 Task: Search one way flight ticket for 1 adult, 6 children, 1 infant in seat and 1 infant on lap in business from Brownsville: Brownsville/south Padre Island International Airport to Jacksonville: Albert J. Ellis Airport on 8-3-2023. Choice of flights is JetBlue. Number of bags: 1 carry on bag. Price is upto 100000. Outbound departure time preference is 18:30.
Action: Mouse moved to (384, 155)
Screenshot: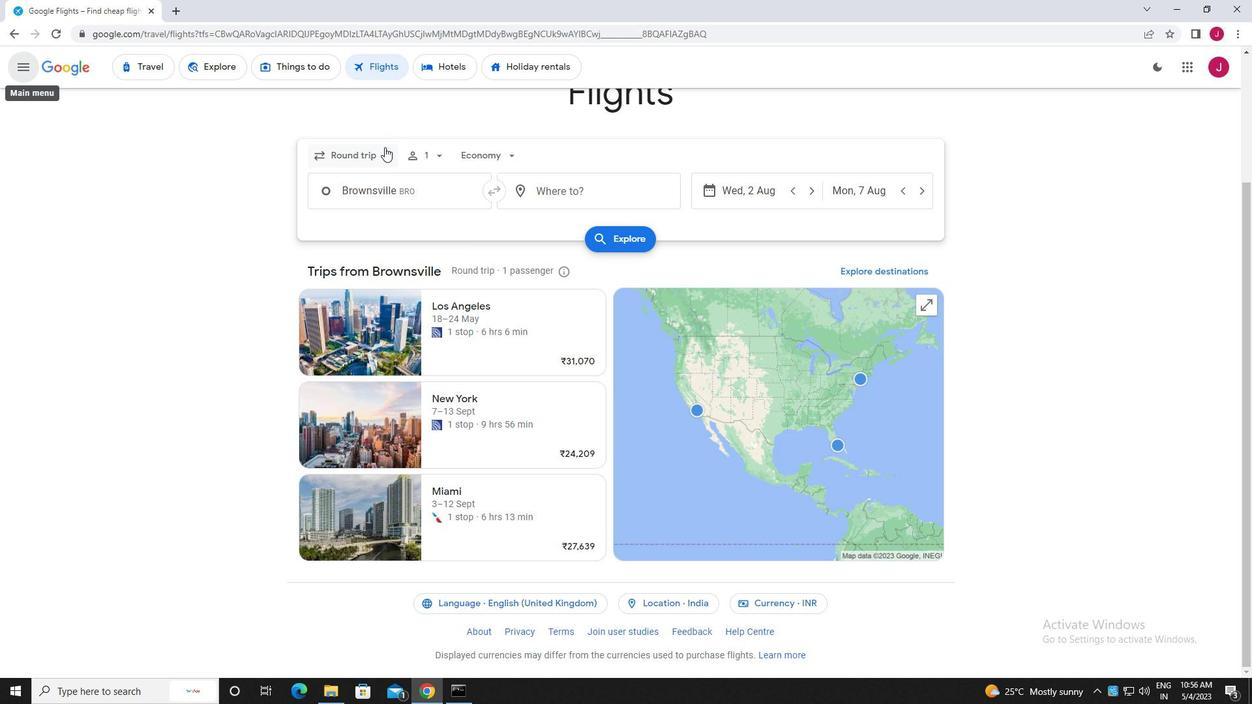 
Action: Mouse pressed left at (384, 155)
Screenshot: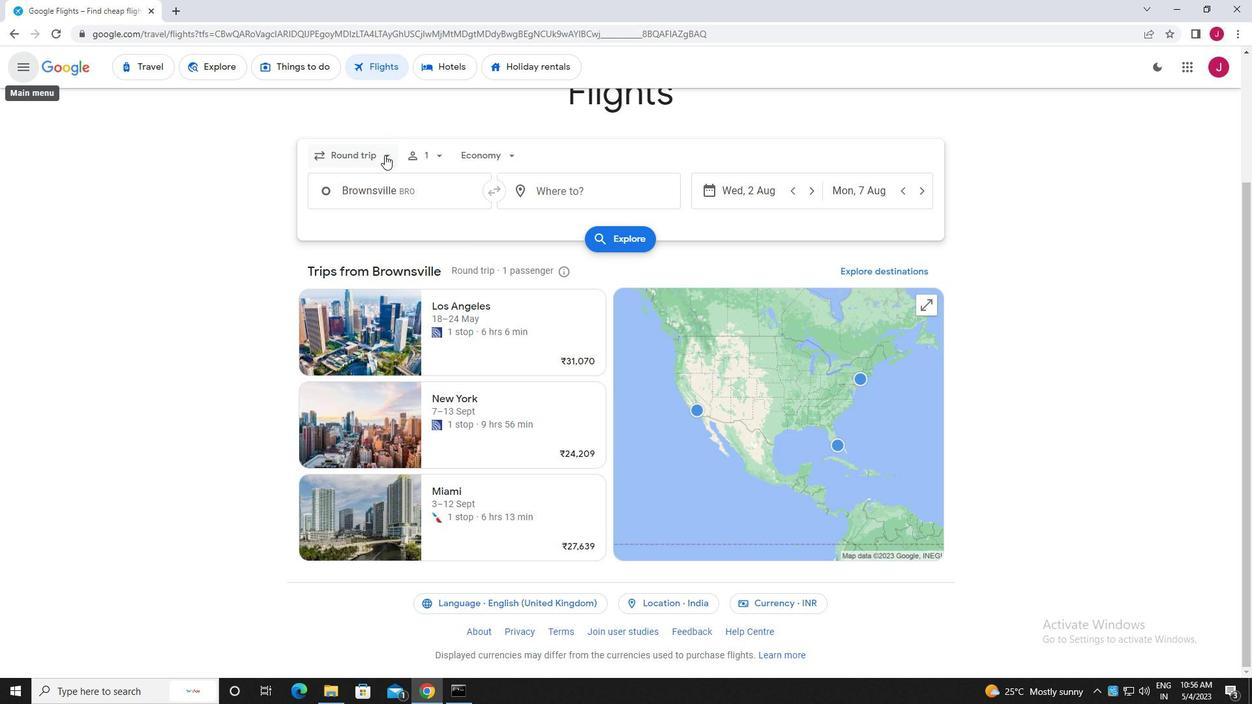 
Action: Mouse moved to (375, 214)
Screenshot: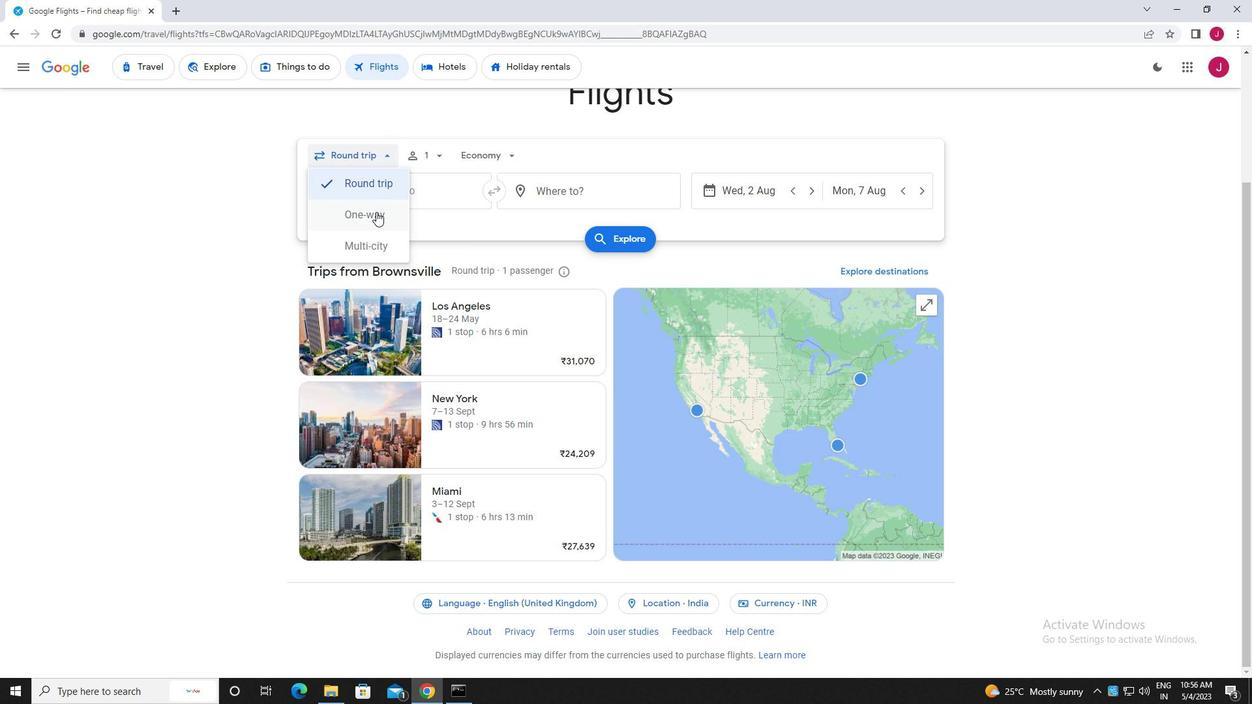 
Action: Mouse pressed left at (375, 214)
Screenshot: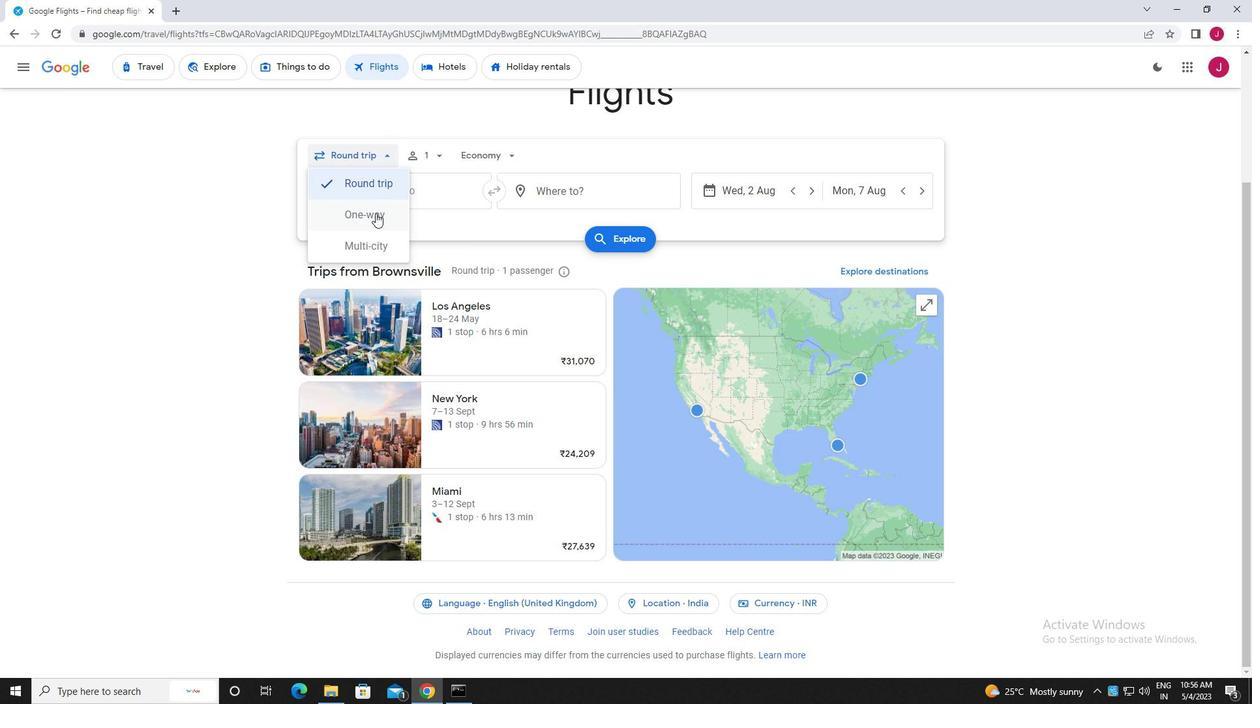 
Action: Mouse moved to (433, 155)
Screenshot: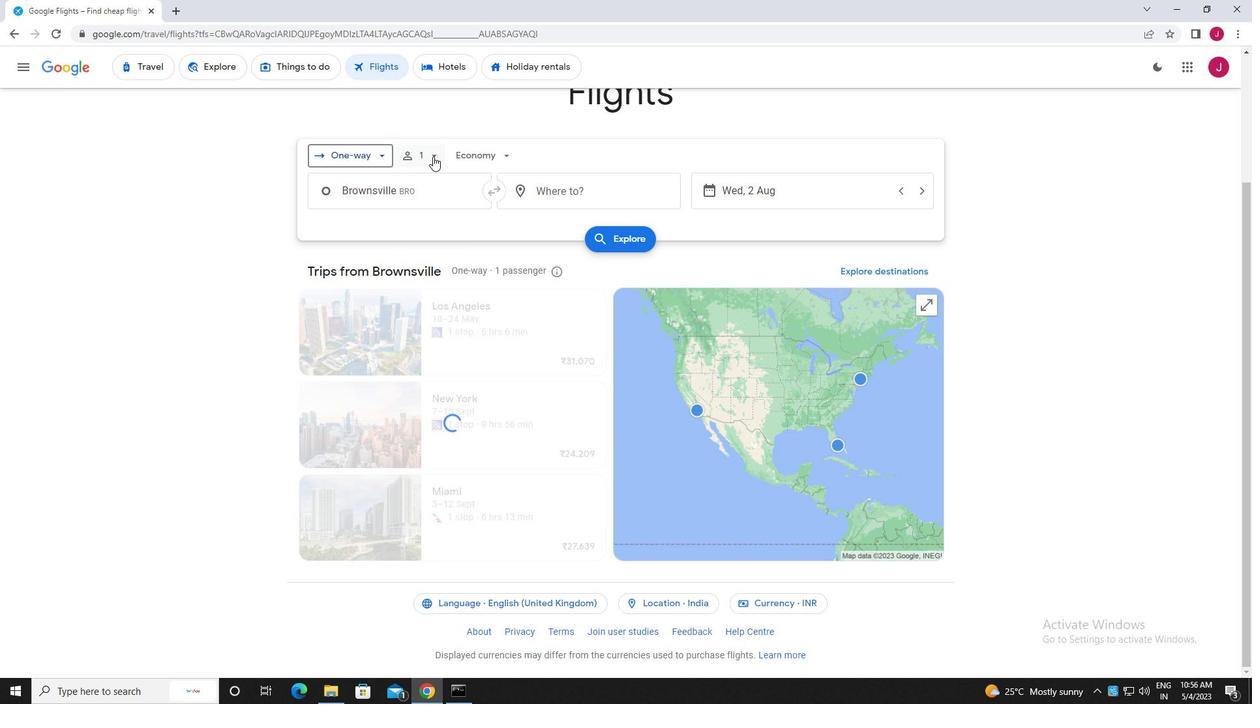 
Action: Mouse pressed left at (433, 155)
Screenshot: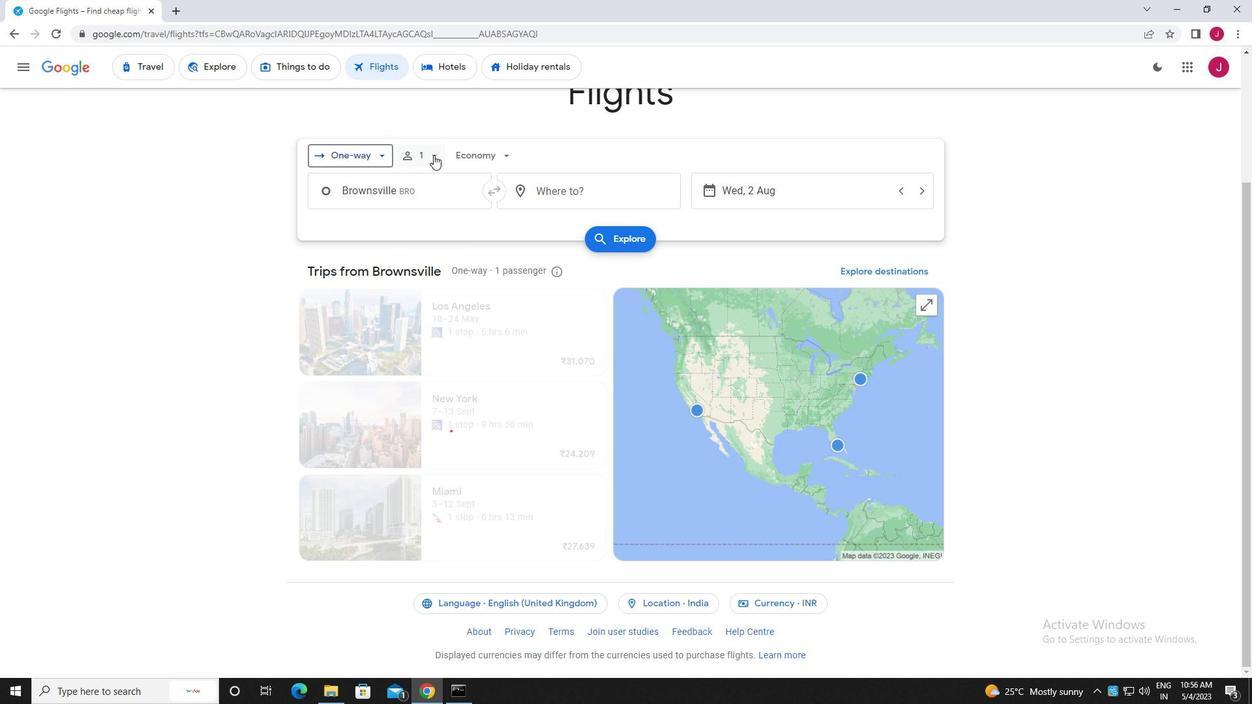 
Action: Mouse moved to (537, 224)
Screenshot: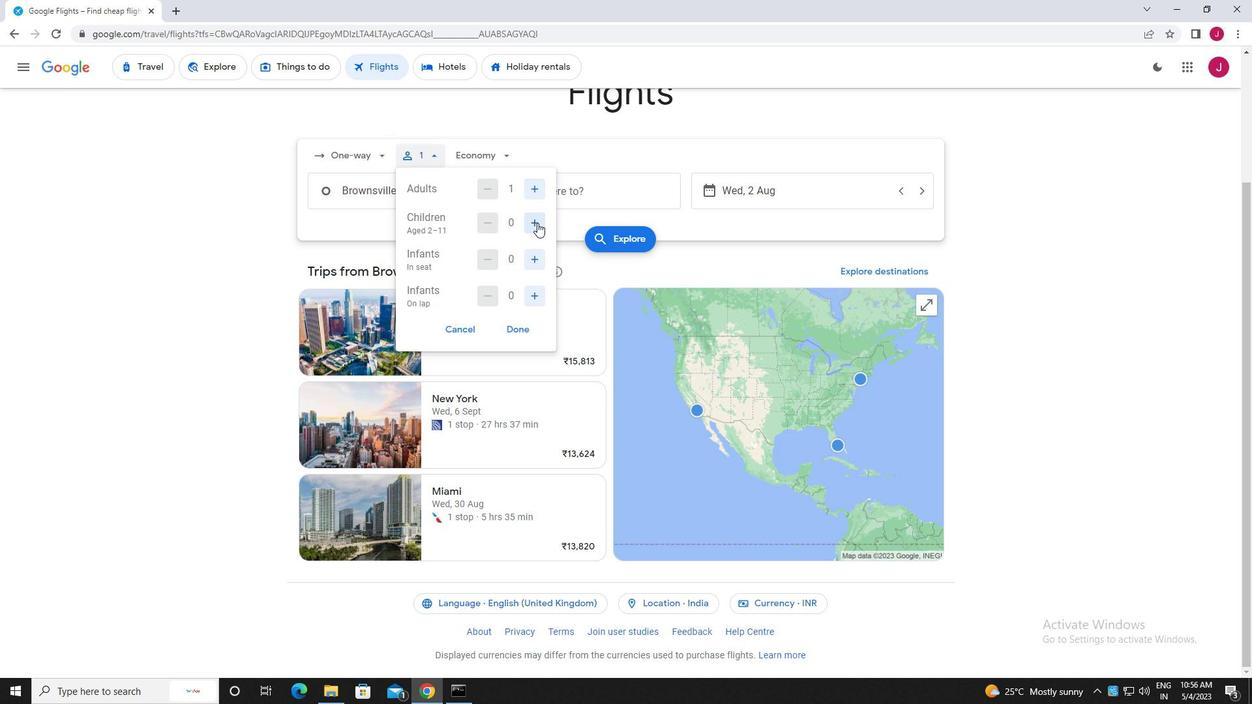 
Action: Mouse pressed left at (537, 224)
Screenshot: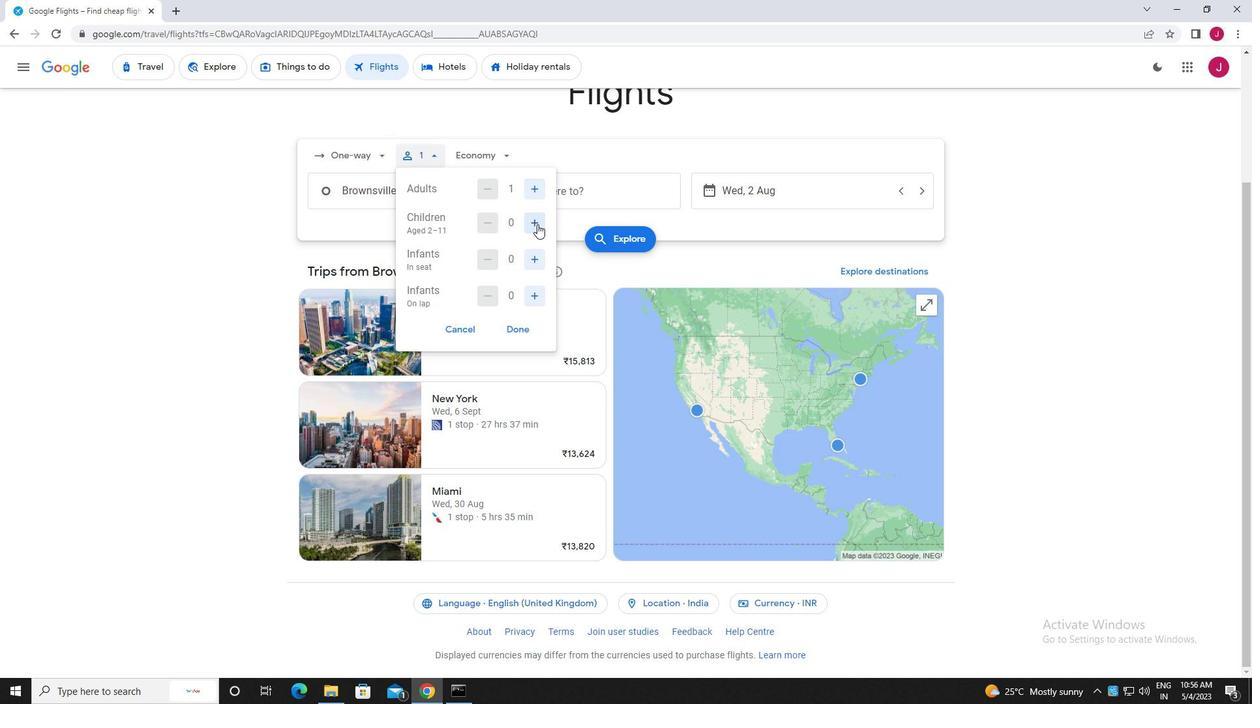 
Action: Mouse pressed left at (537, 224)
Screenshot: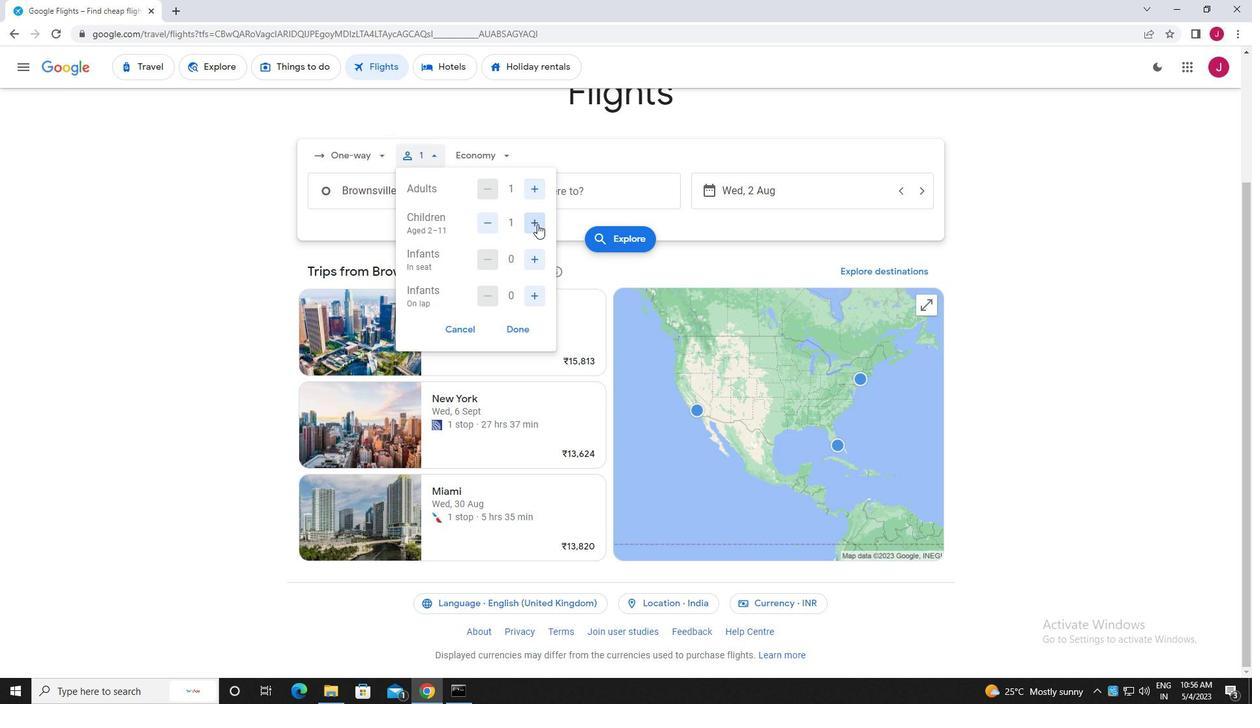 
Action: Mouse pressed left at (537, 224)
Screenshot: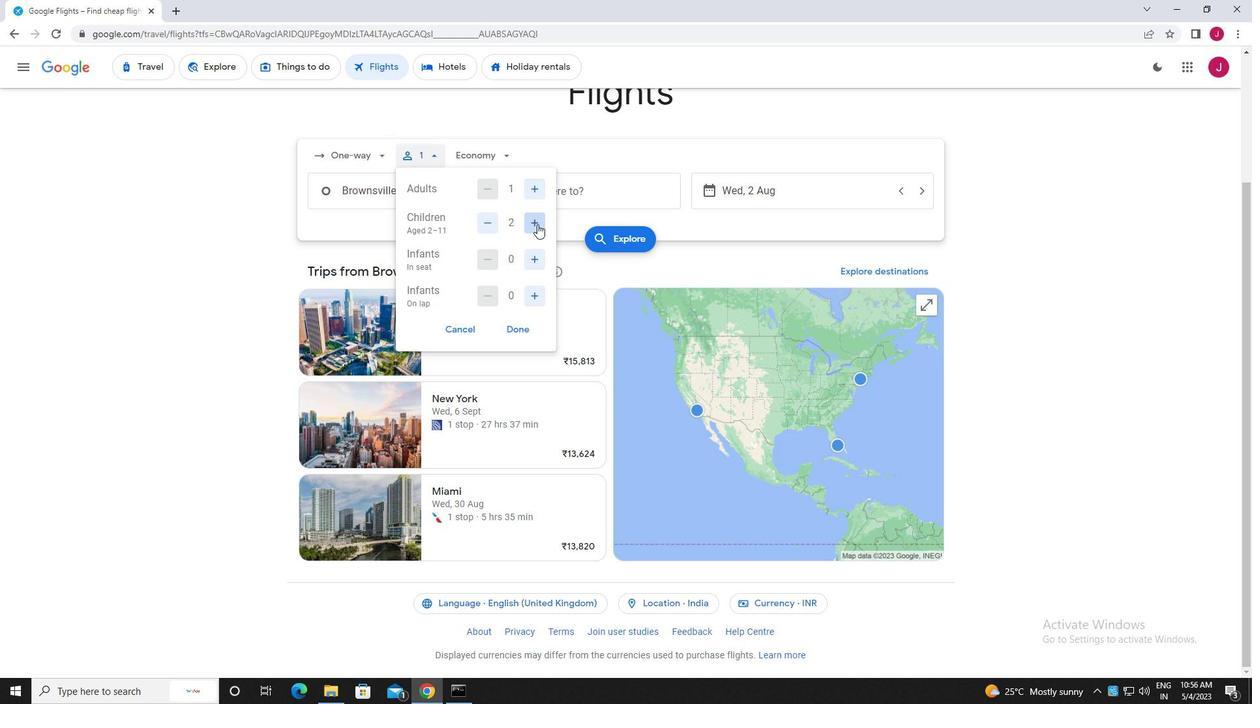 
Action: Mouse pressed left at (537, 224)
Screenshot: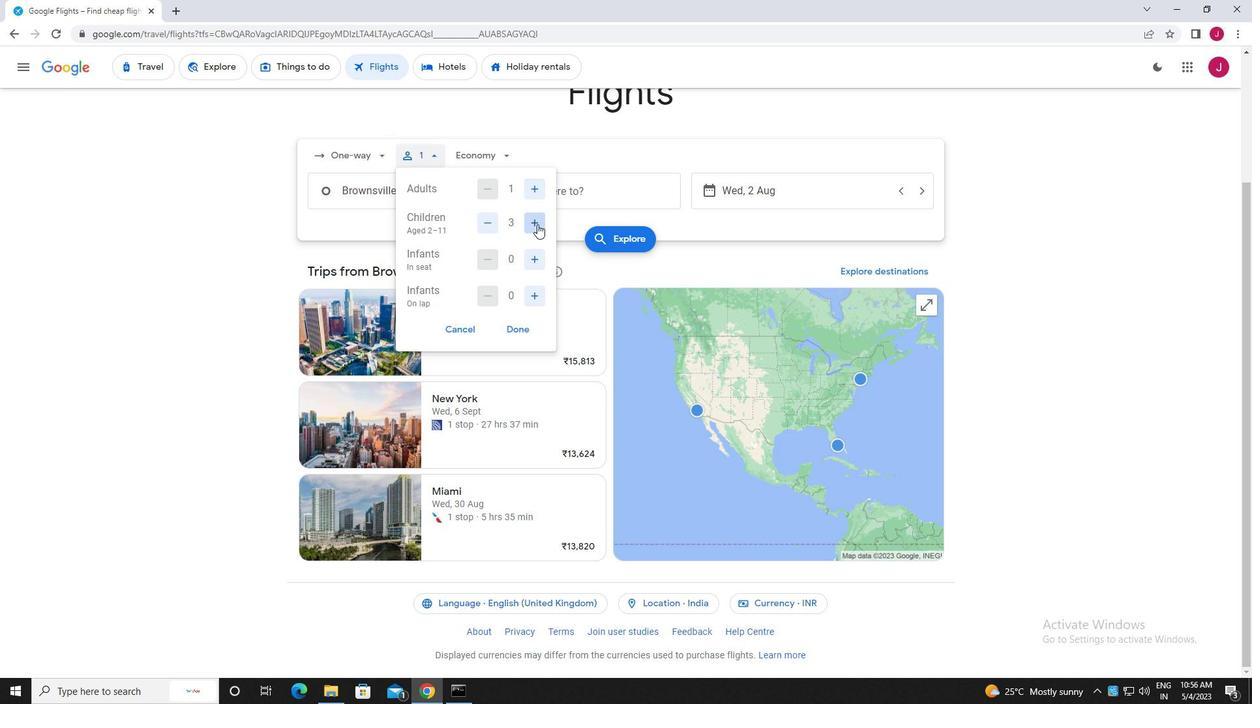 
Action: Mouse moved to (536, 224)
Screenshot: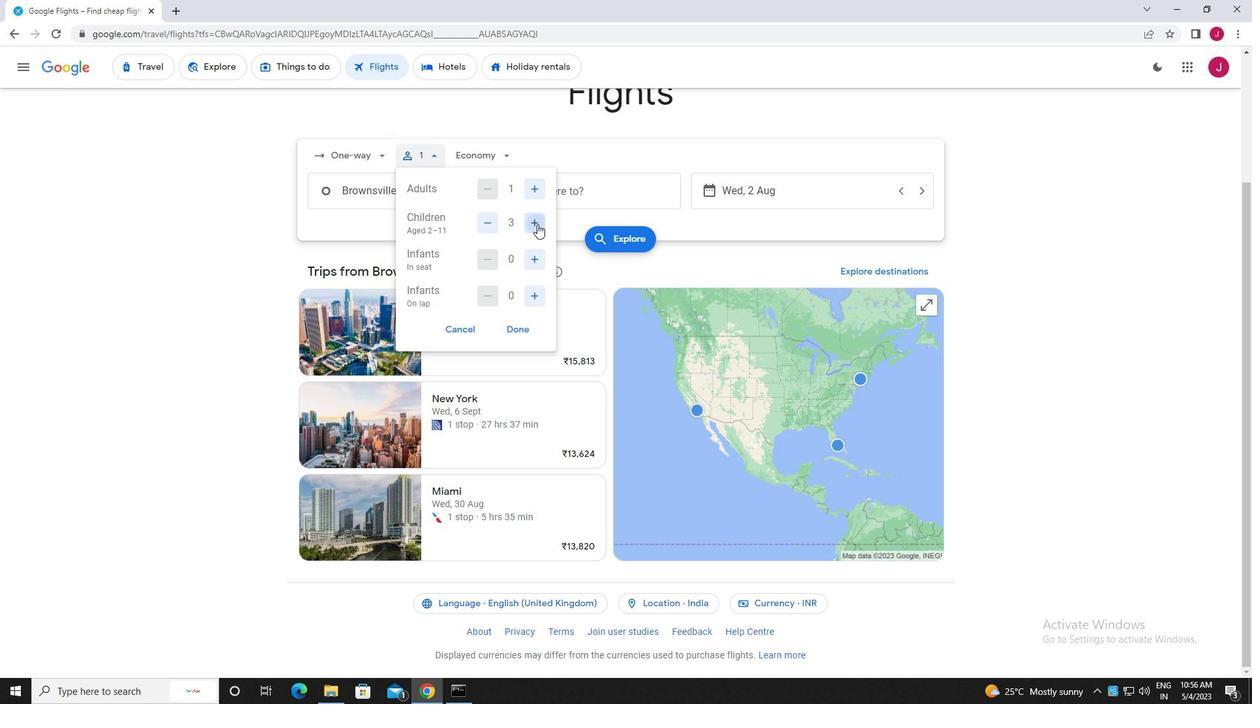 
Action: Mouse pressed left at (536, 224)
Screenshot: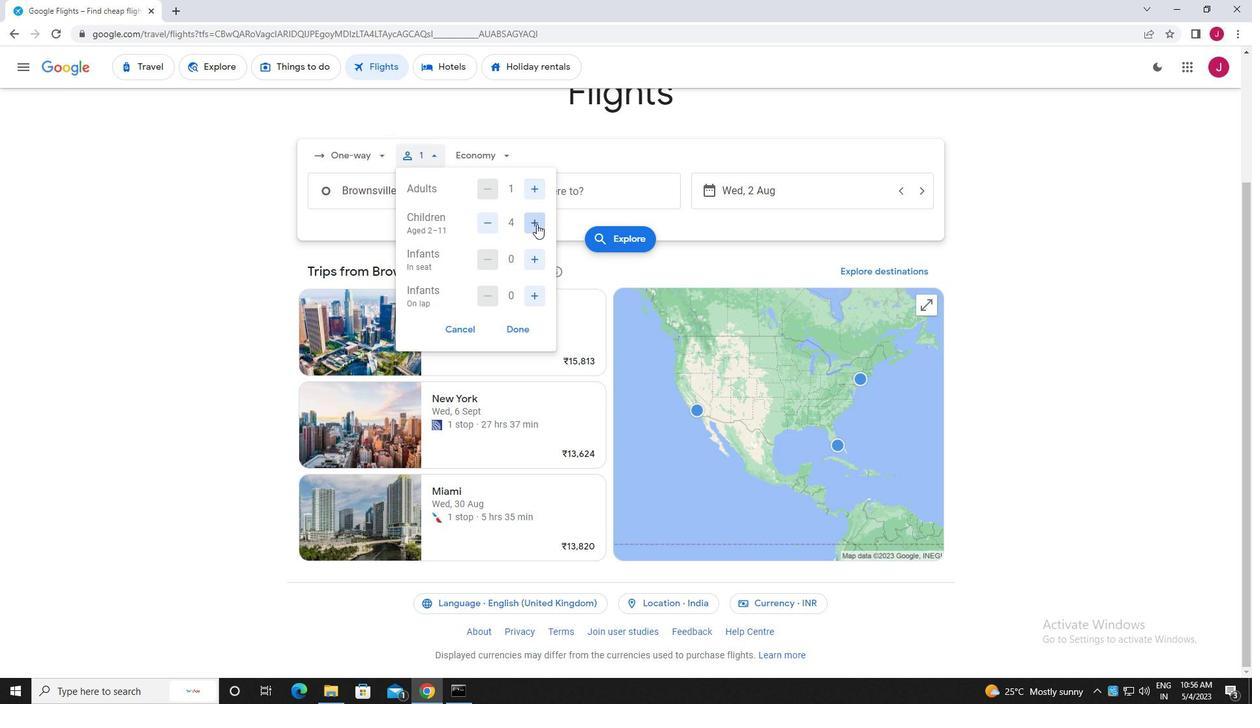 
Action: Mouse pressed left at (536, 224)
Screenshot: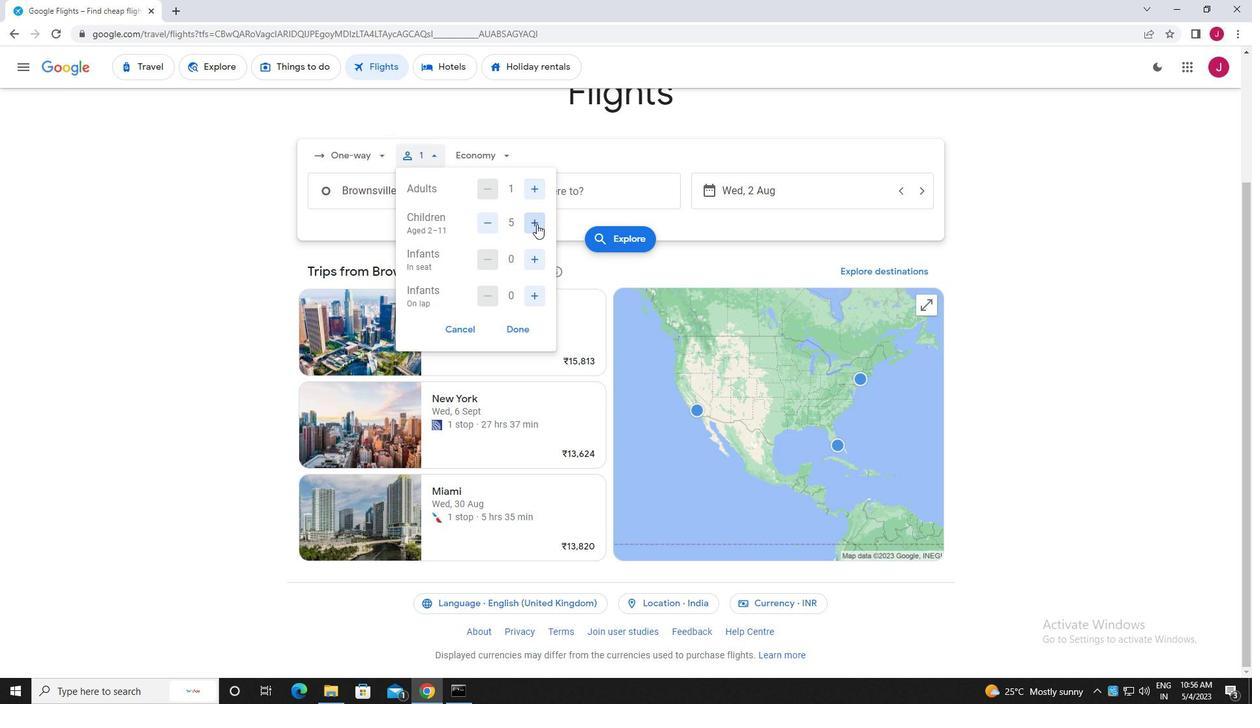 
Action: Mouse moved to (534, 257)
Screenshot: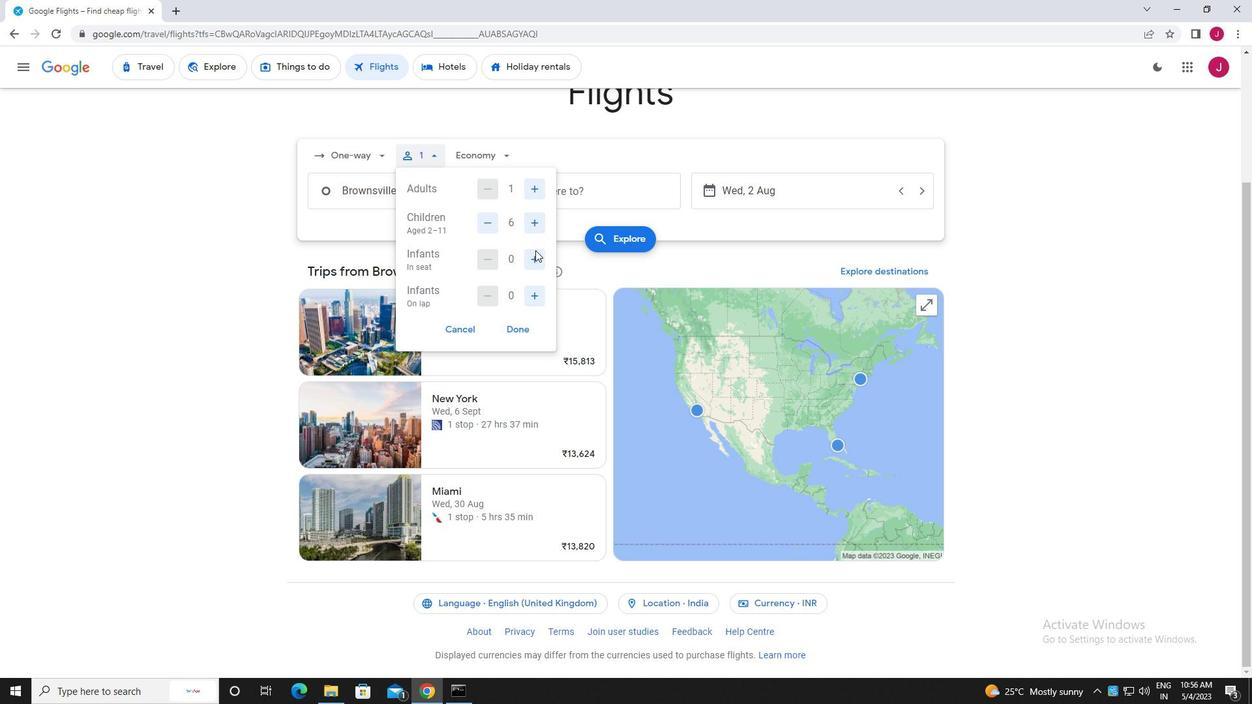 
Action: Mouse pressed left at (534, 257)
Screenshot: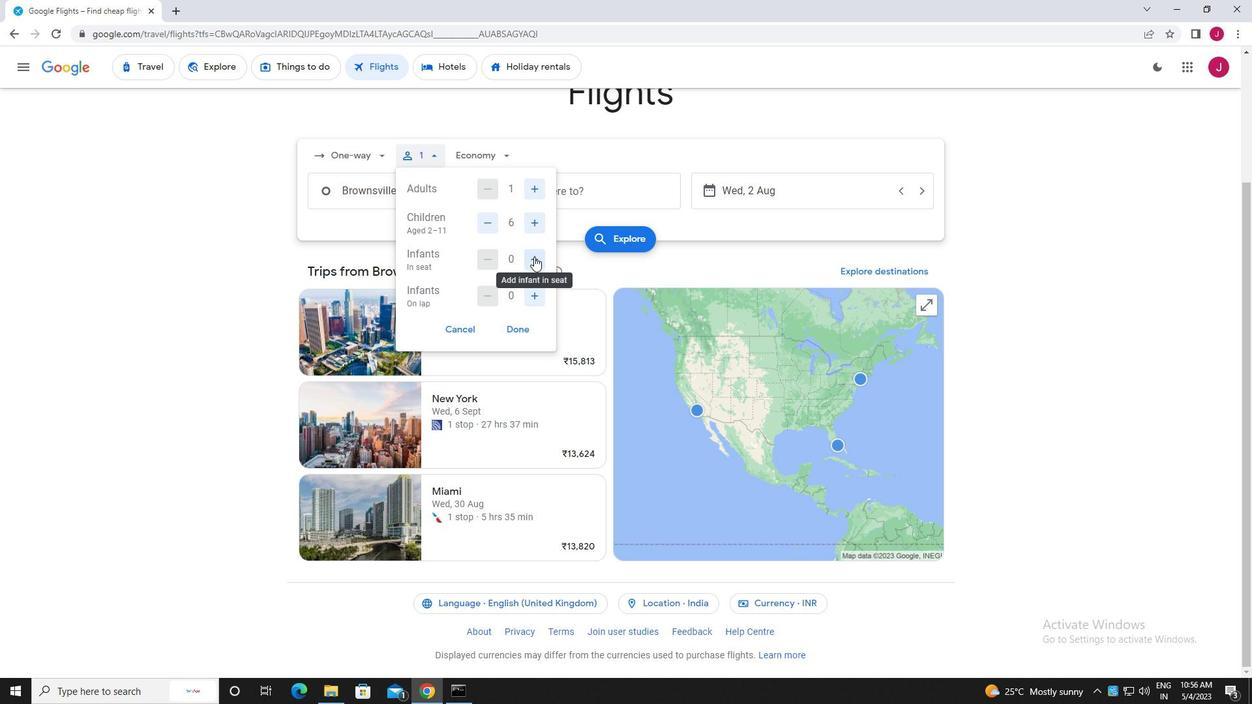 
Action: Mouse moved to (534, 296)
Screenshot: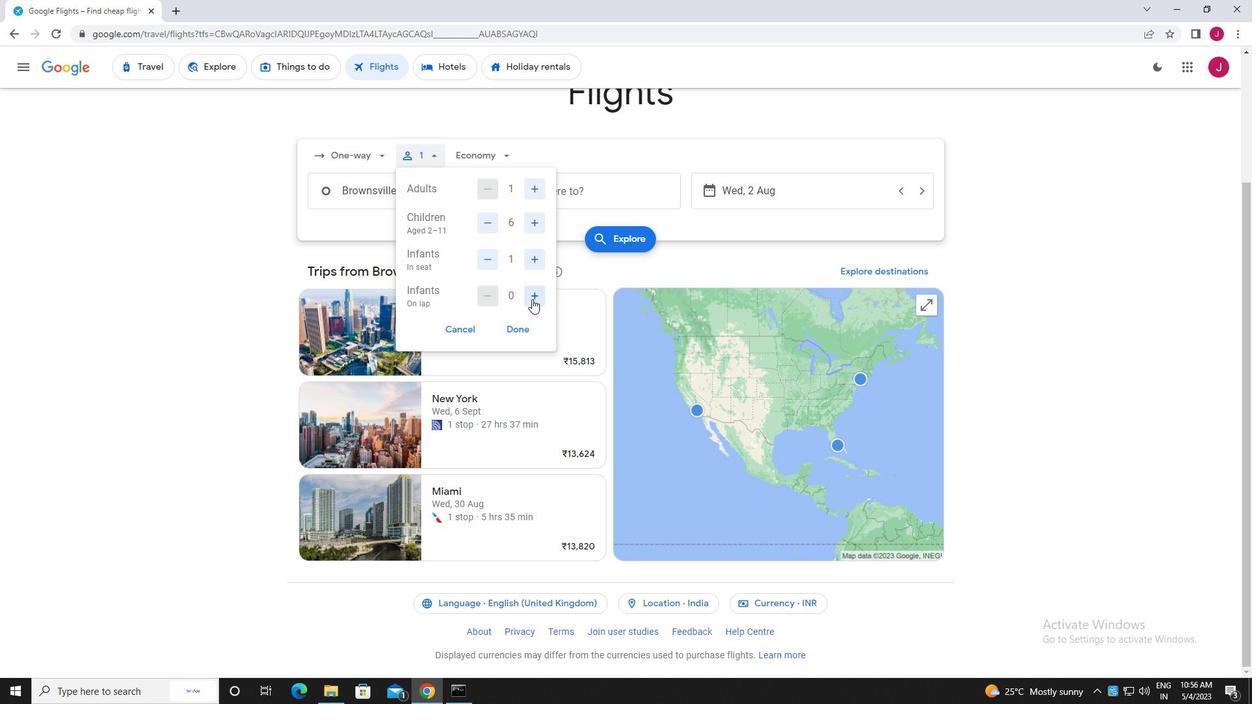 
Action: Mouse pressed left at (534, 296)
Screenshot: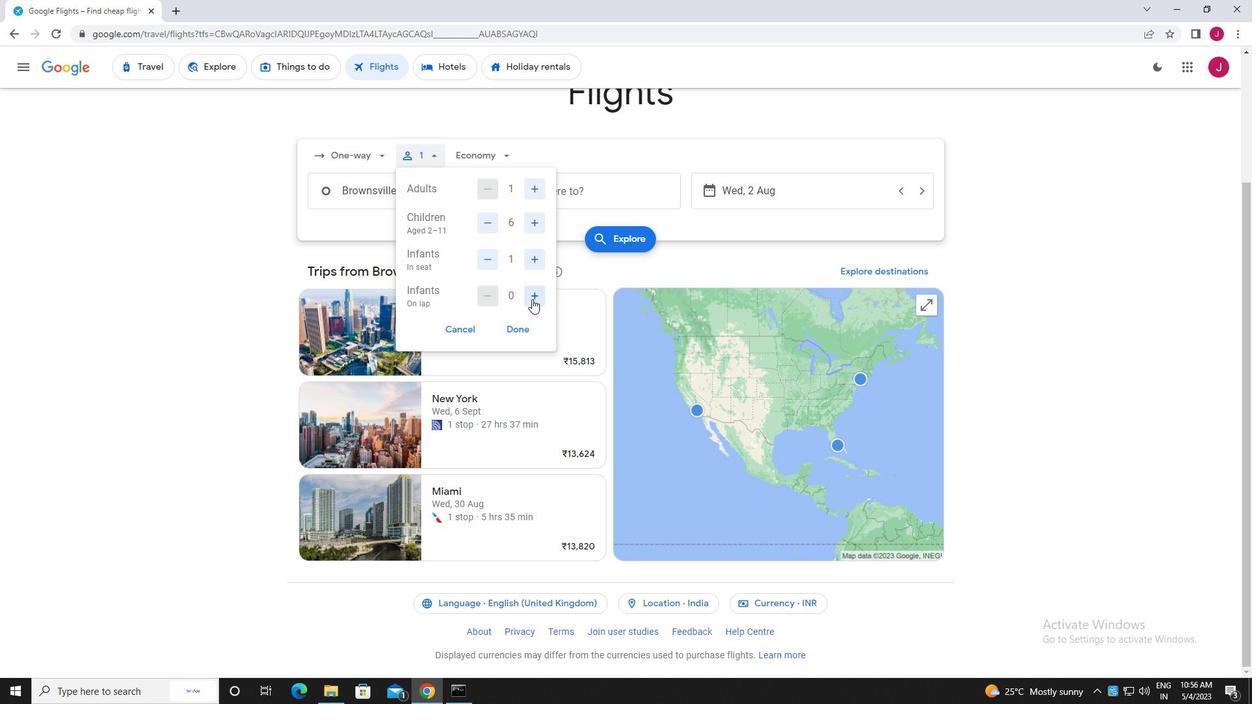 
Action: Mouse moved to (520, 330)
Screenshot: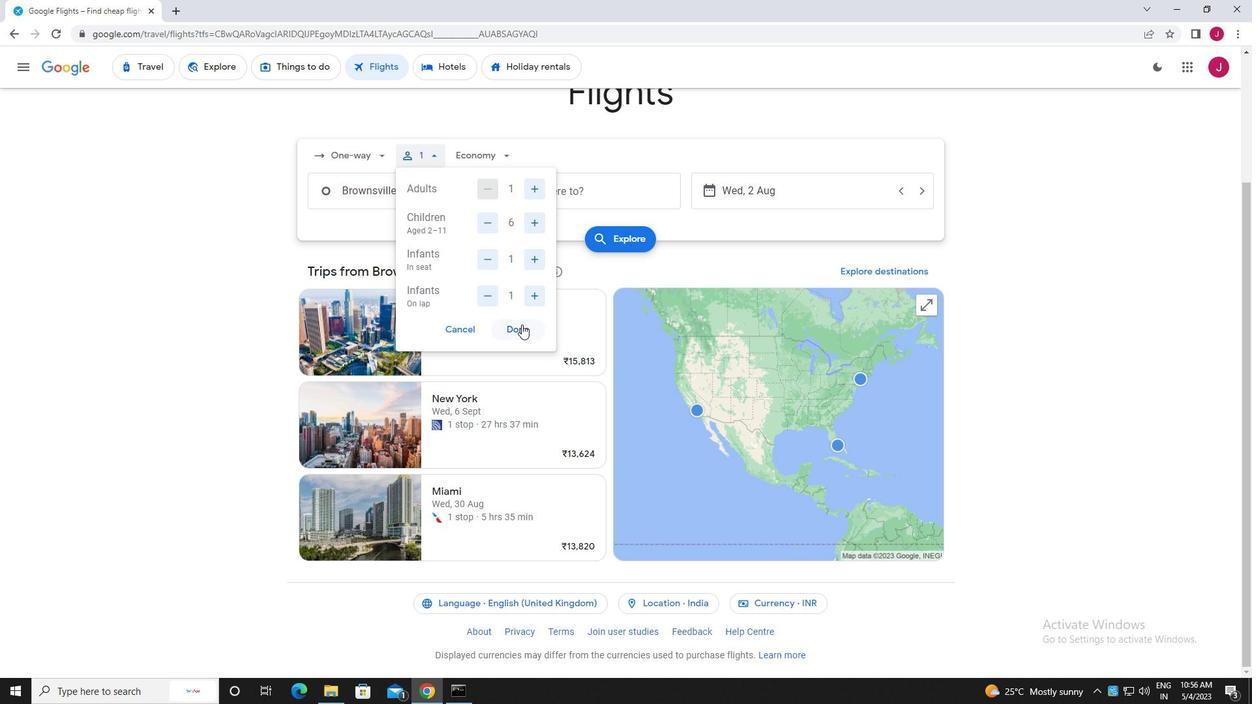 
Action: Mouse pressed left at (520, 330)
Screenshot: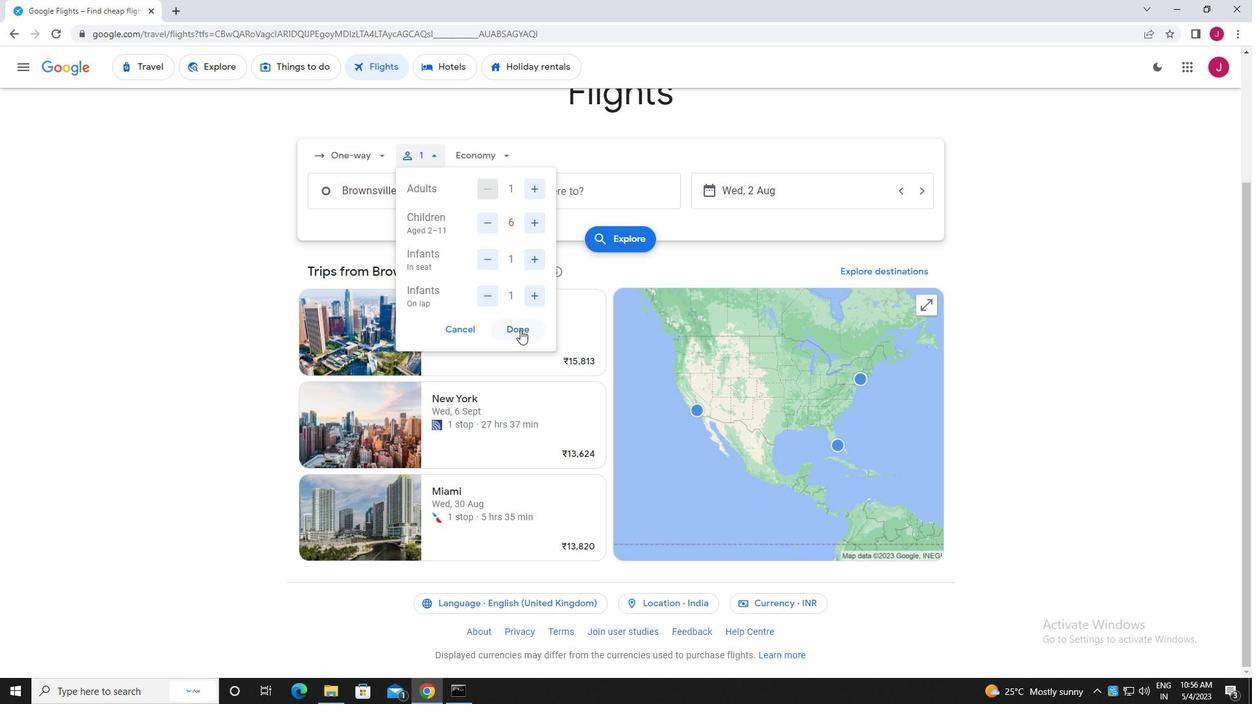 
Action: Mouse moved to (491, 155)
Screenshot: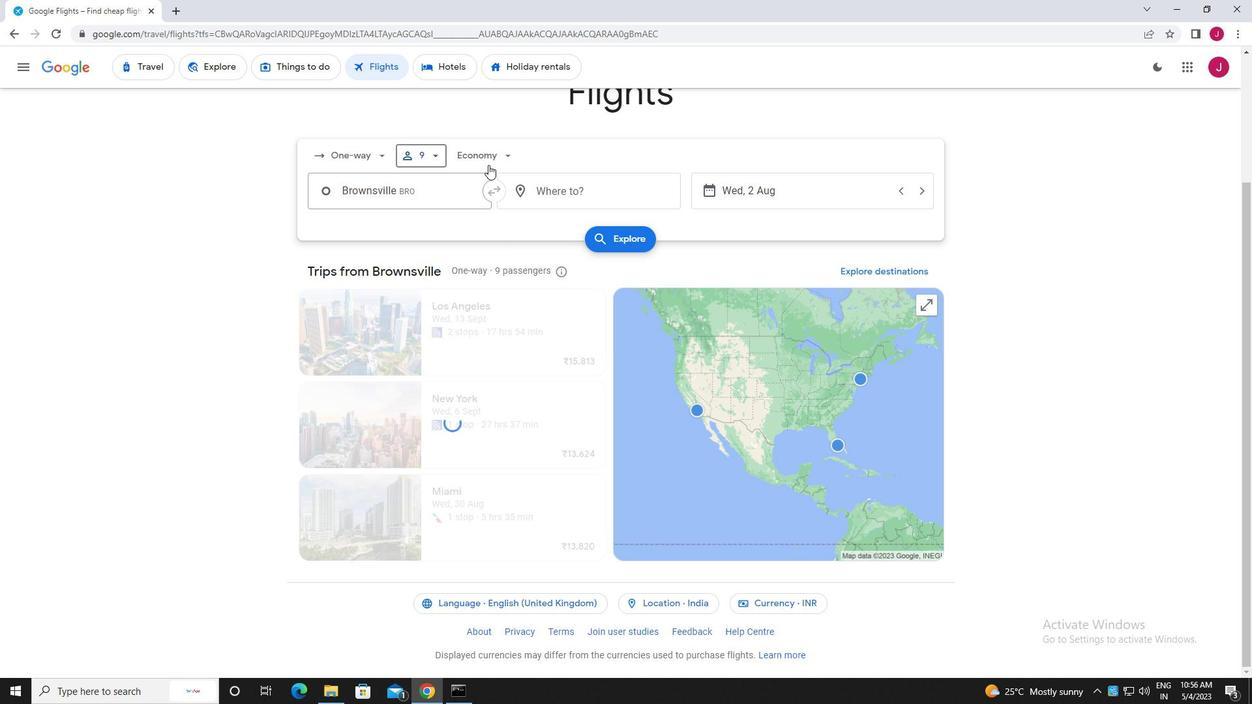 
Action: Mouse pressed left at (491, 155)
Screenshot: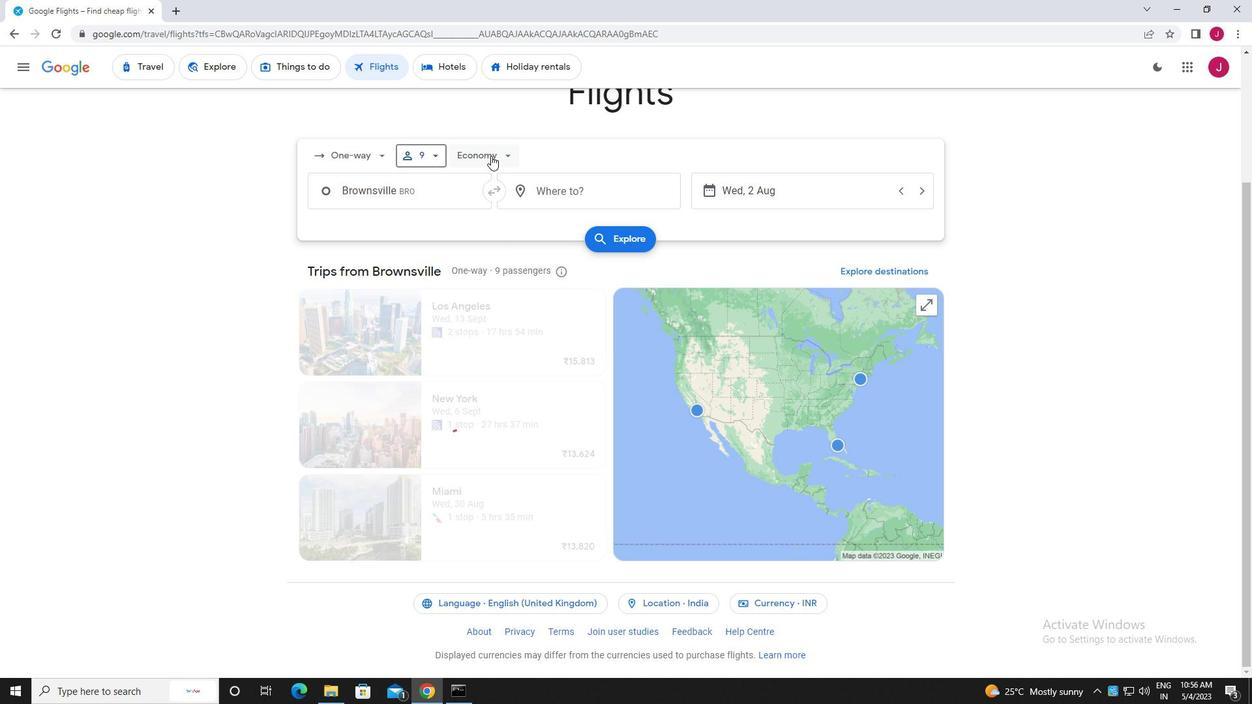 
Action: Mouse moved to (514, 243)
Screenshot: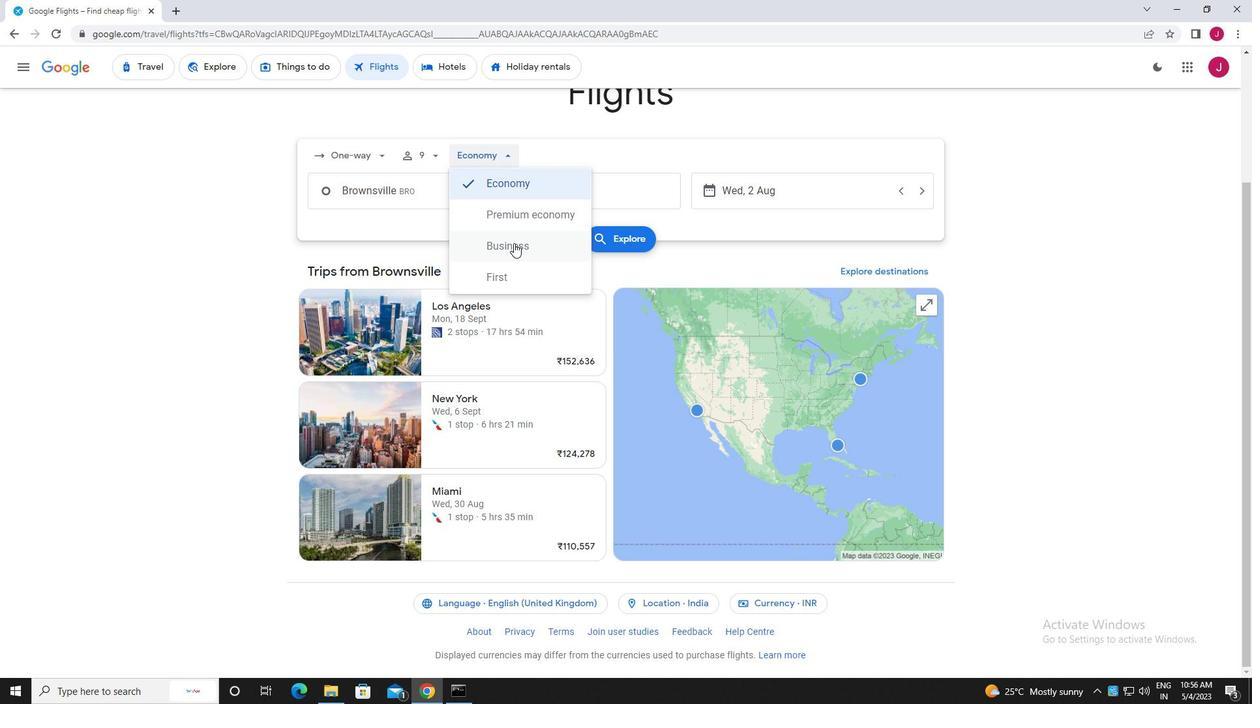 
Action: Mouse pressed left at (514, 243)
Screenshot: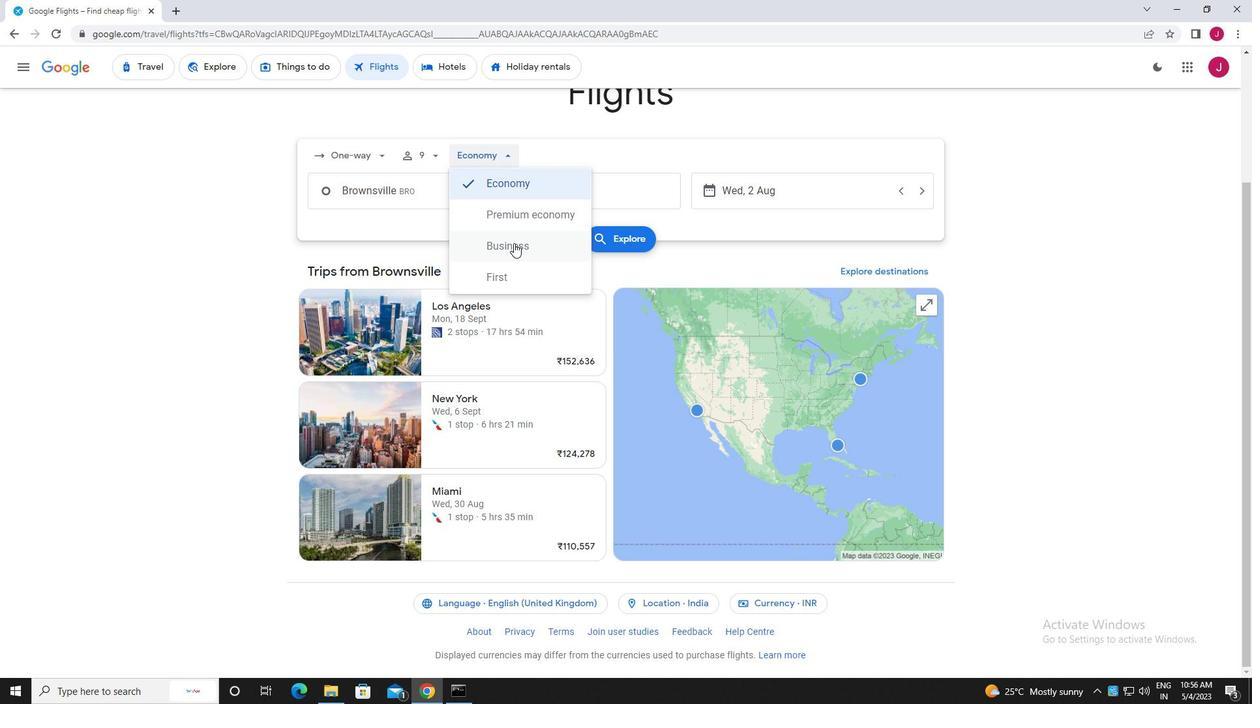 
Action: Mouse moved to (442, 197)
Screenshot: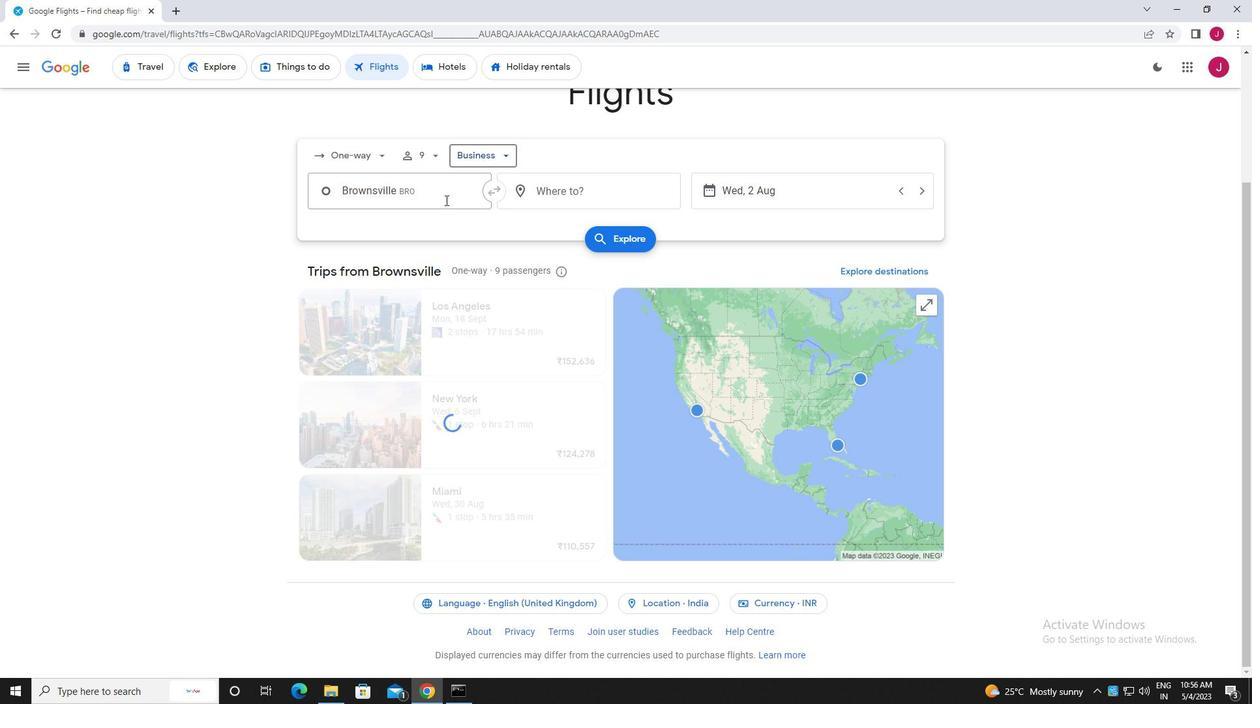 
Action: Mouse pressed left at (442, 197)
Screenshot: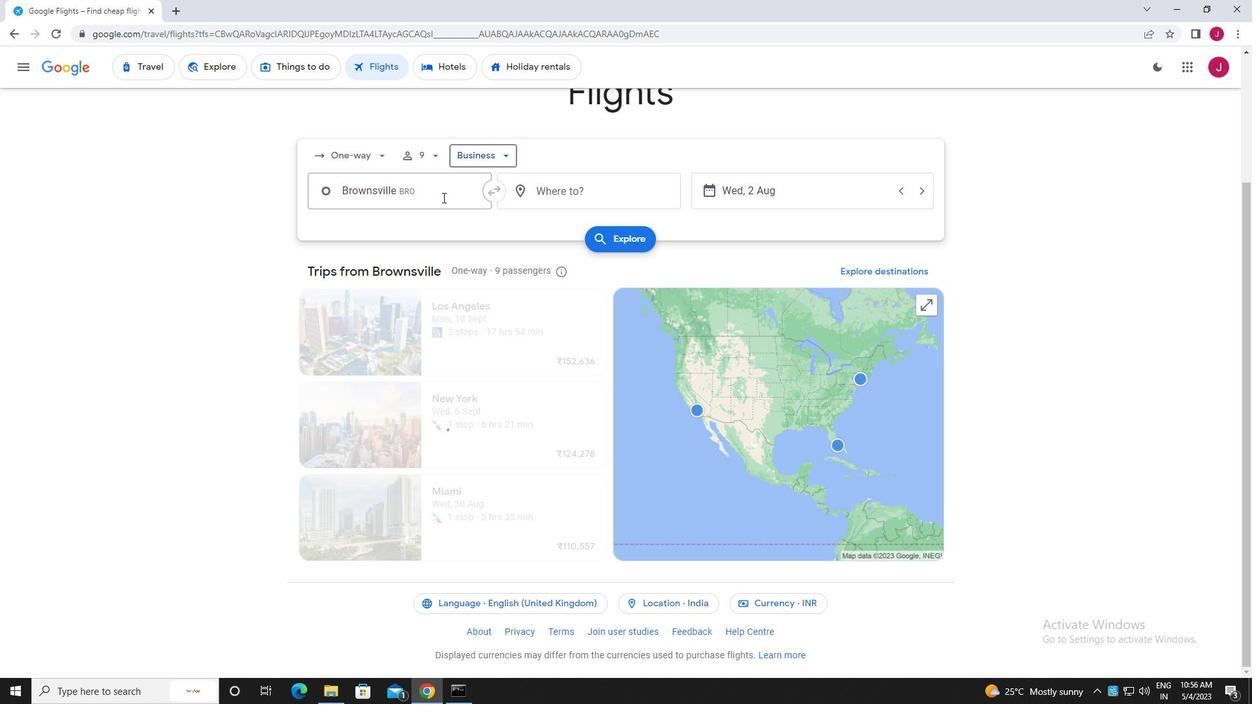 
Action: Key pressed browns
Screenshot: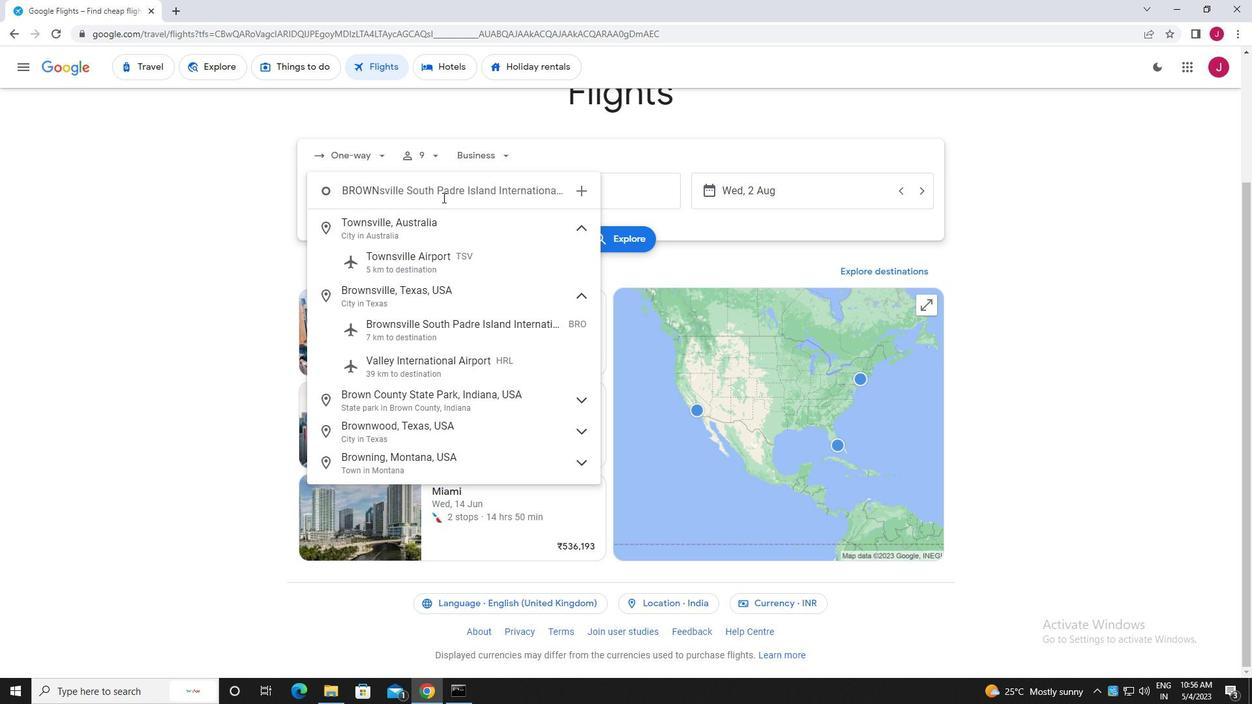
Action: Mouse moved to (476, 326)
Screenshot: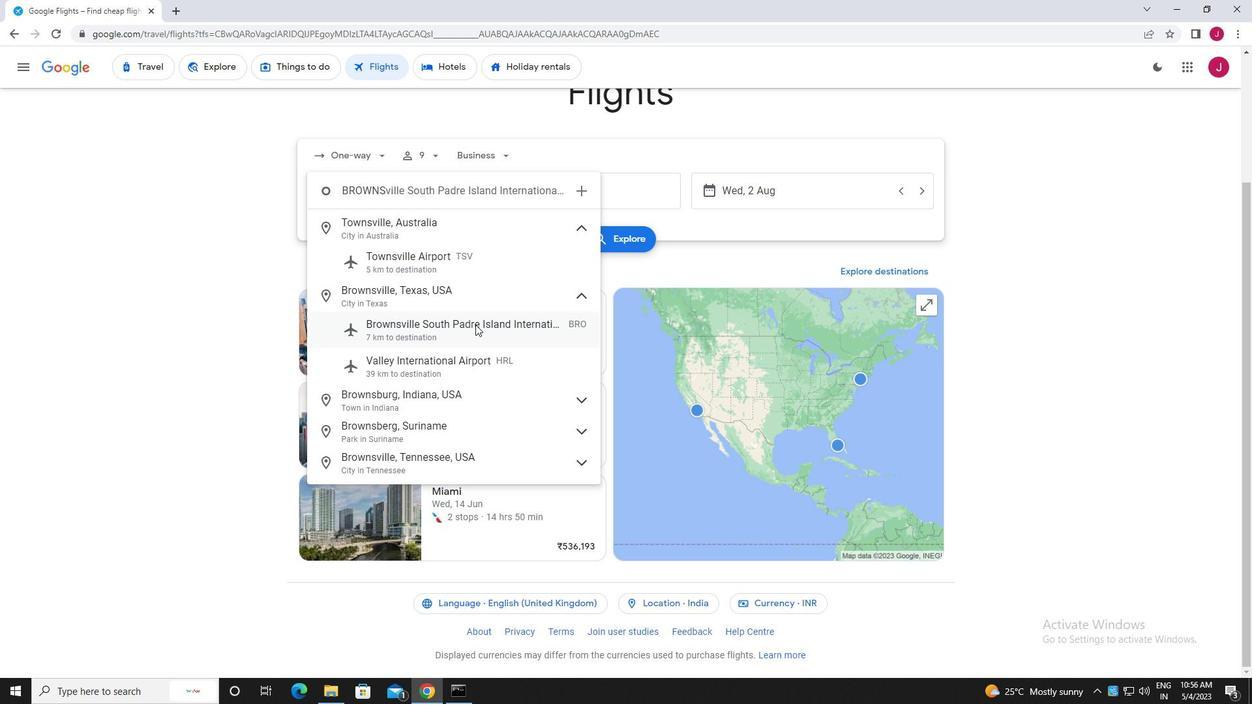 
Action: Mouse pressed left at (476, 326)
Screenshot: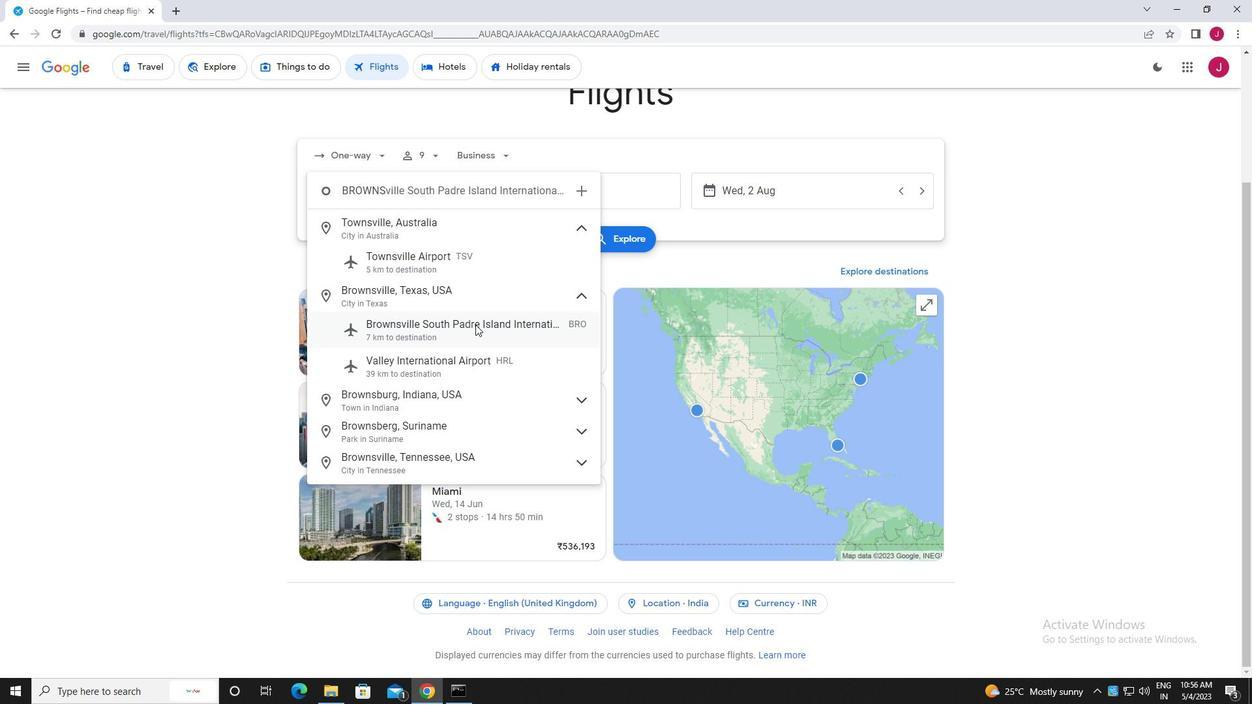 
Action: Mouse moved to (593, 199)
Screenshot: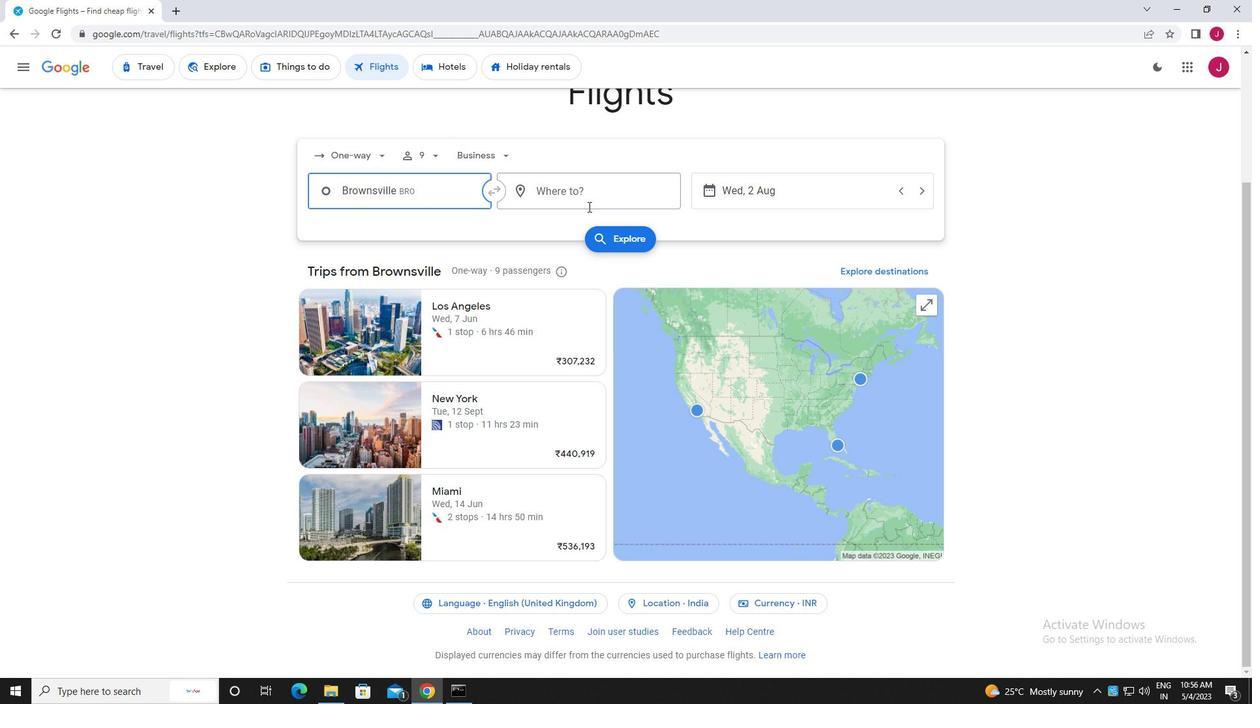 
Action: Mouse pressed left at (593, 199)
Screenshot: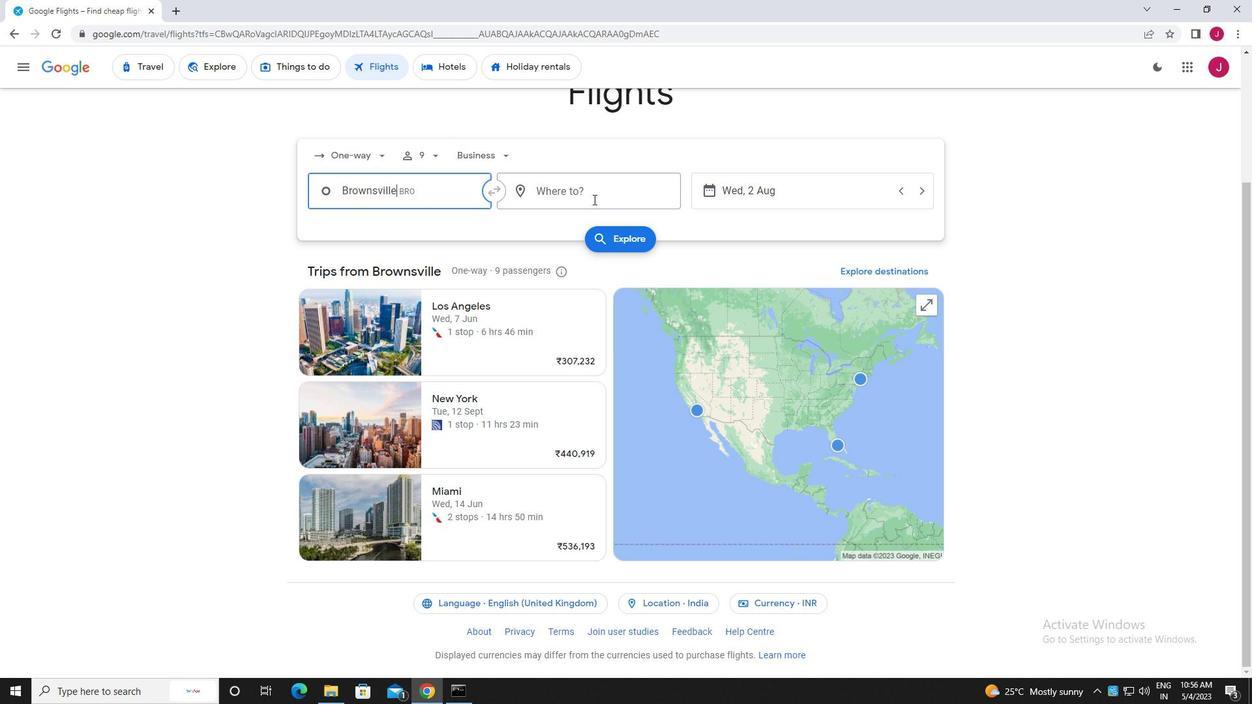 
Action: Mouse moved to (593, 200)
Screenshot: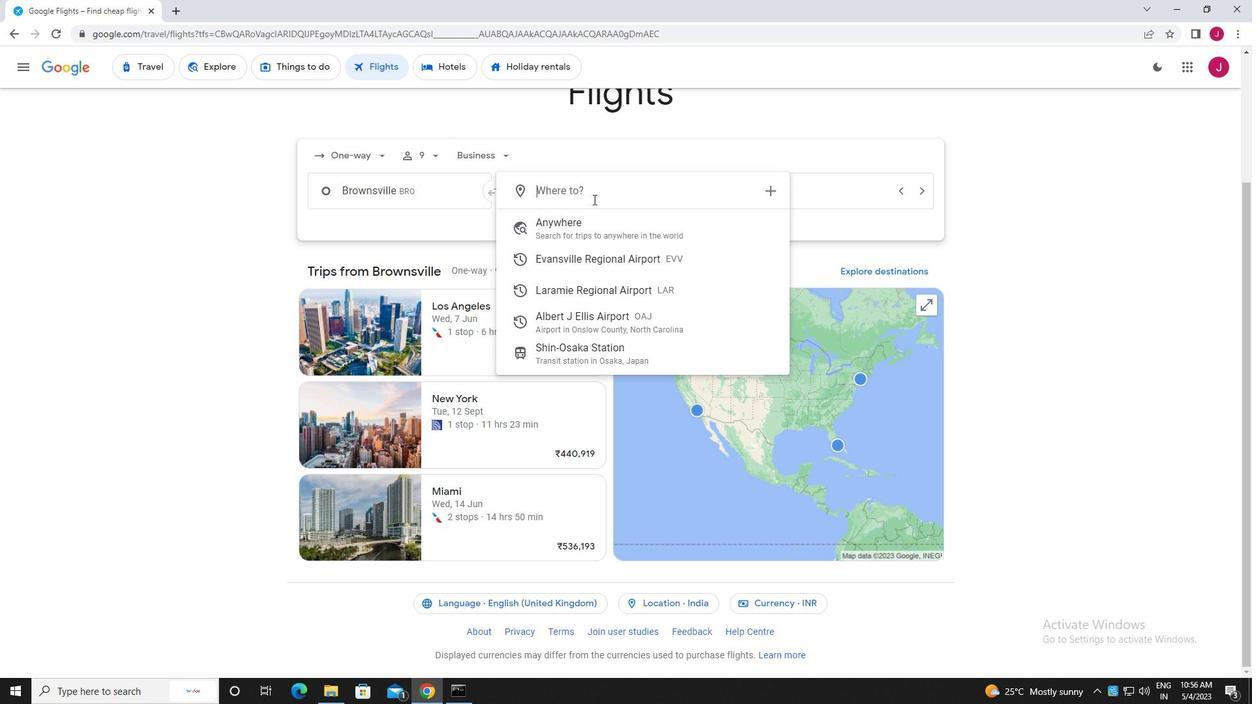
Action: Key pressed albert
Screenshot: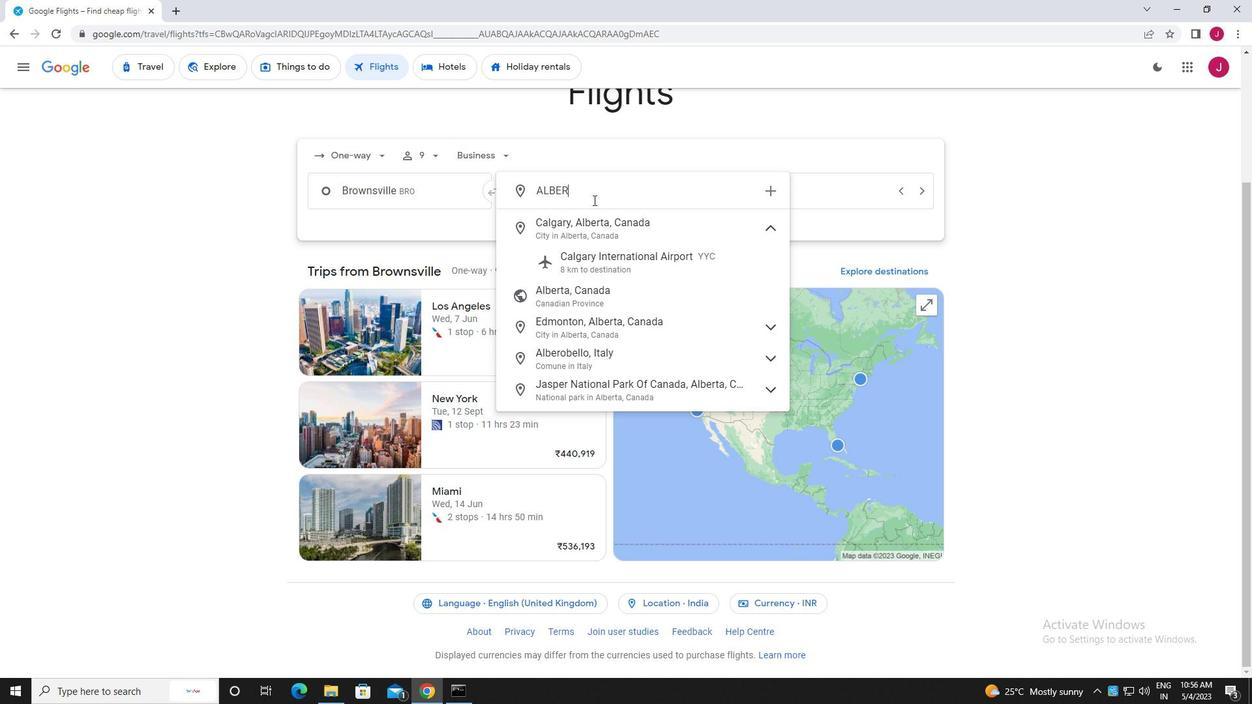 
Action: Mouse moved to (598, 255)
Screenshot: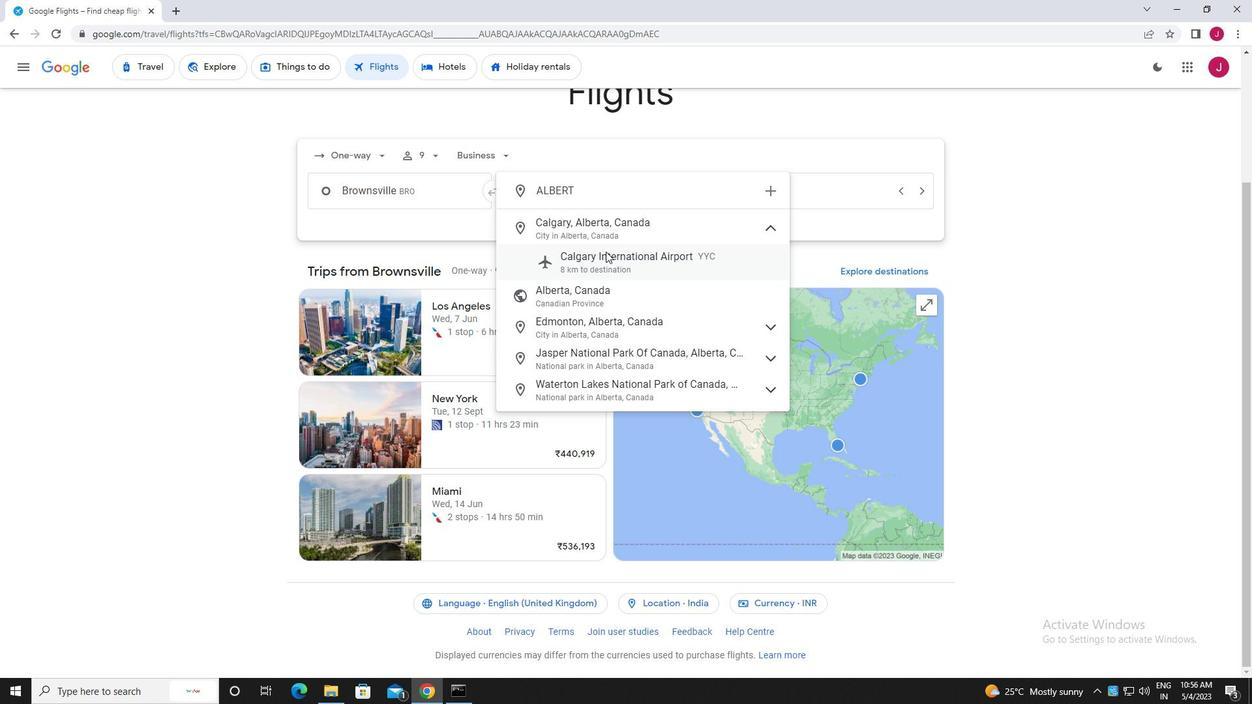 
Action: Key pressed <Key.space>
Screenshot: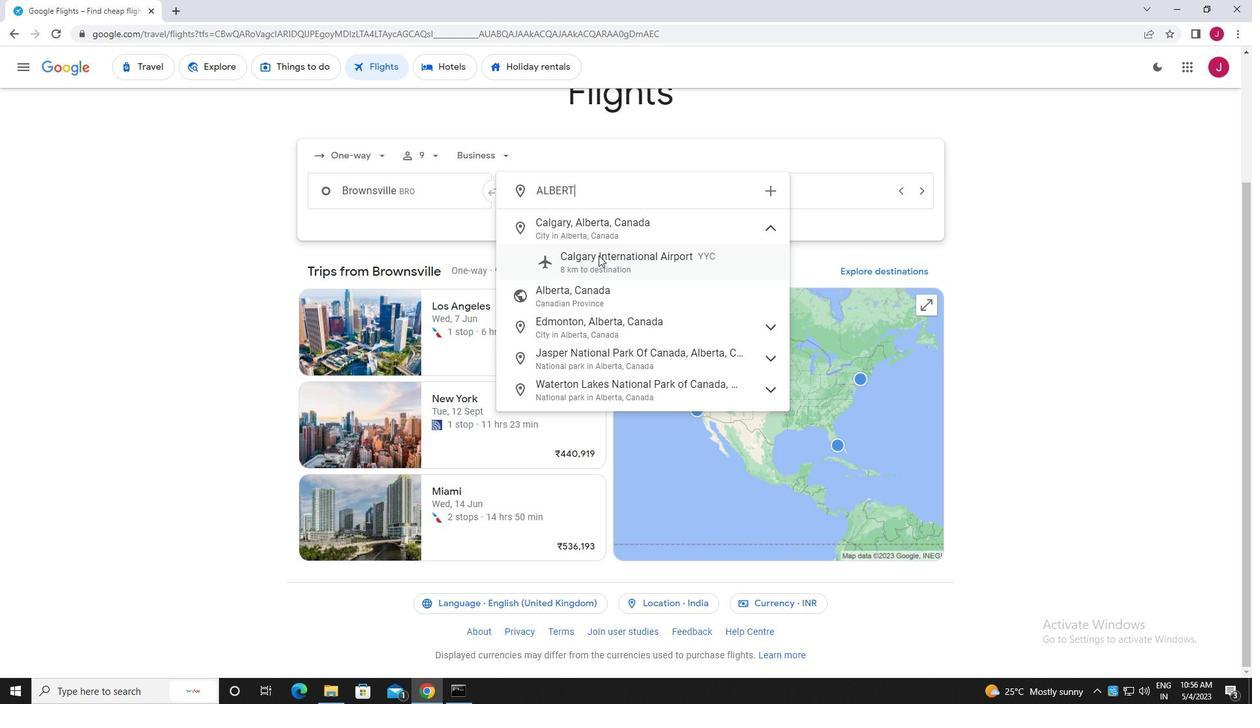 
Action: Mouse moved to (630, 219)
Screenshot: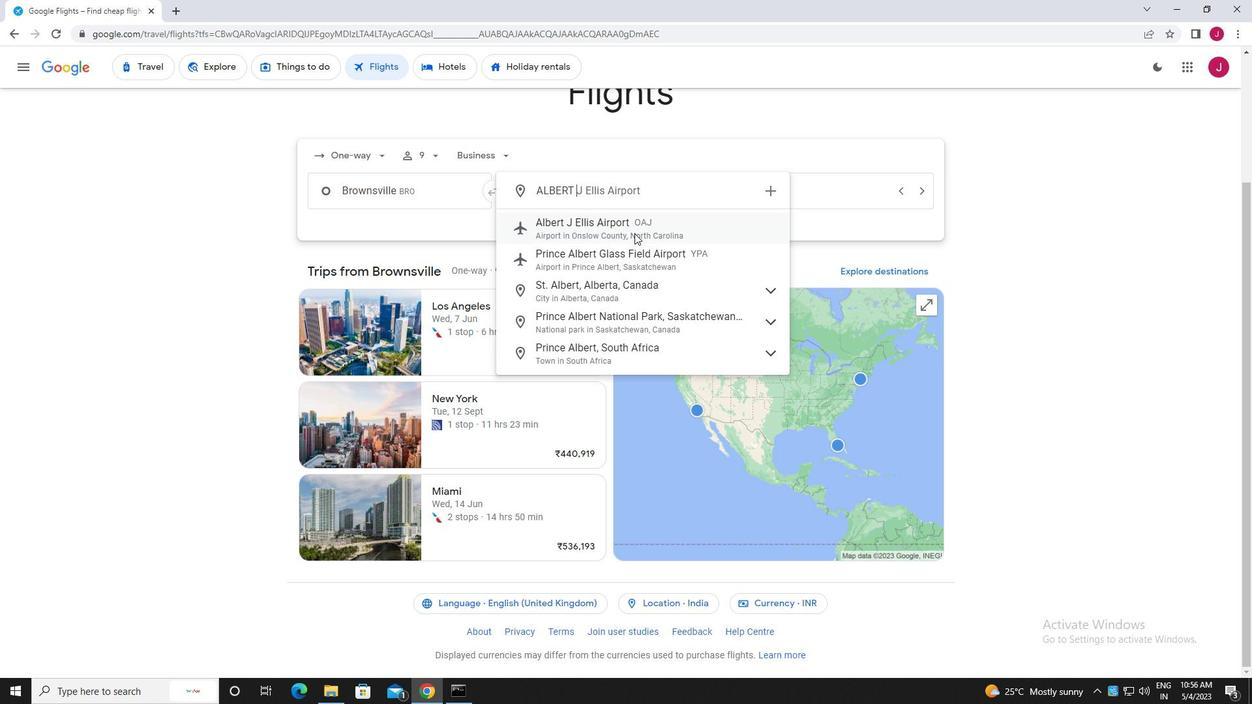 
Action: Mouse pressed left at (630, 219)
Screenshot: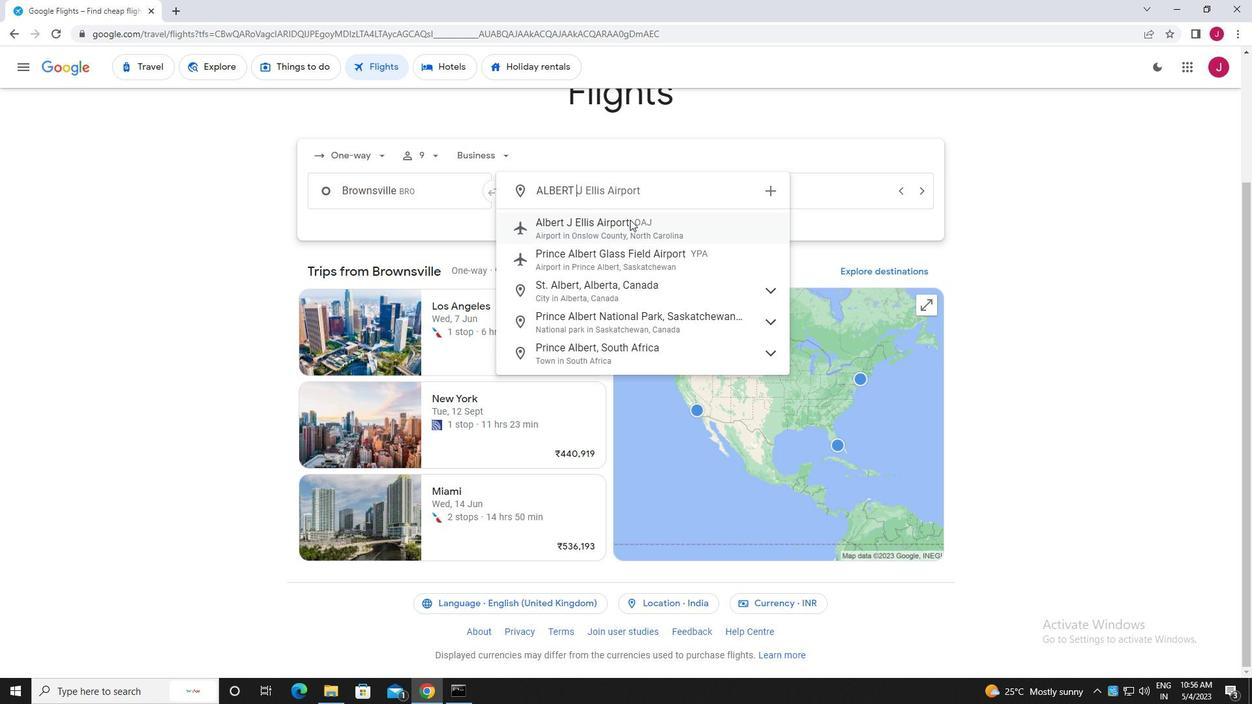 
Action: Mouse moved to (777, 191)
Screenshot: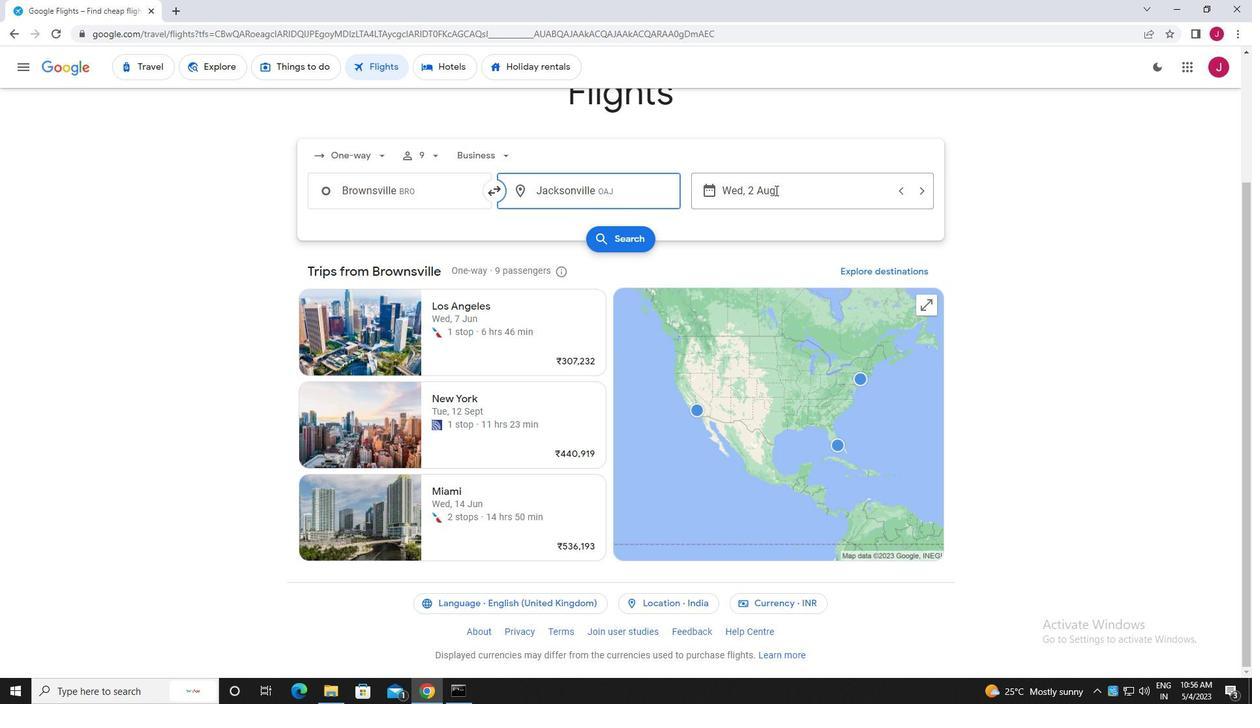 
Action: Mouse pressed left at (777, 191)
Screenshot: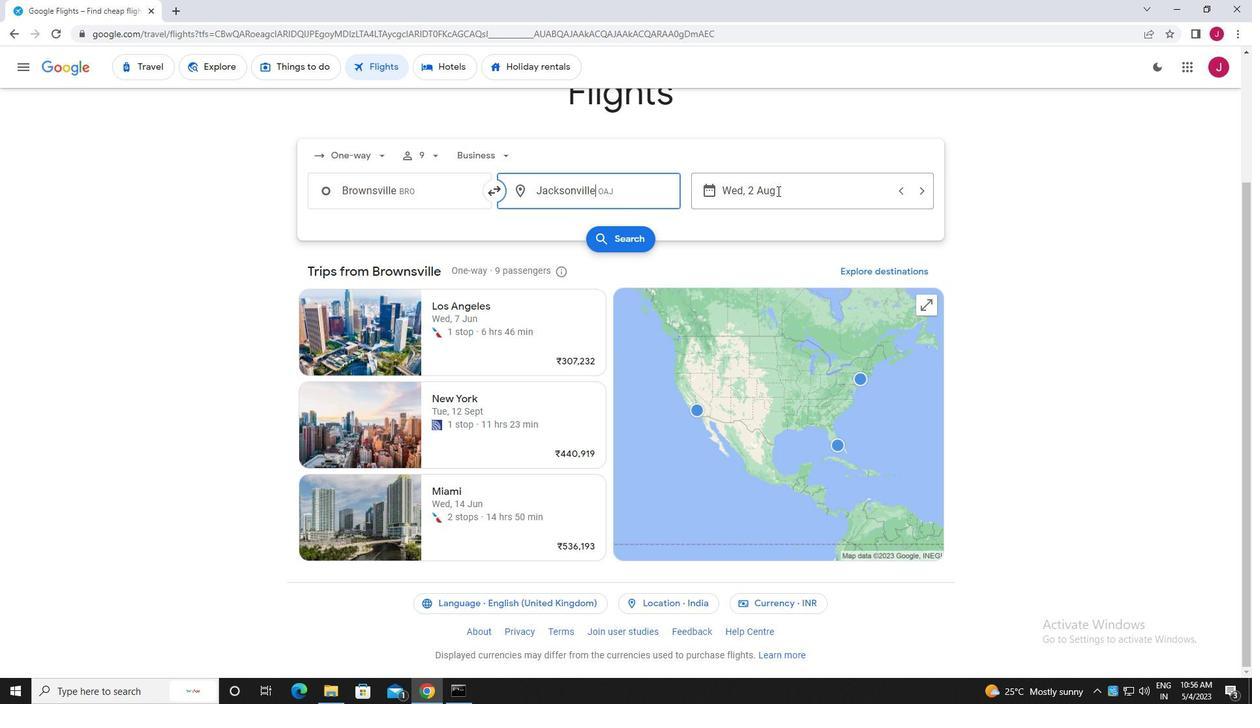 
Action: Mouse moved to (596, 288)
Screenshot: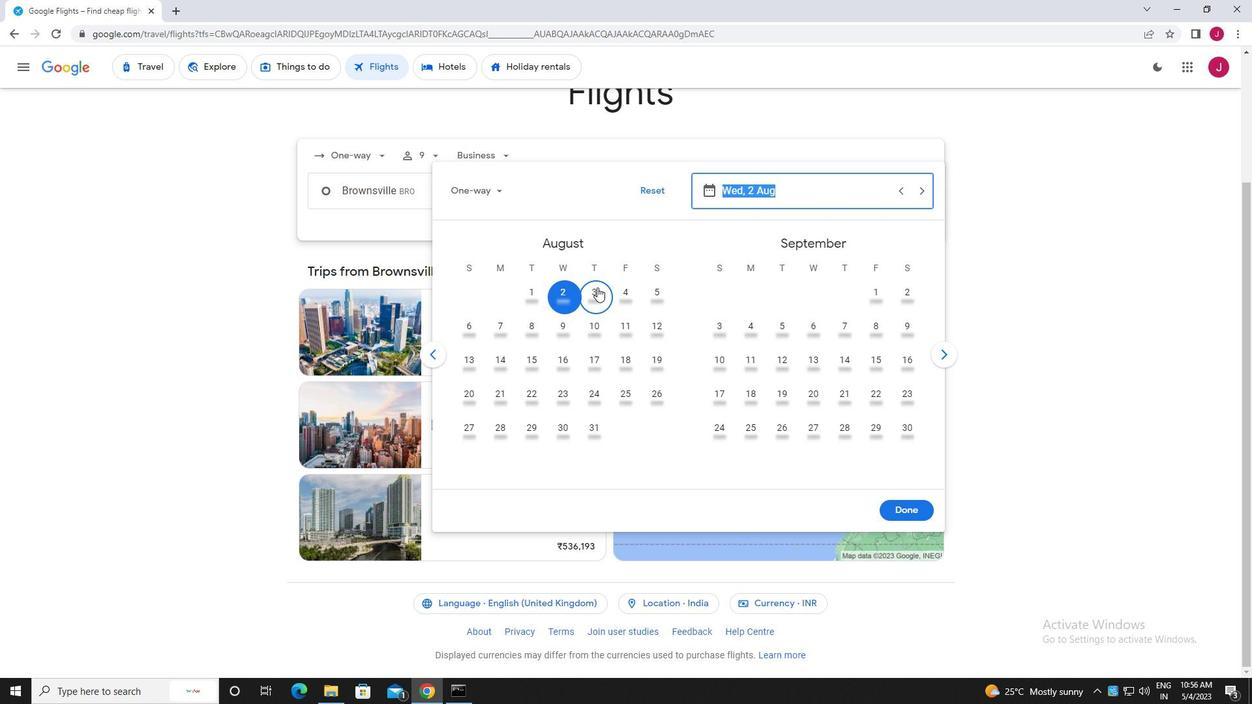 
Action: Mouse pressed left at (596, 288)
Screenshot: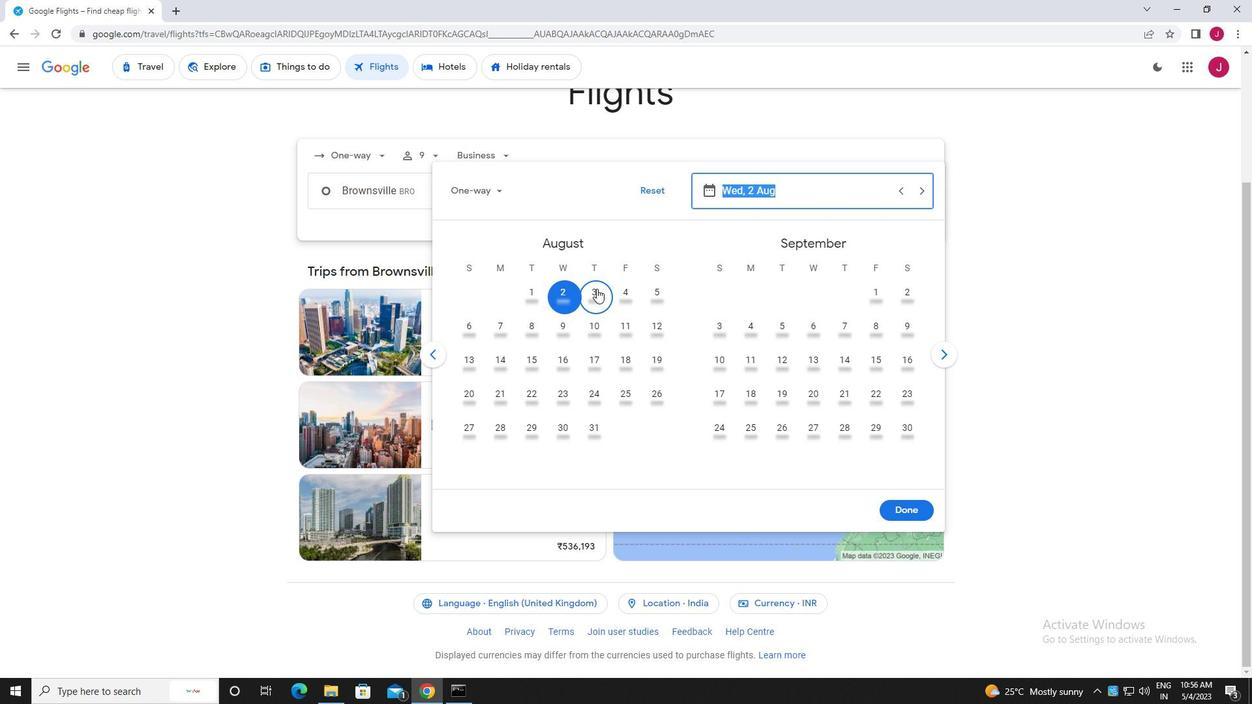 
Action: Mouse moved to (906, 514)
Screenshot: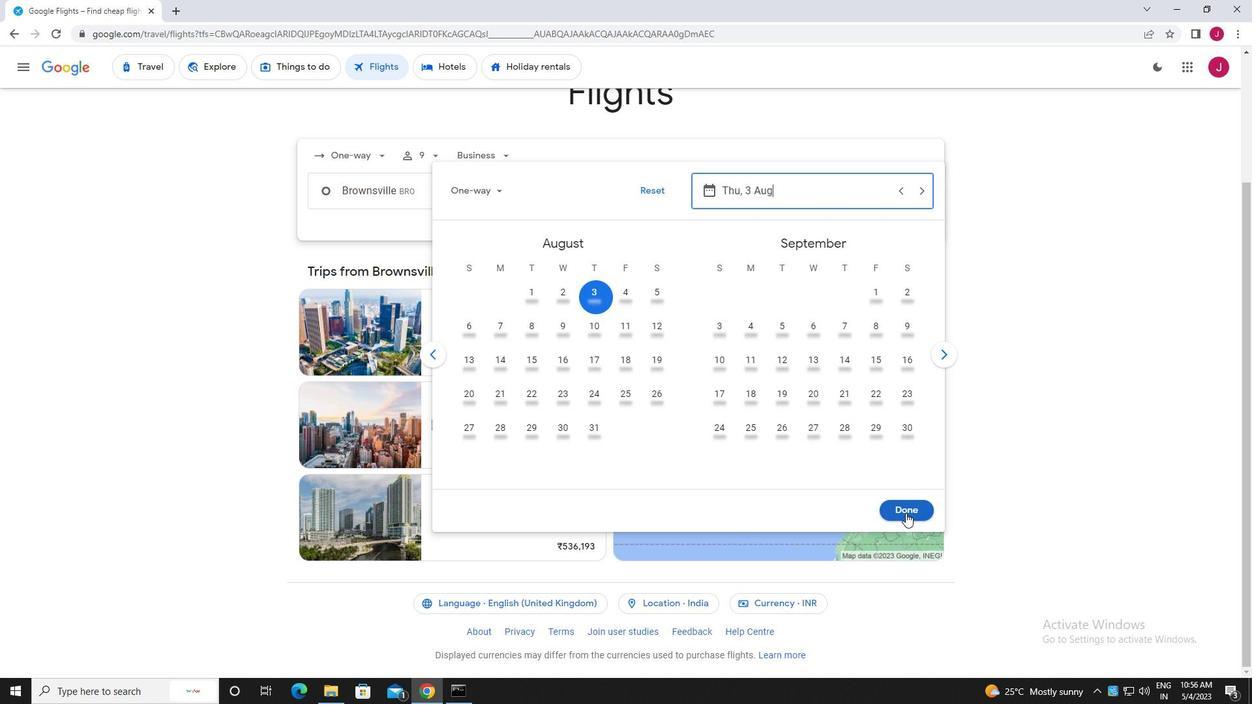 
Action: Mouse pressed left at (906, 514)
Screenshot: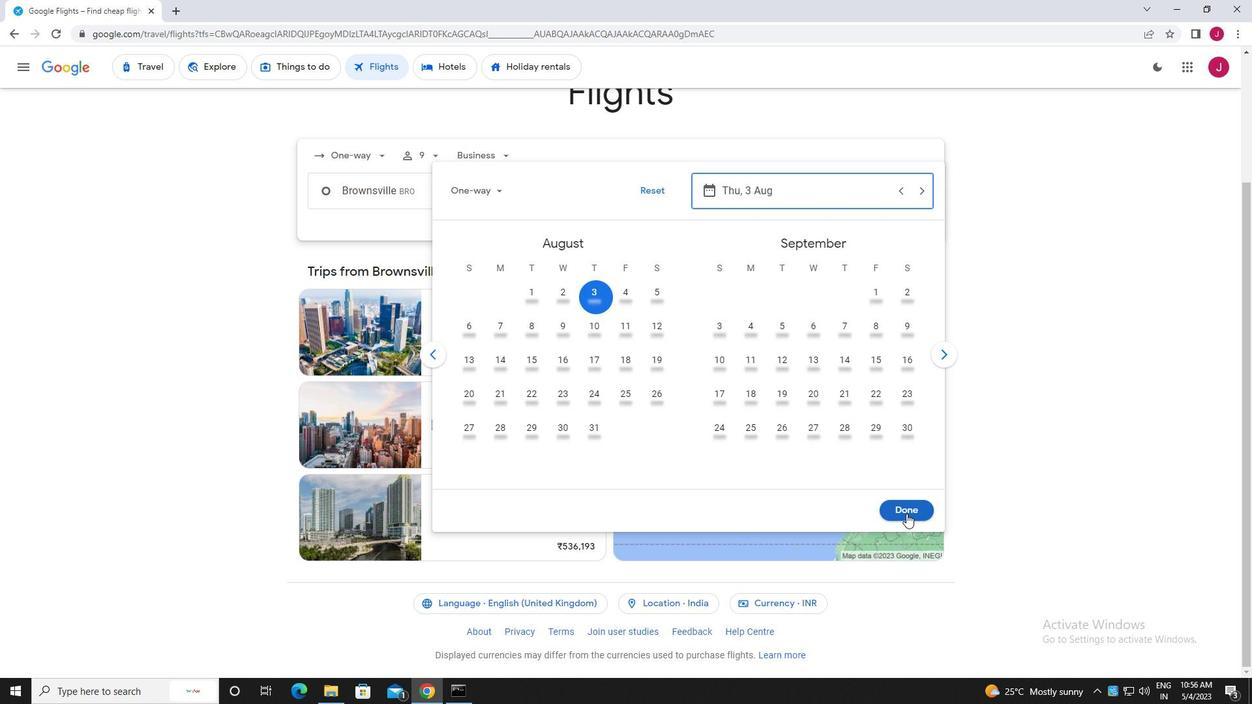 
Action: Mouse moved to (627, 238)
Screenshot: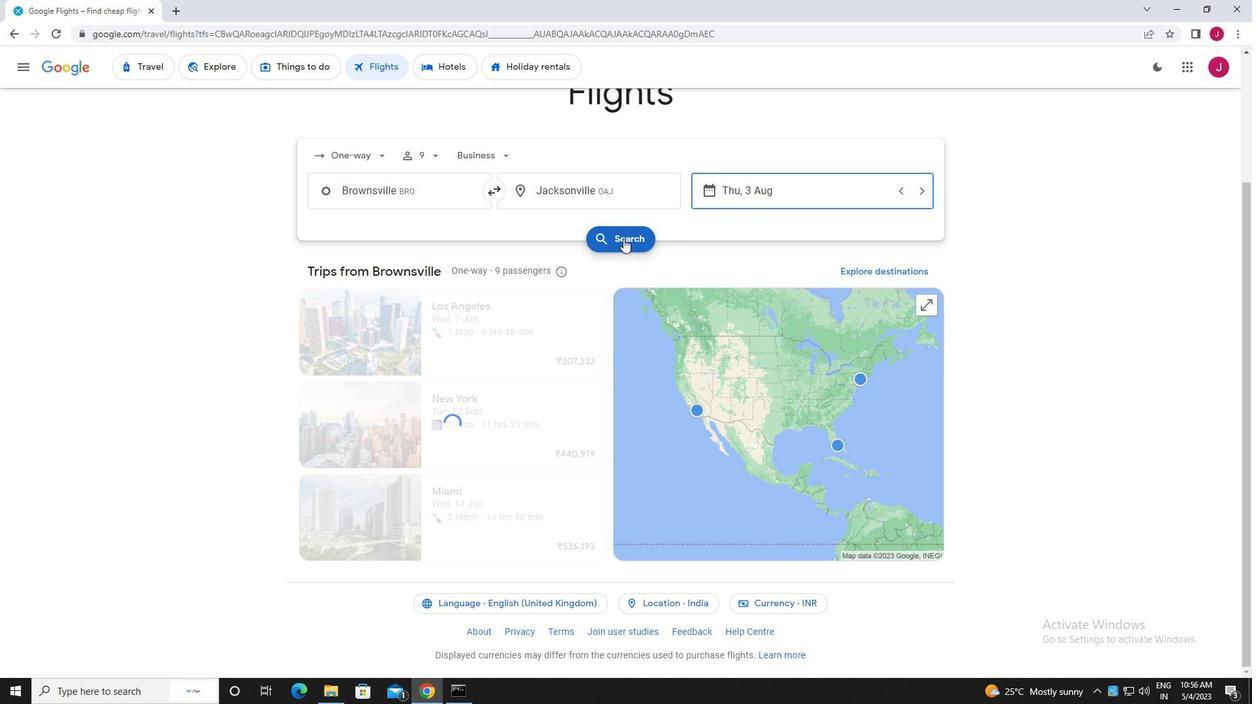 
Action: Mouse pressed left at (627, 238)
Screenshot: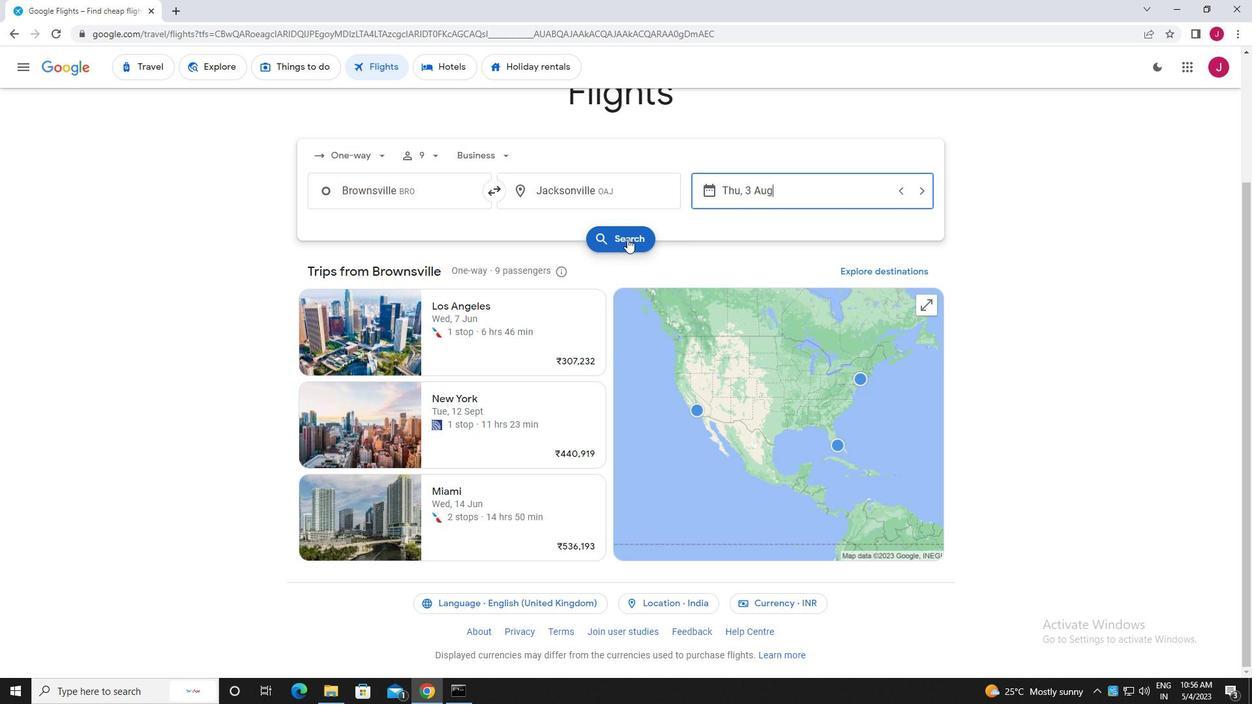 
Action: Mouse moved to (343, 184)
Screenshot: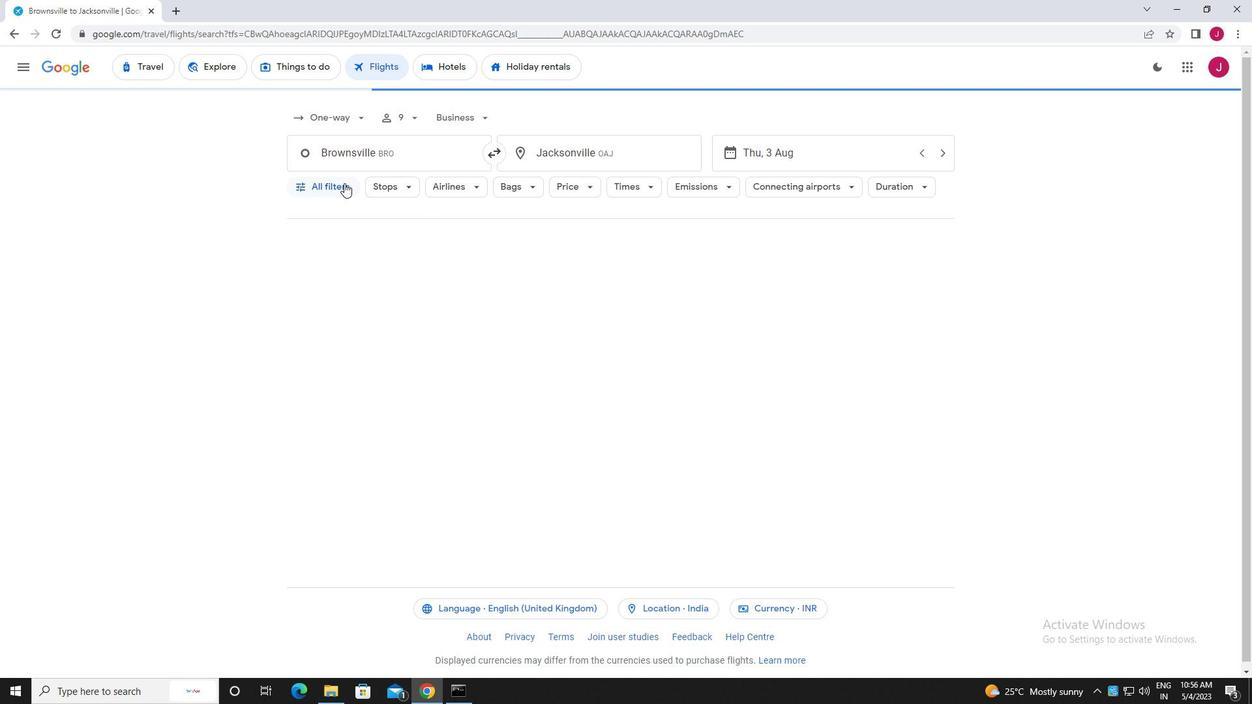 
Action: Mouse pressed left at (343, 184)
Screenshot: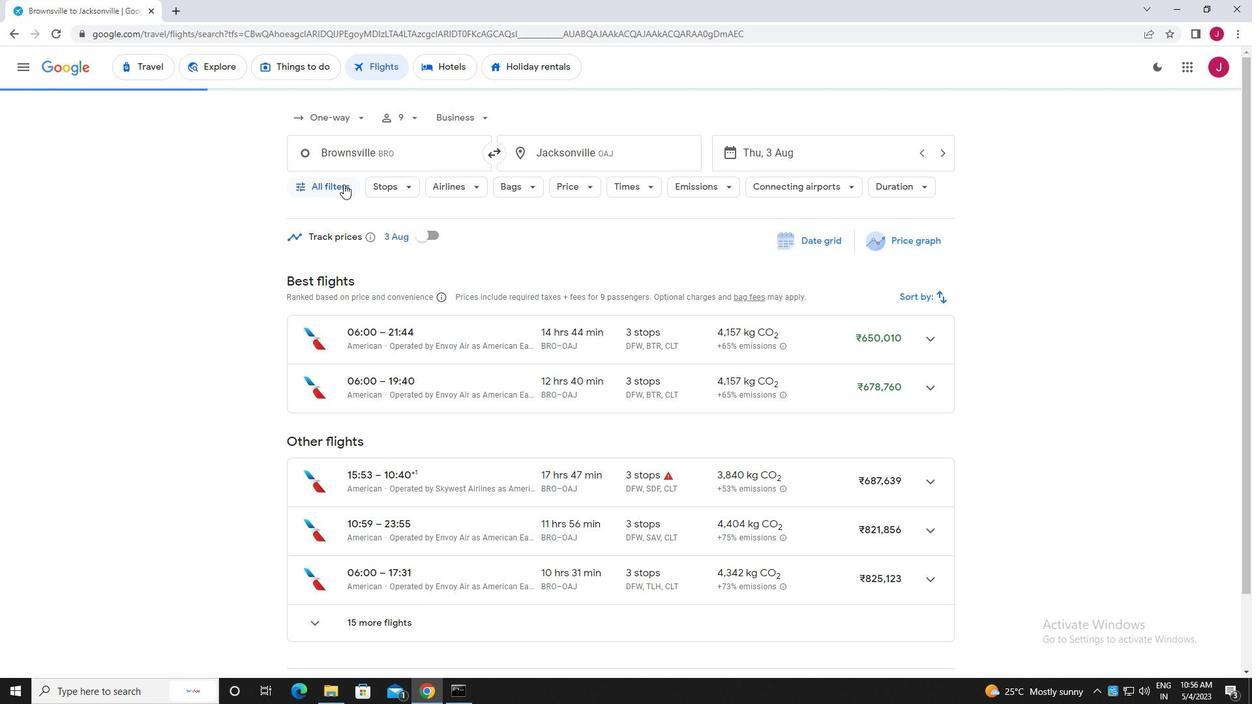 
Action: Mouse moved to (369, 227)
Screenshot: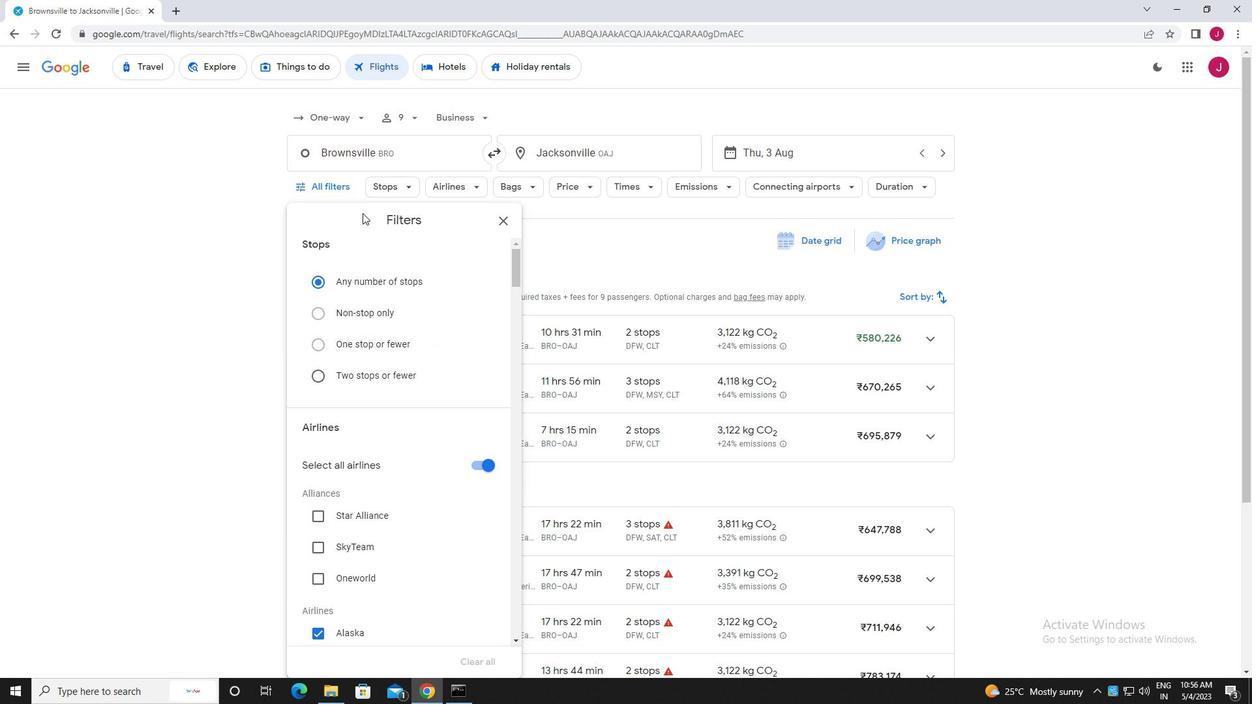 
Action: Mouse scrolled (369, 226) with delta (0, 0)
Screenshot: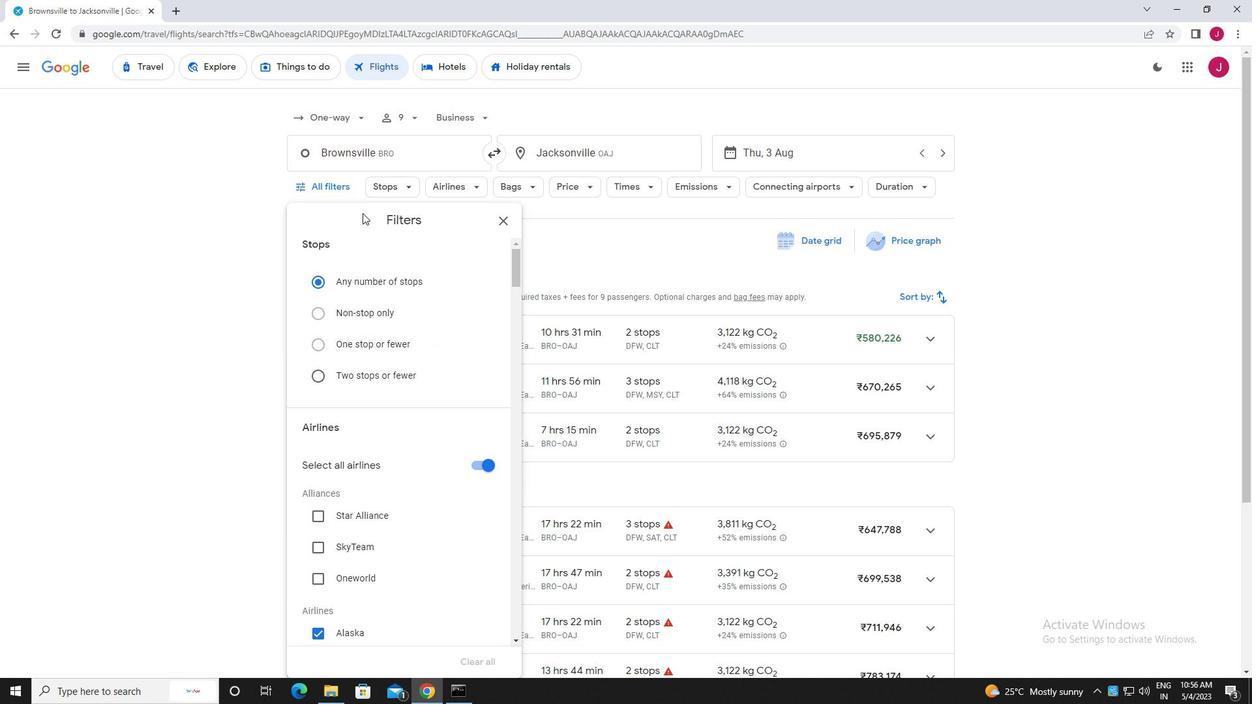 
Action: Mouse moved to (371, 230)
Screenshot: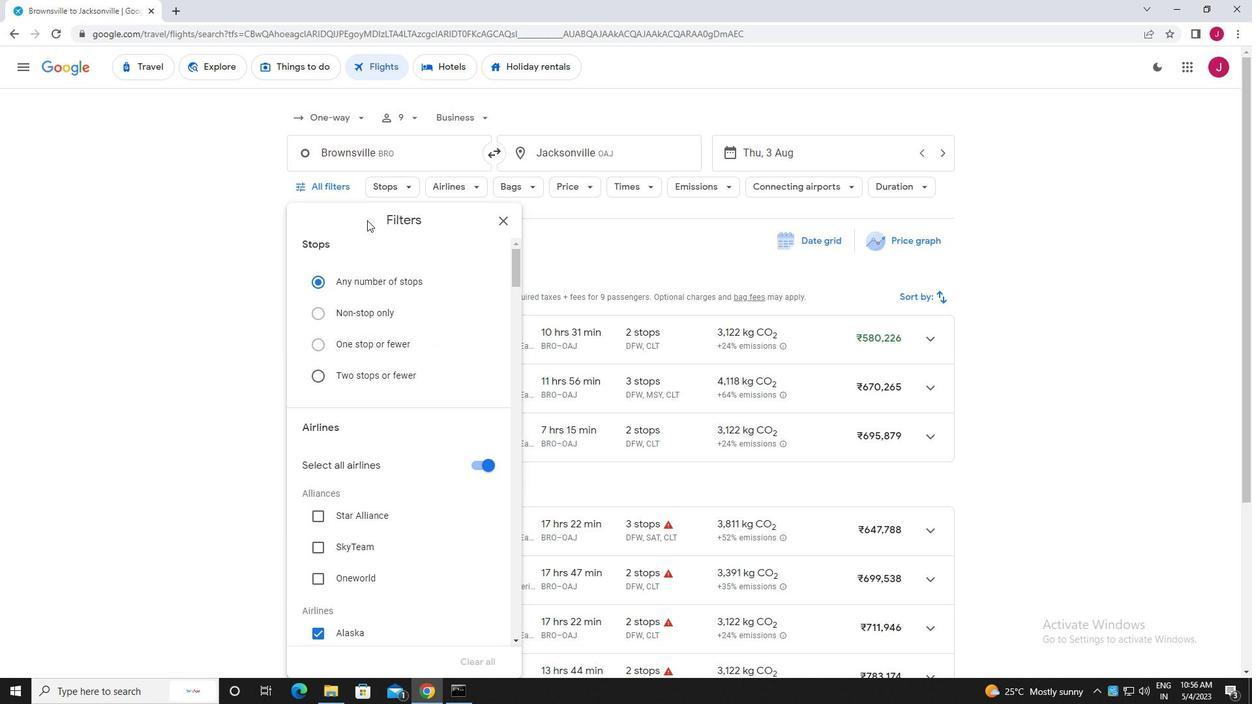 
Action: Mouse scrolled (371, 229) with delta (0, 0)
Screenshot: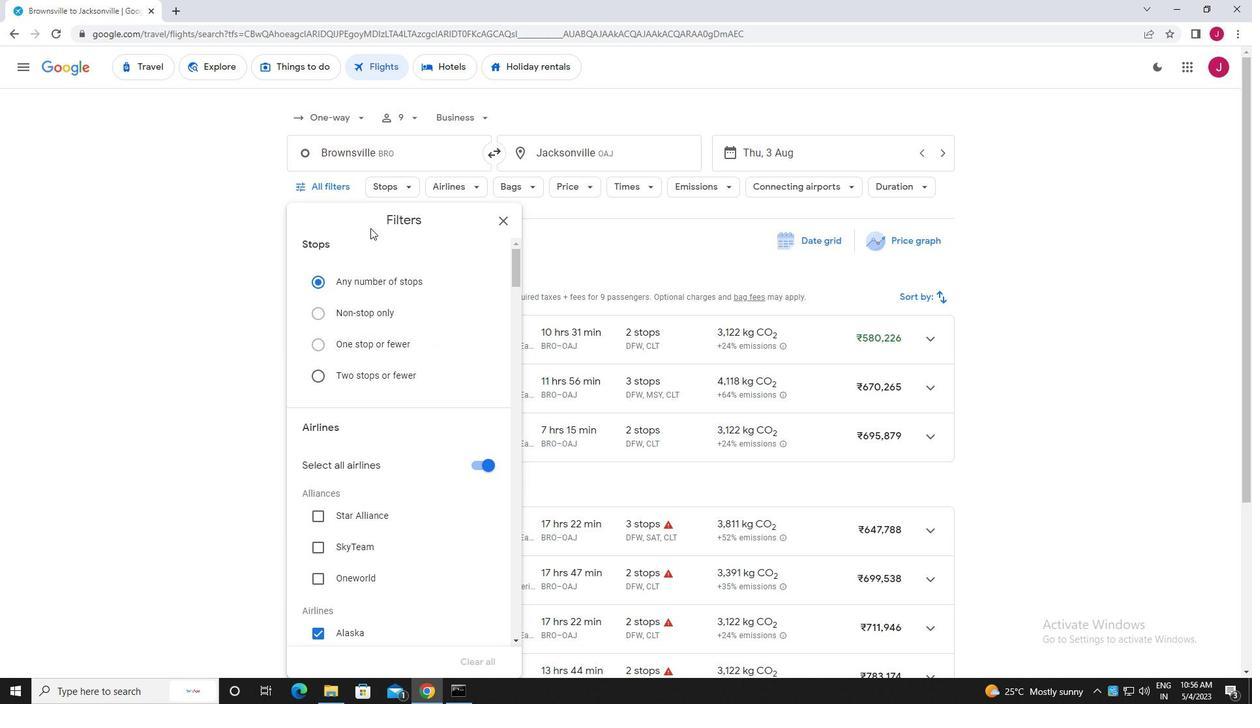 
Action: Mouse moved to (374, 230)
Screenshot: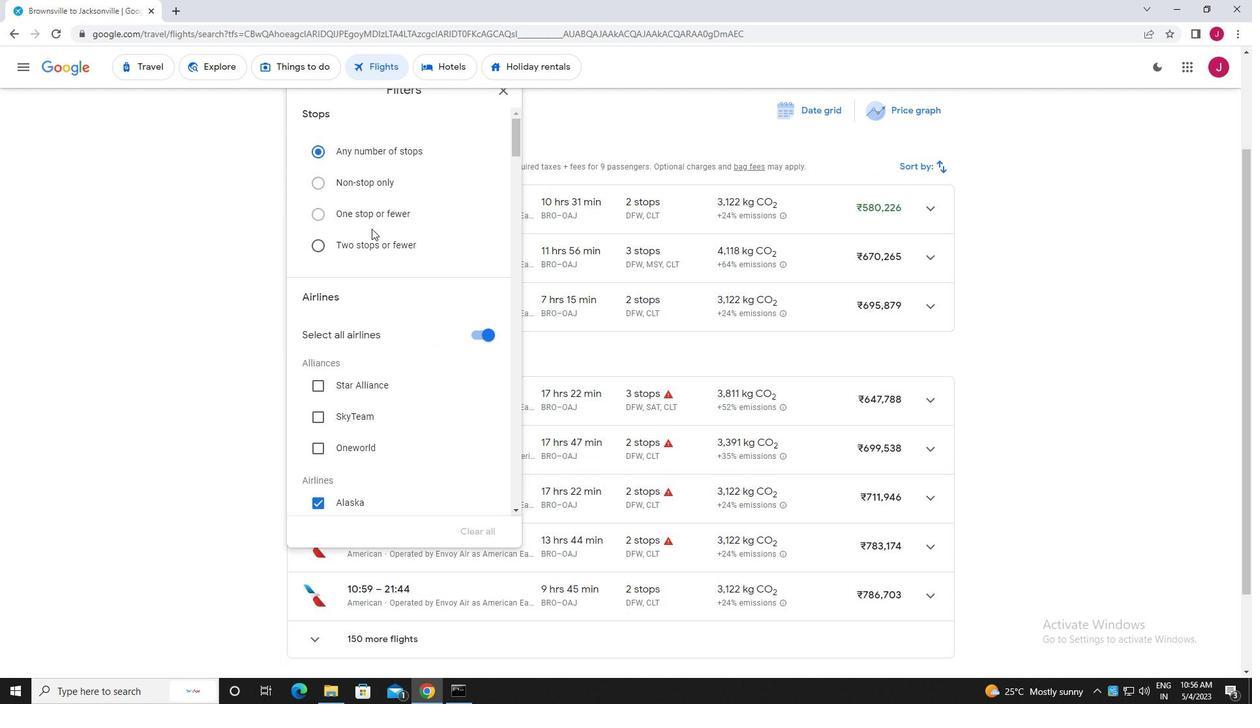 
Action: Mouse scrolled (374, 230) with delta (0, 0)
Screenshot: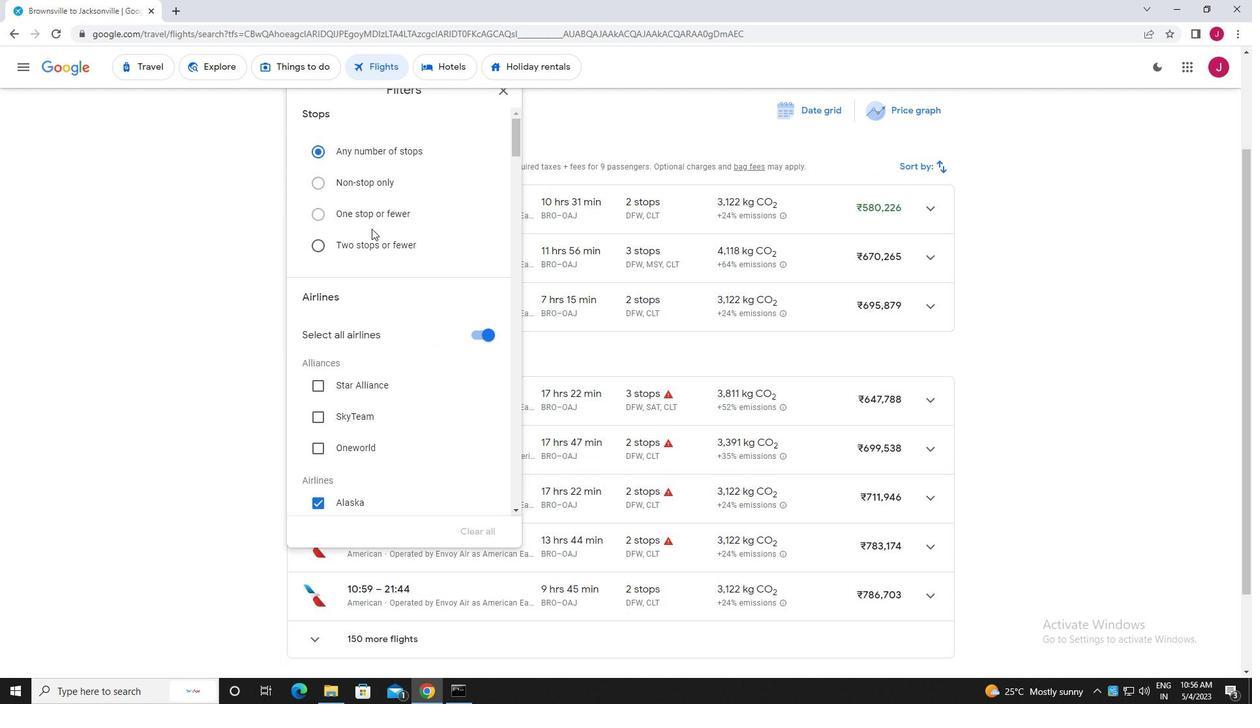 
Action: Mouse moved to (474, 268)
Screenshot: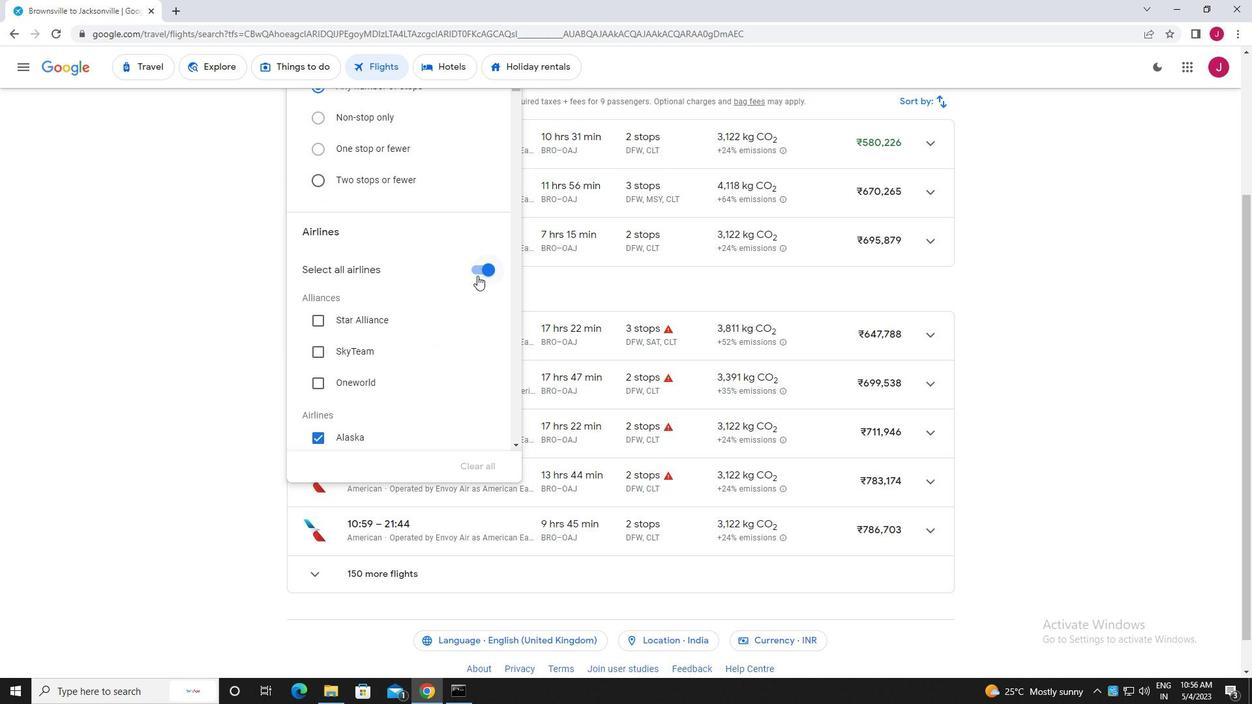 
Action: Mouse pressed left at (474, 268)
Screenshot: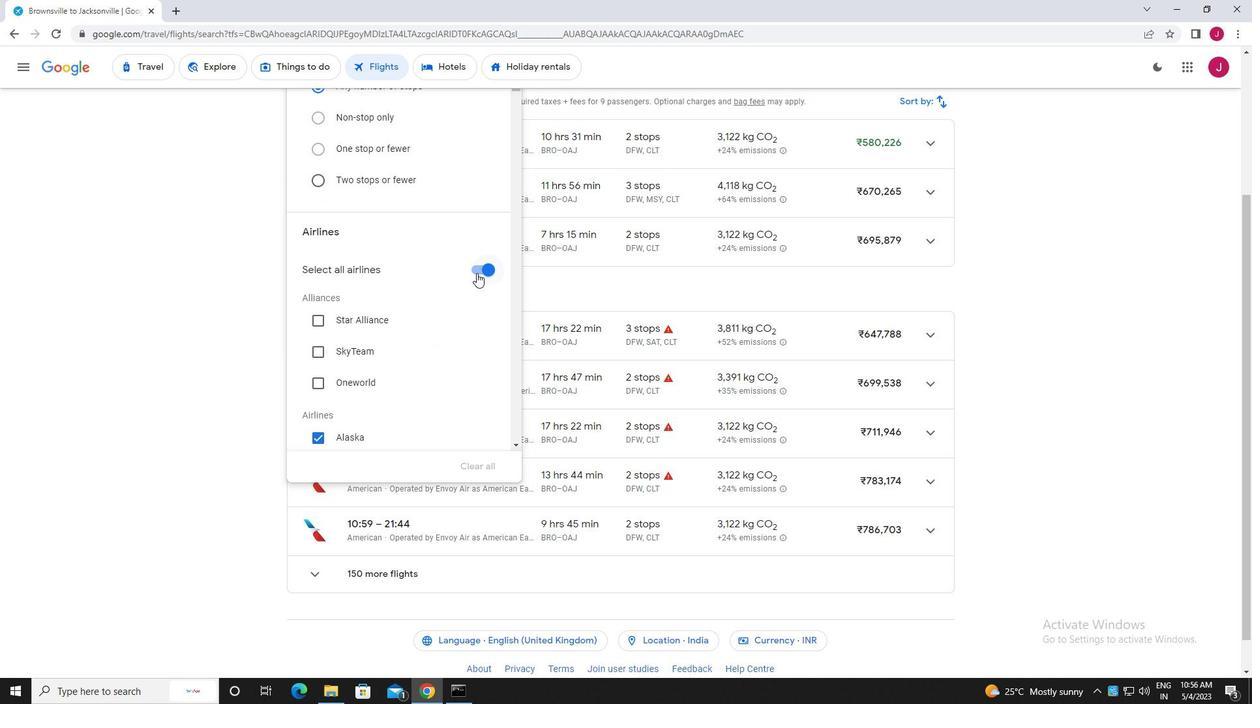 
Action: Mouse moved to (431, 235)
Screenshot: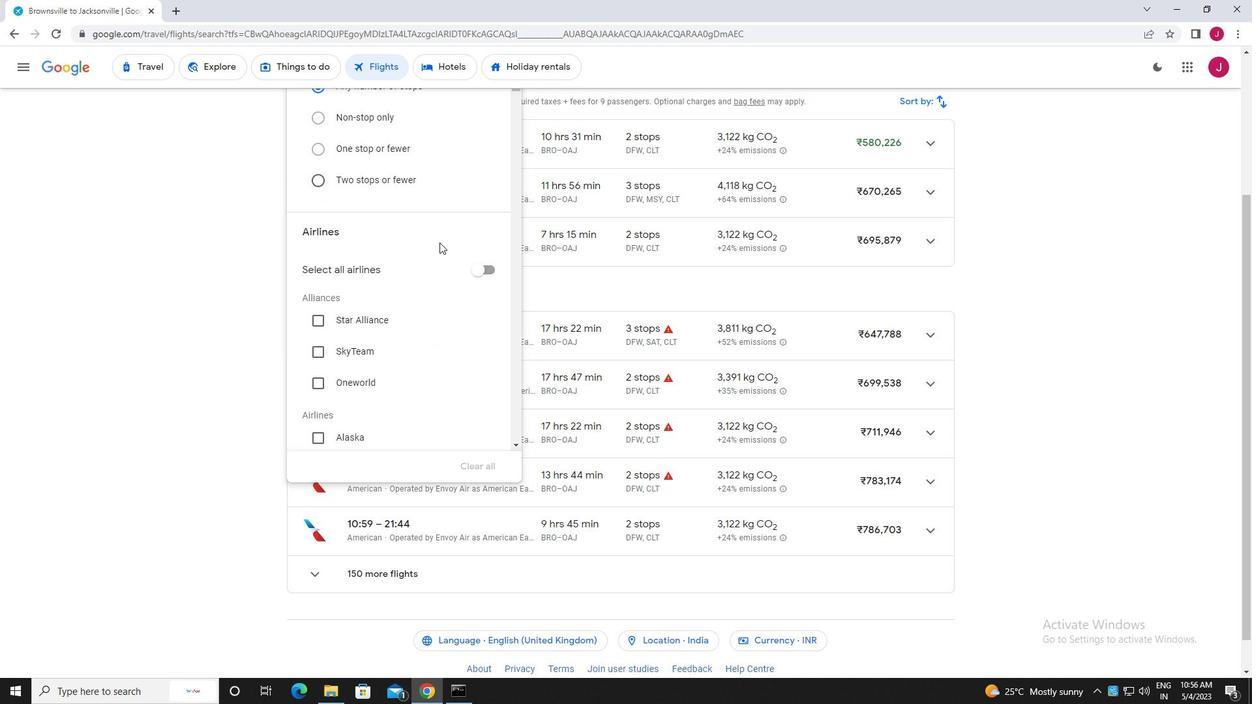 
Action: Mouse scrolled (431, 234) with delta (0, 0)
Screenshot: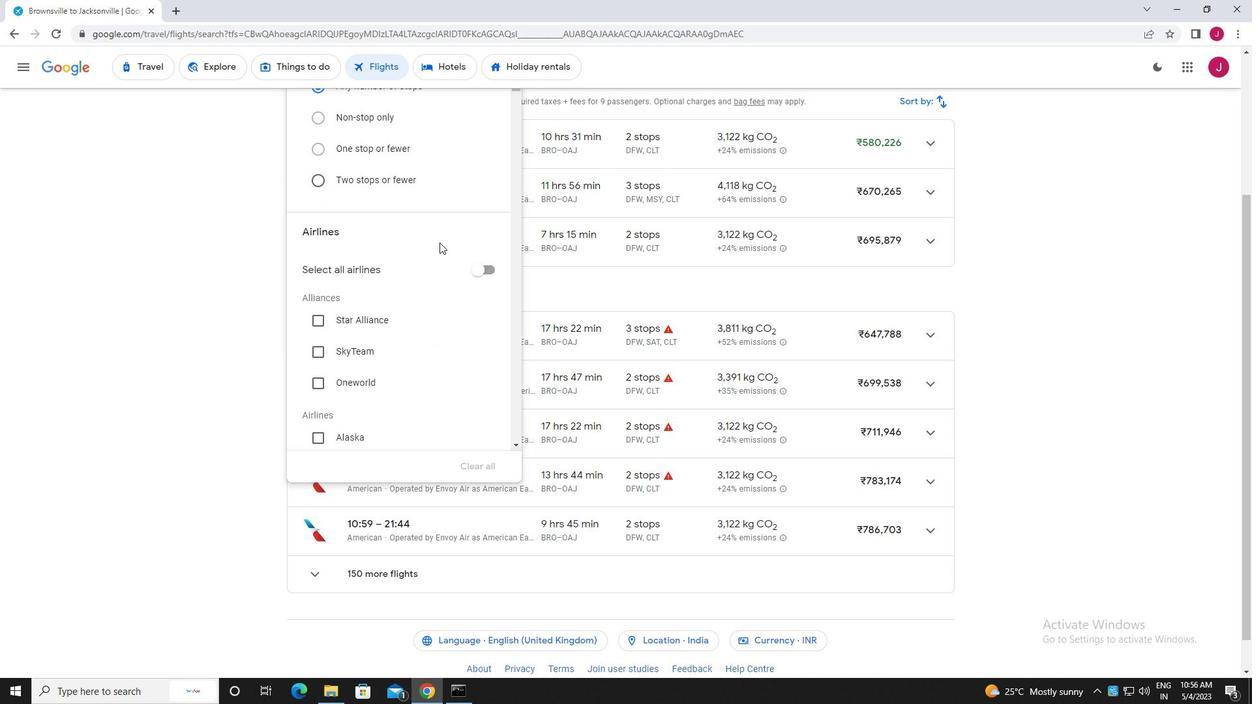 
Action: Mouse scrolled (431, 234) with delta (0, 0)
Screenshot: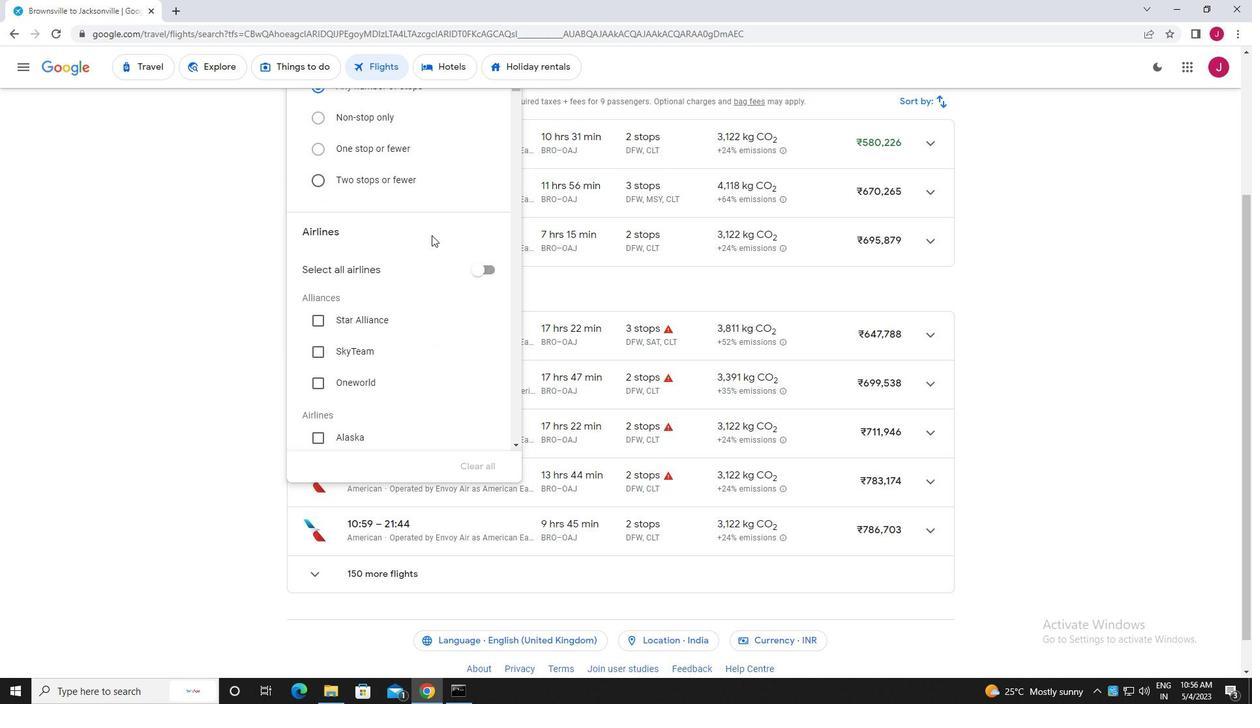 
Action: Mouse scrolled (431, 234) with delta (0, 0)
Screenshot: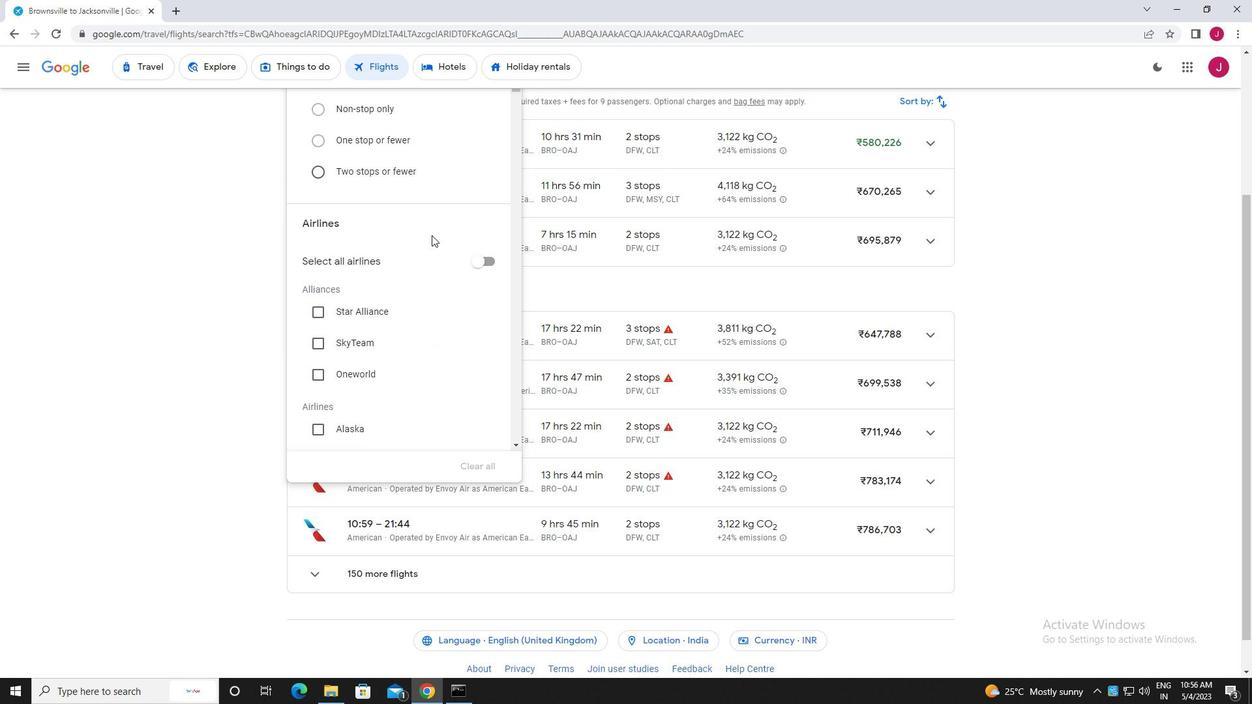 
Action: Mouse moved to (399, 132)
Screenshot: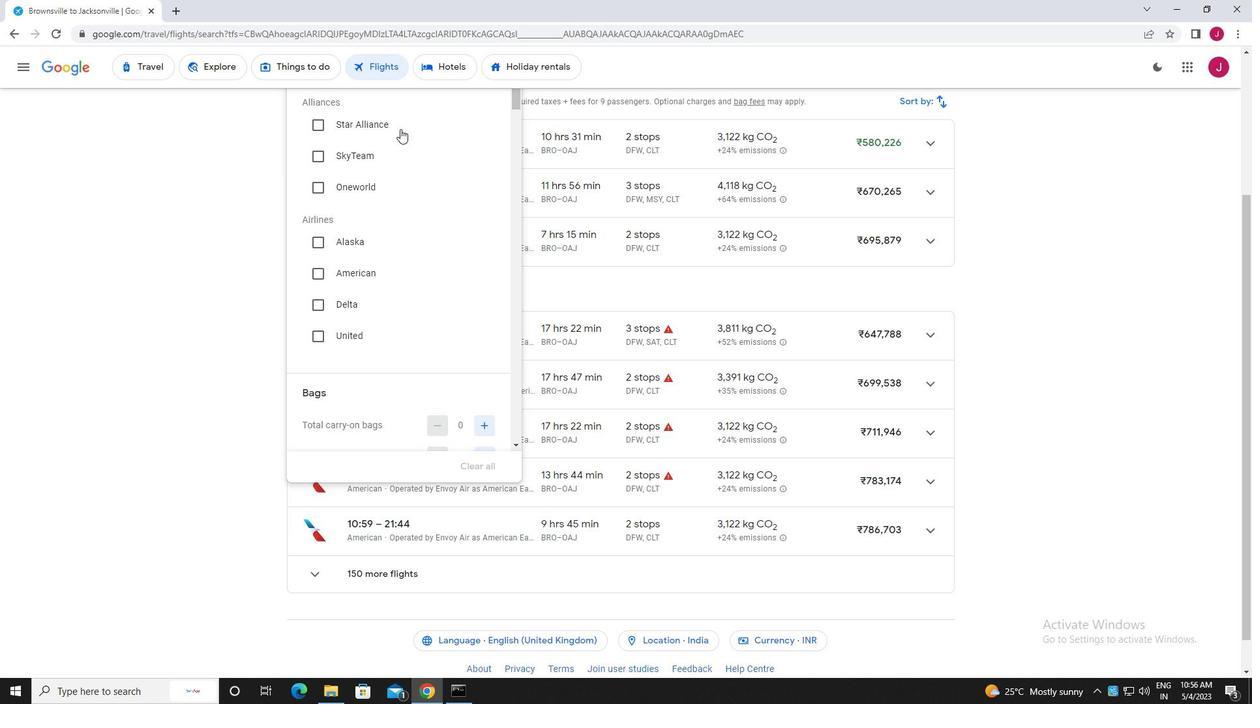 
Action: Mouse scrolled (399, 131) with delta (0, 0)
Screenshot: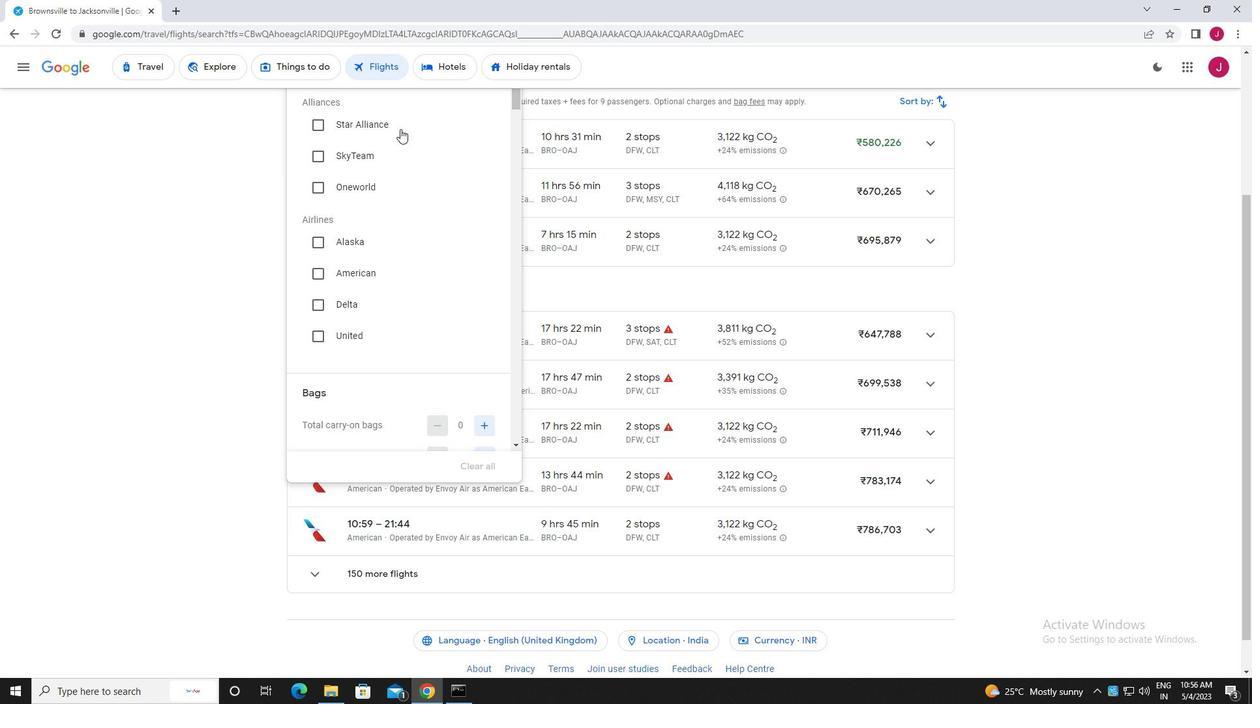 
Action: Mouse moved to (399, 135)
Screenshot: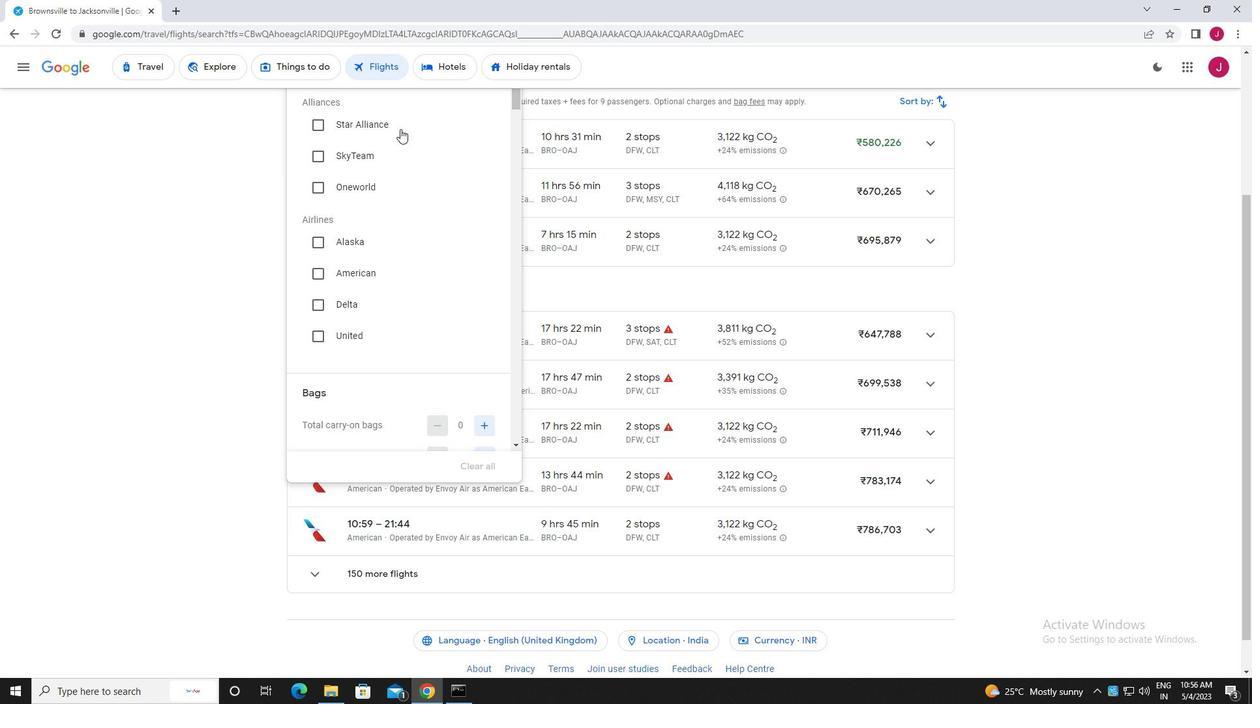 
Action: Mouse scrolled (399, 135) with delta (0, 0)
Screenshot: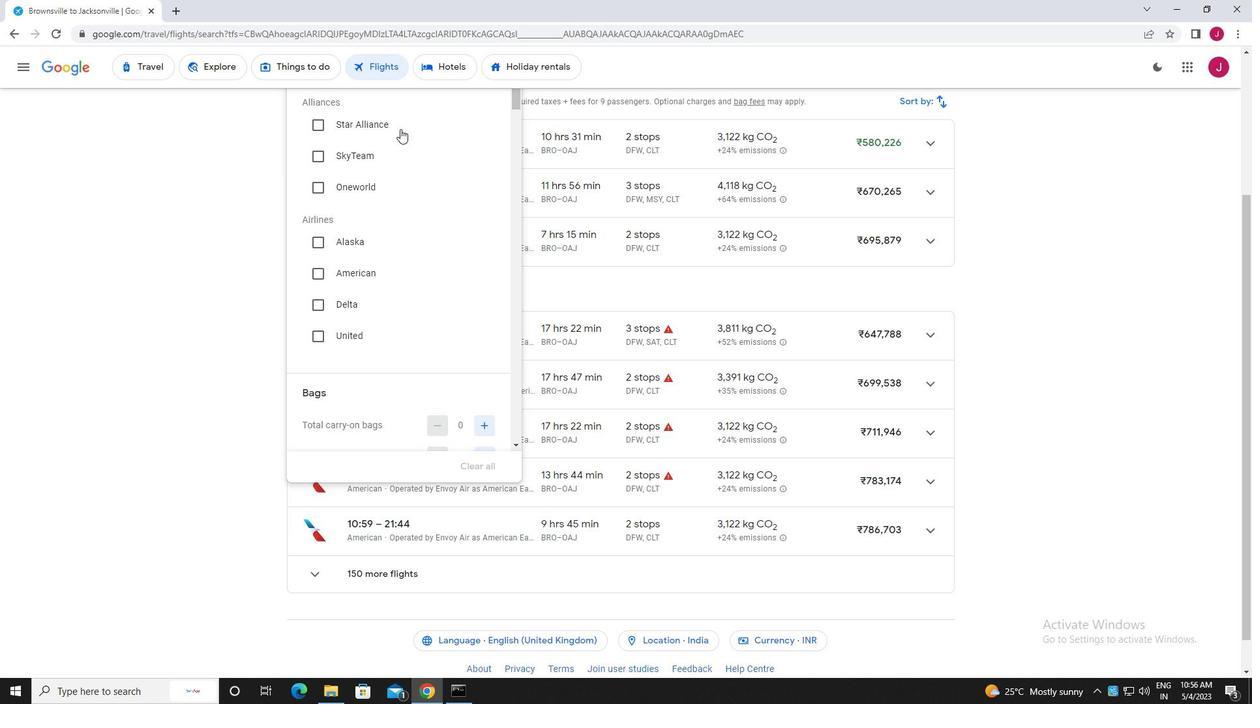 
Action: Mouse moved to (399, 140)
Screenshot: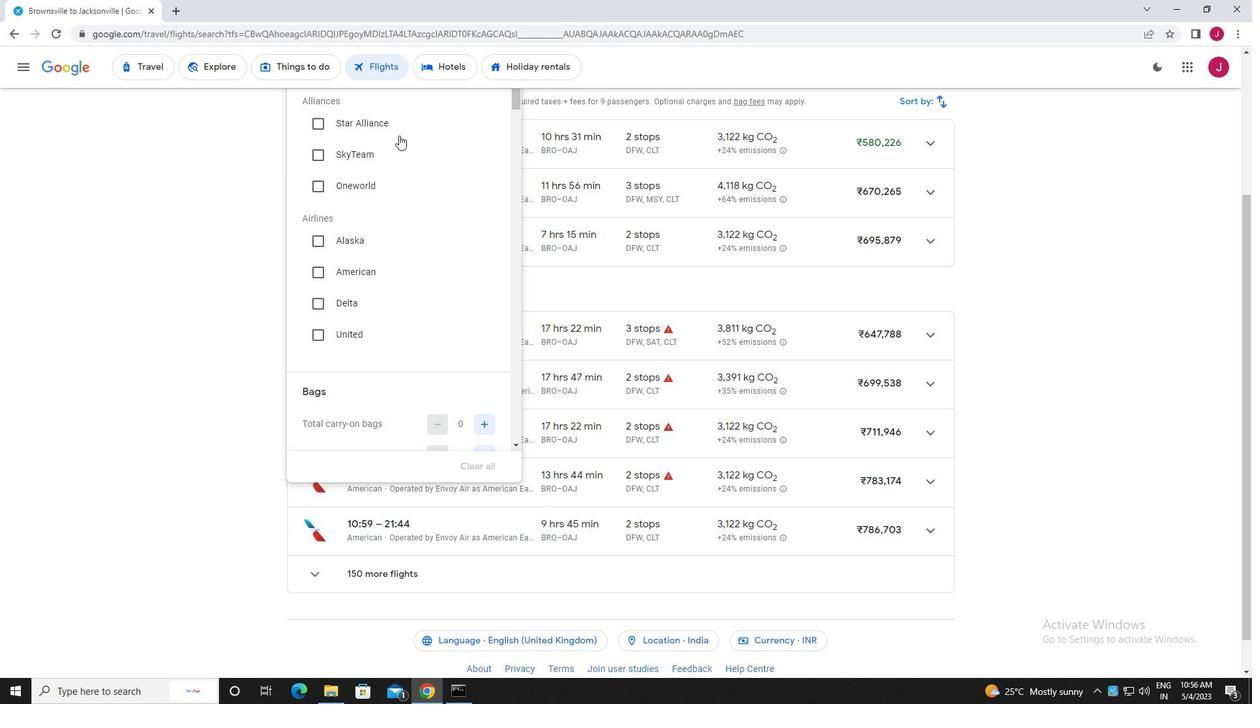 
Action: Mouse scrolled (399, 139) with delta (0, 0)
Screenshot: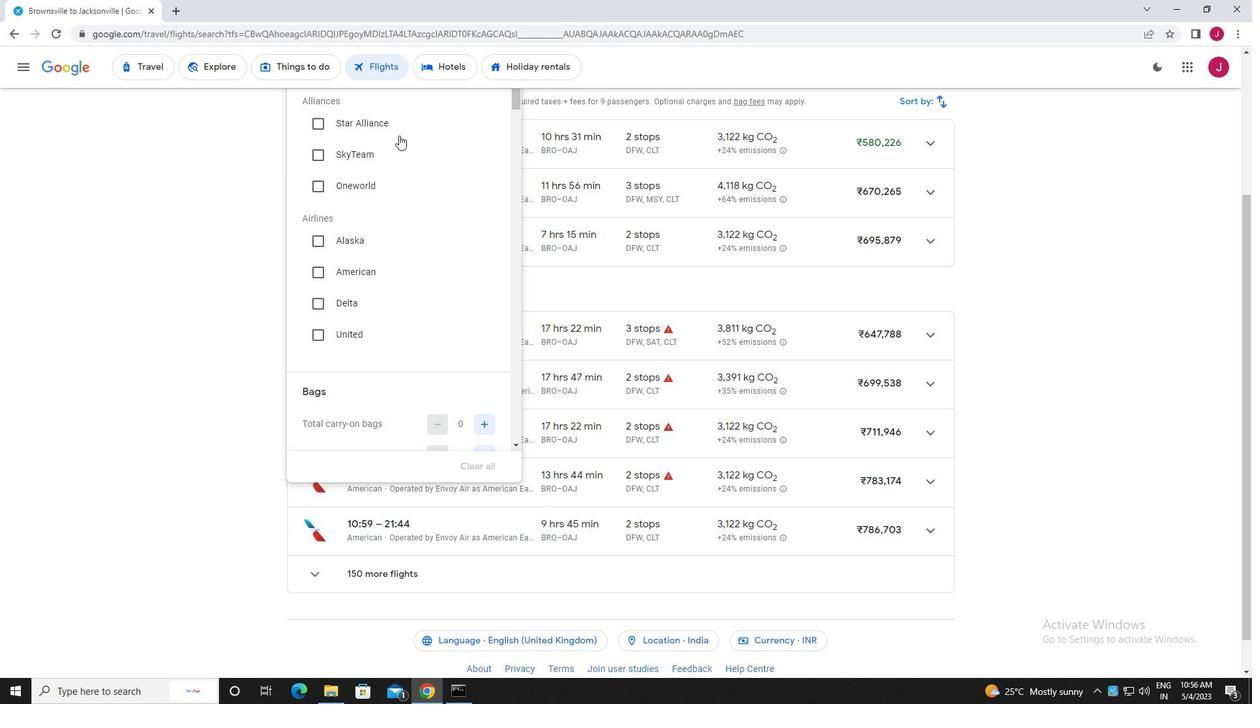 
Action: Mouse moved to (401, 148)
Screenshot: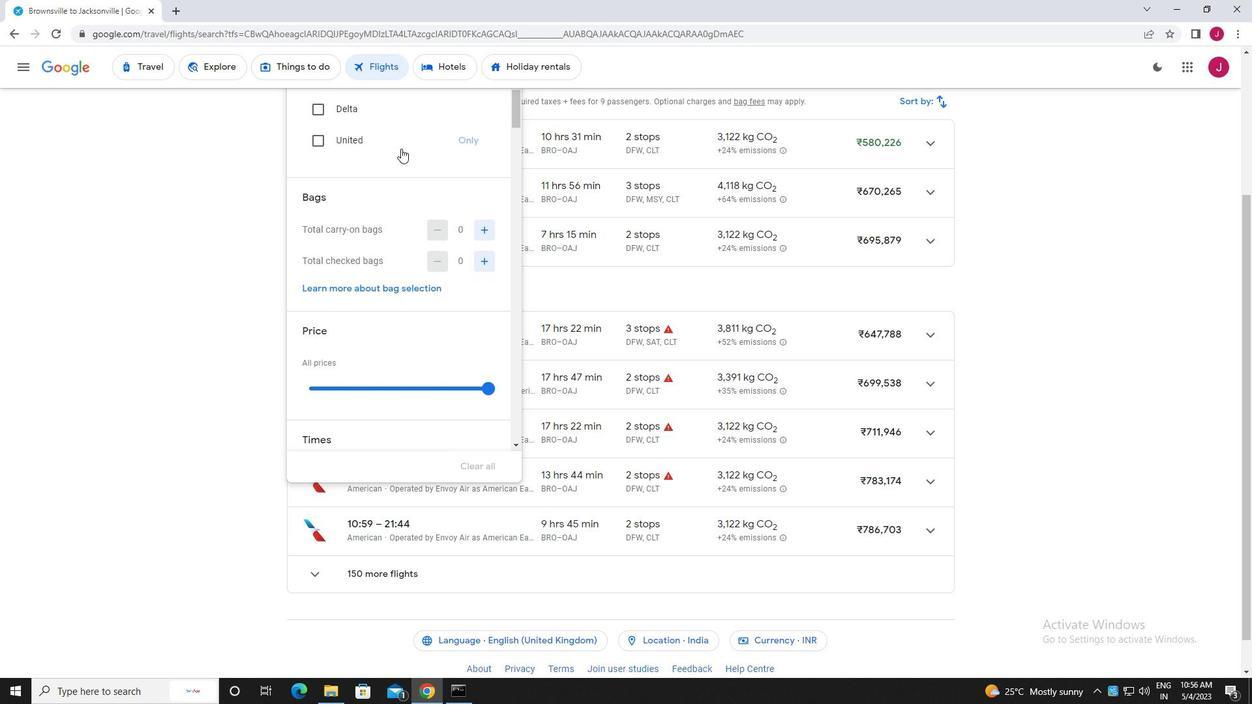
Action: Mouse scrolled (401, 148) with delta (0, 0)
Screenshot: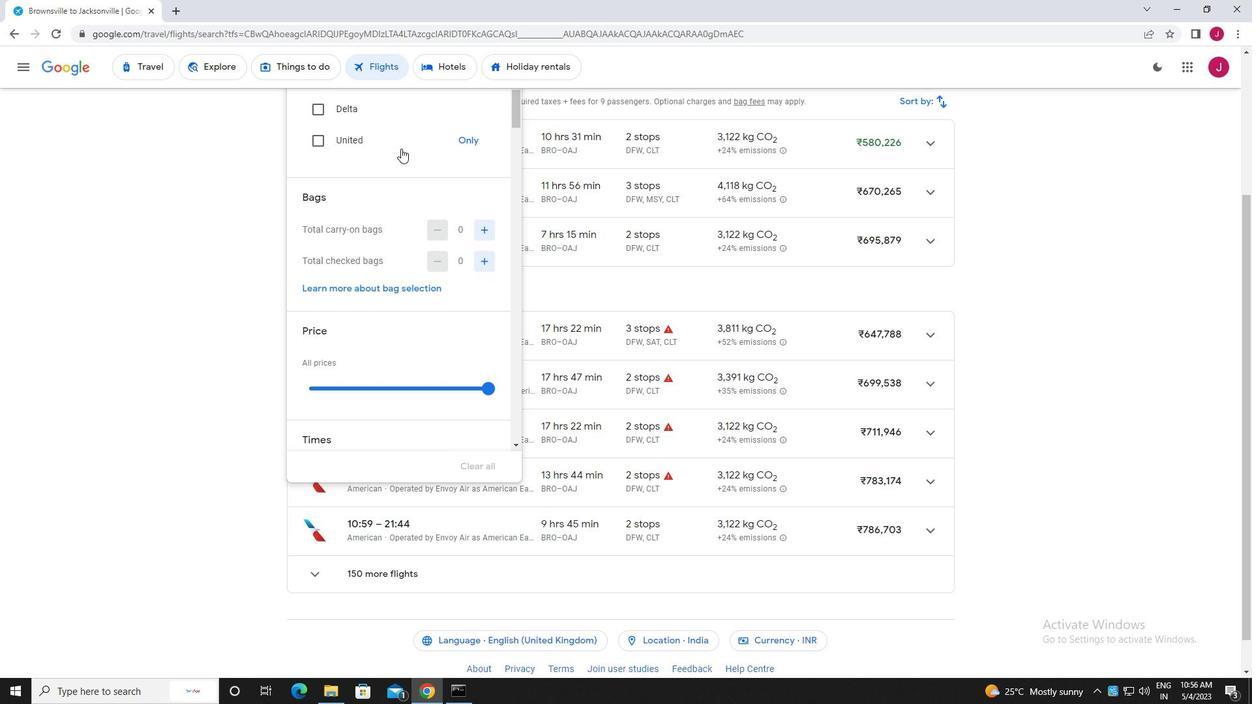 
Action: Mouse moved to (482, 166)
Screenshot: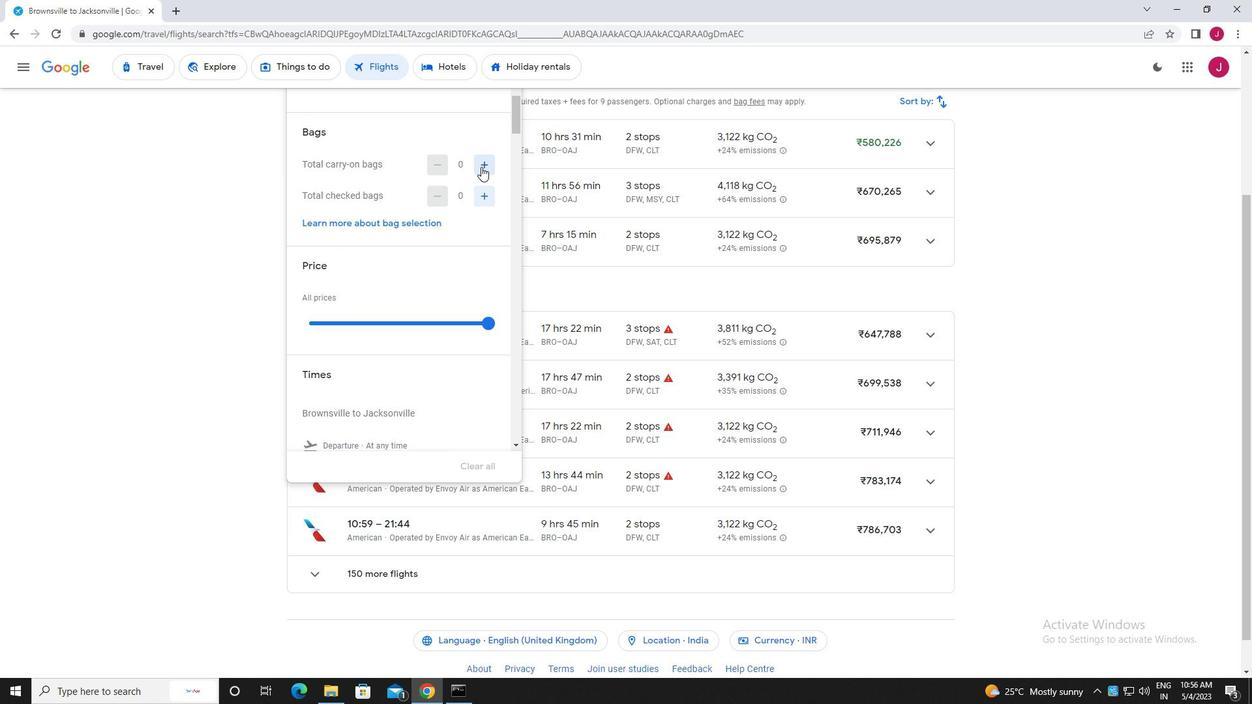 
Action: Mouse pressed left at (482, 166)
Screenshot: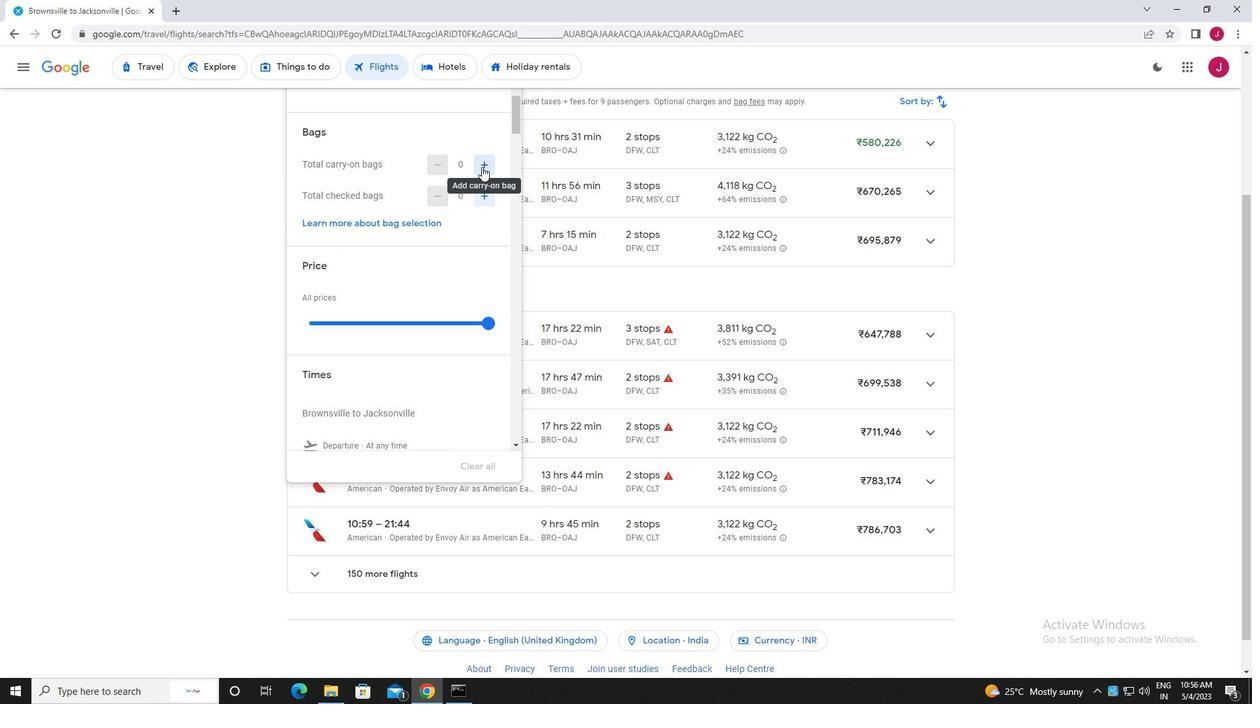 
Action: Mouse moved to (489, 323)
Screenshot: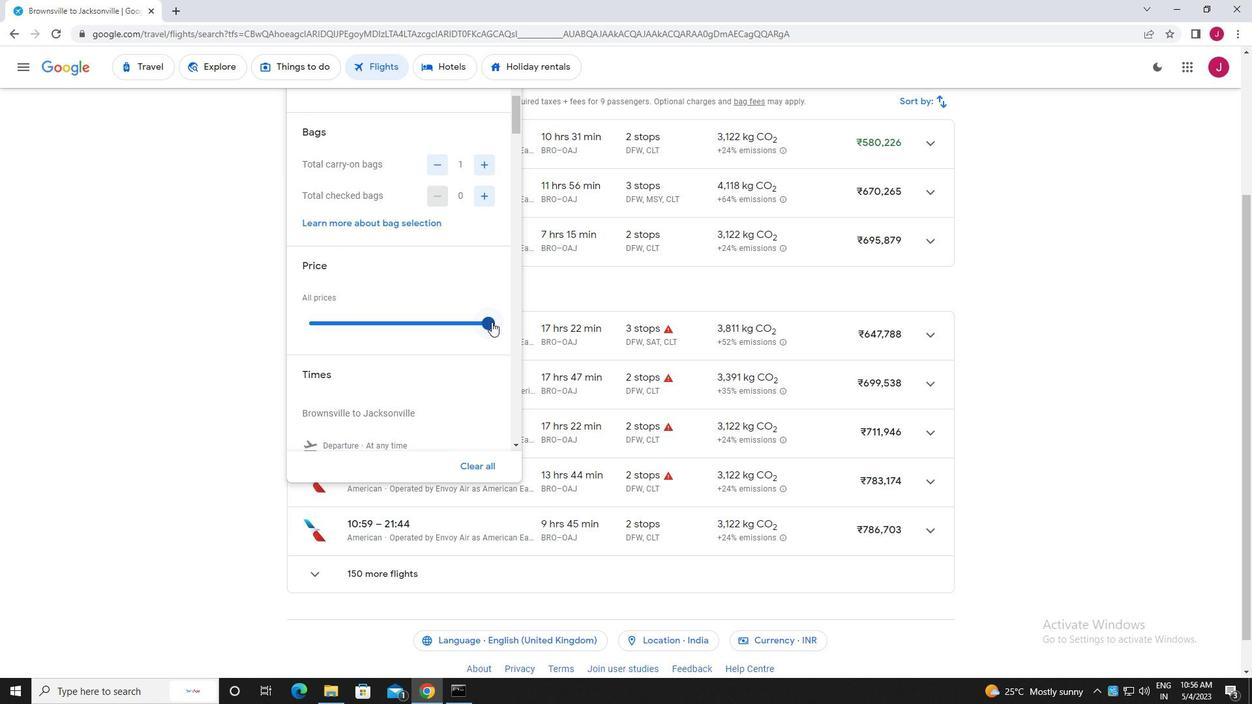 
Action: Mouse pressed left at (489, 323)
Screenshot: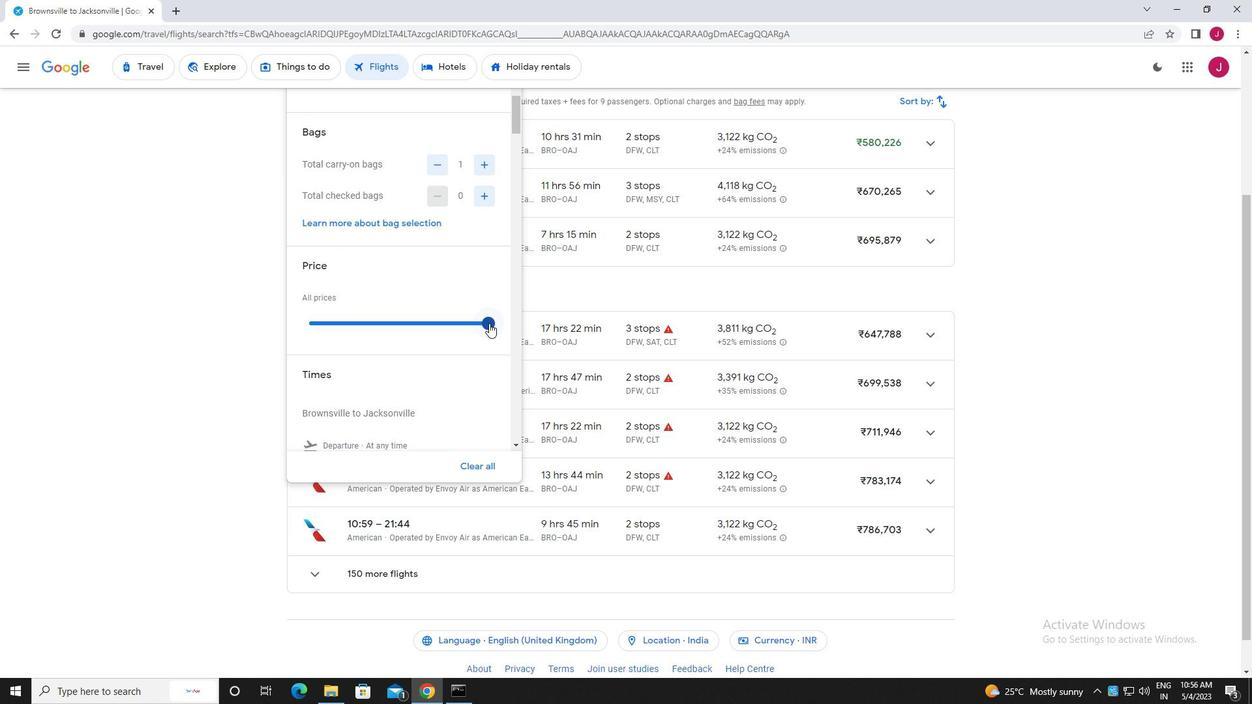 
Action: Mouse moved to (490, 323)
Screenshot: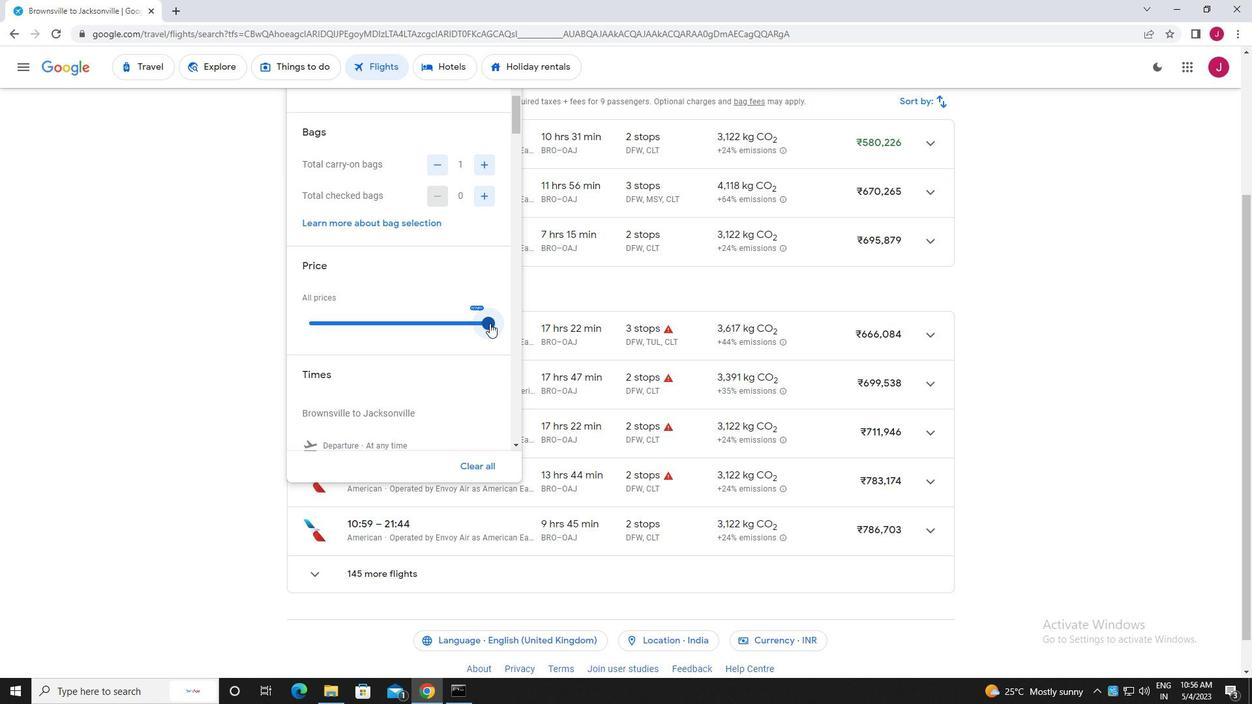 
Action: Mouse pressed left at (490, 323)
Screenshot: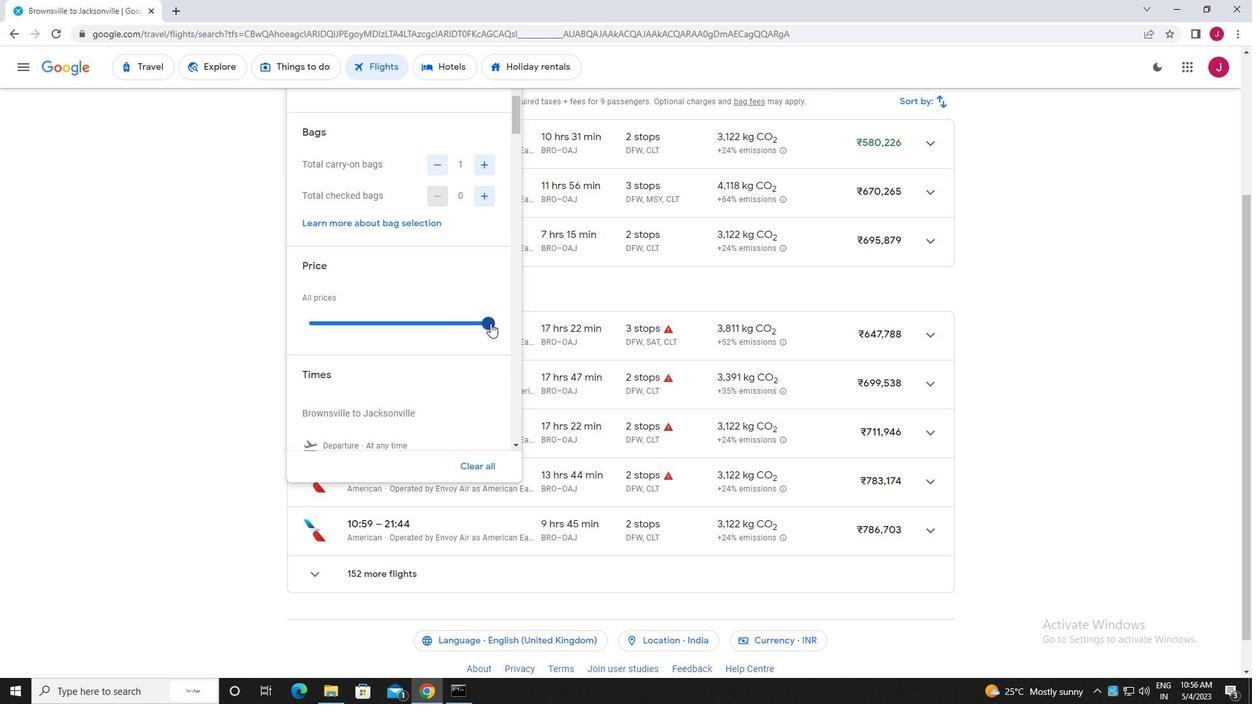 
Action: Mouse moved to (390, 289)
Screenshot: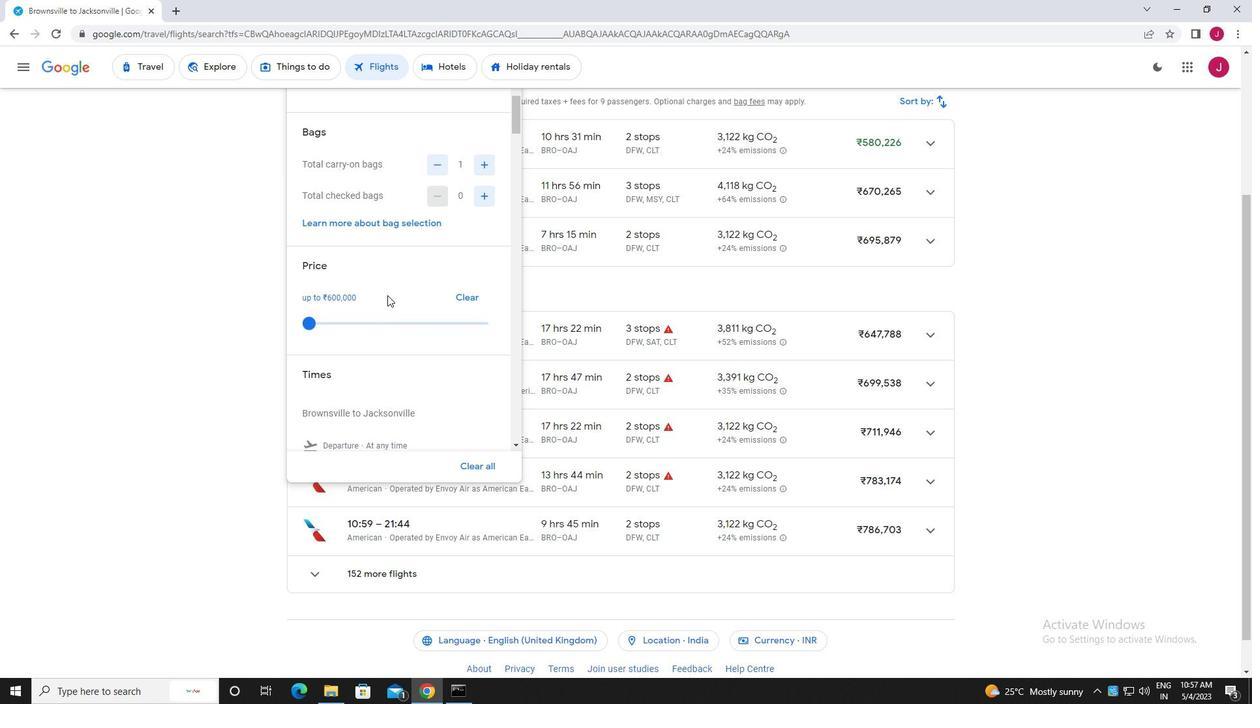 
Action: Mouse scrolled (390, 288) with delta (0, 0)
Screenshot: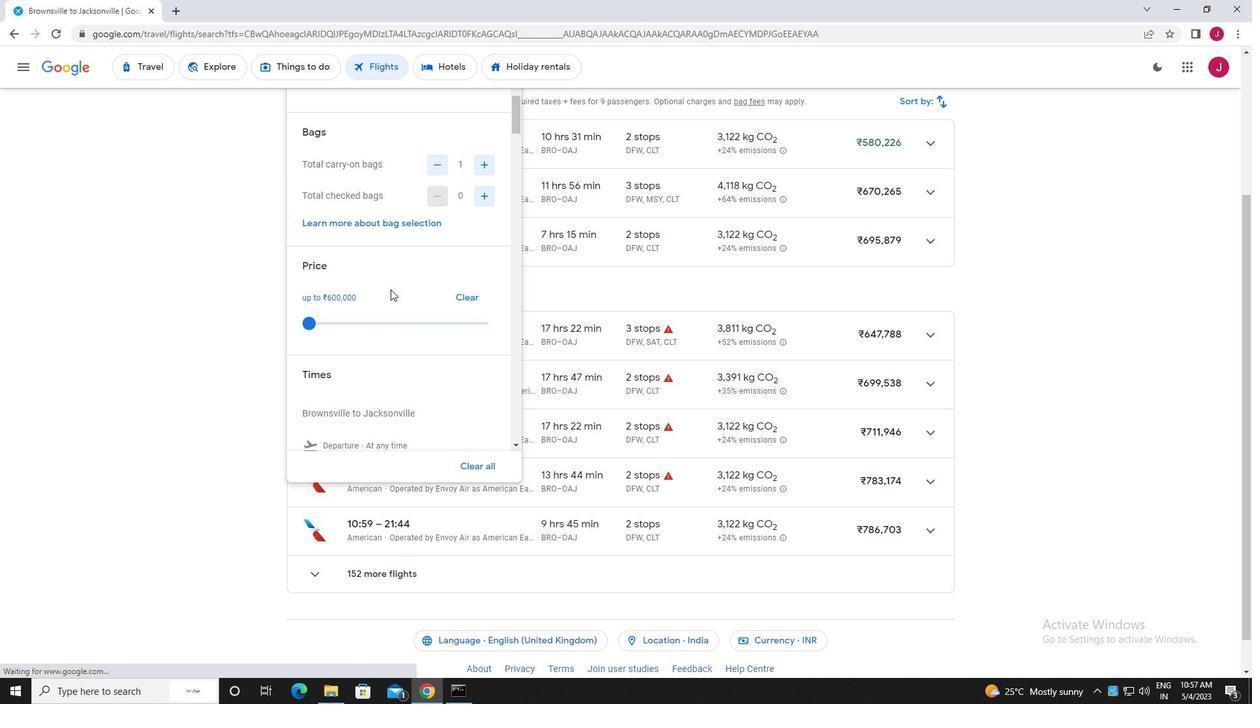 
Action: Mouse scrolled (390, 288) with delta (0, 0)
Screenshot: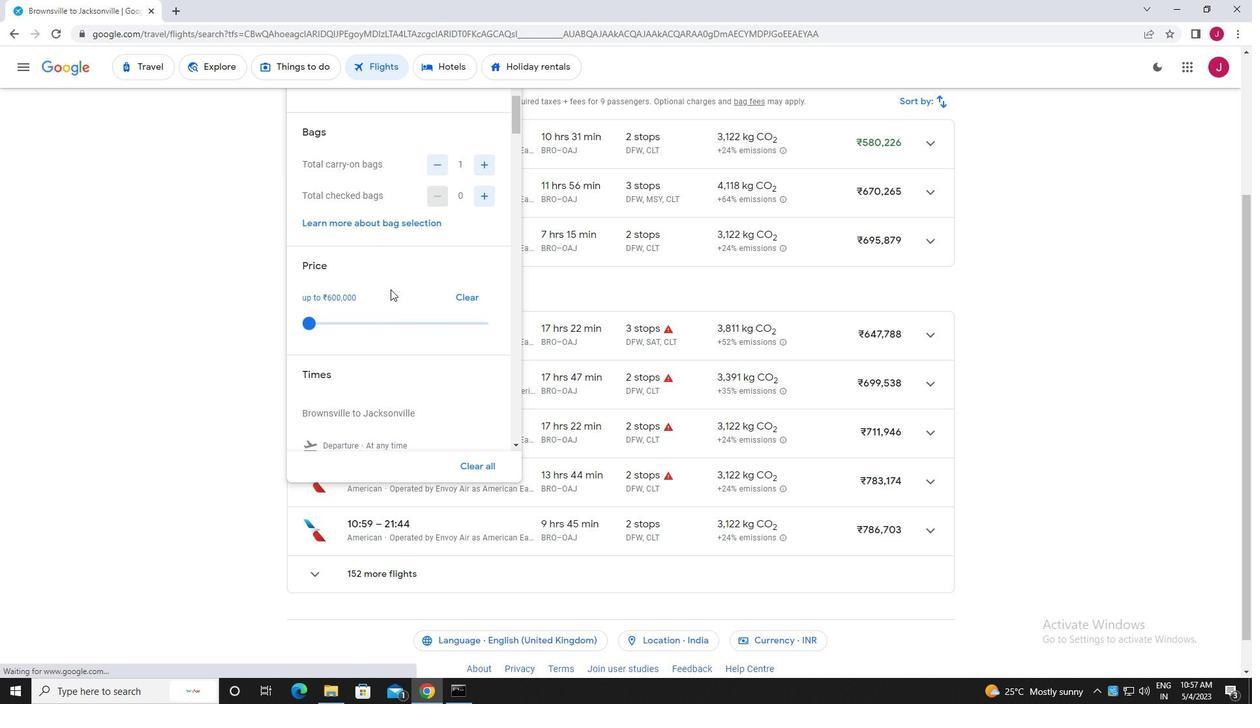 
Action: Mouse scrolled (390, 288) with delta (0, 0)
Screenshot: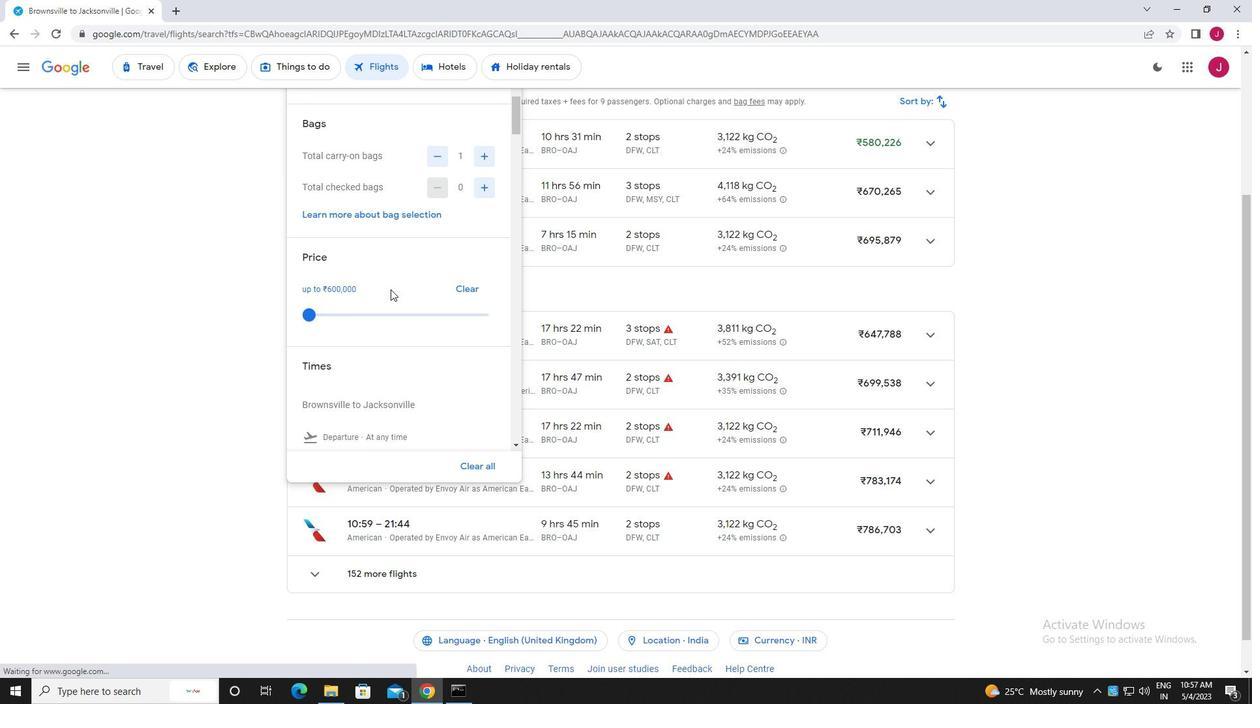 
Action: Mouse moved to (445, 289)
Screenshot: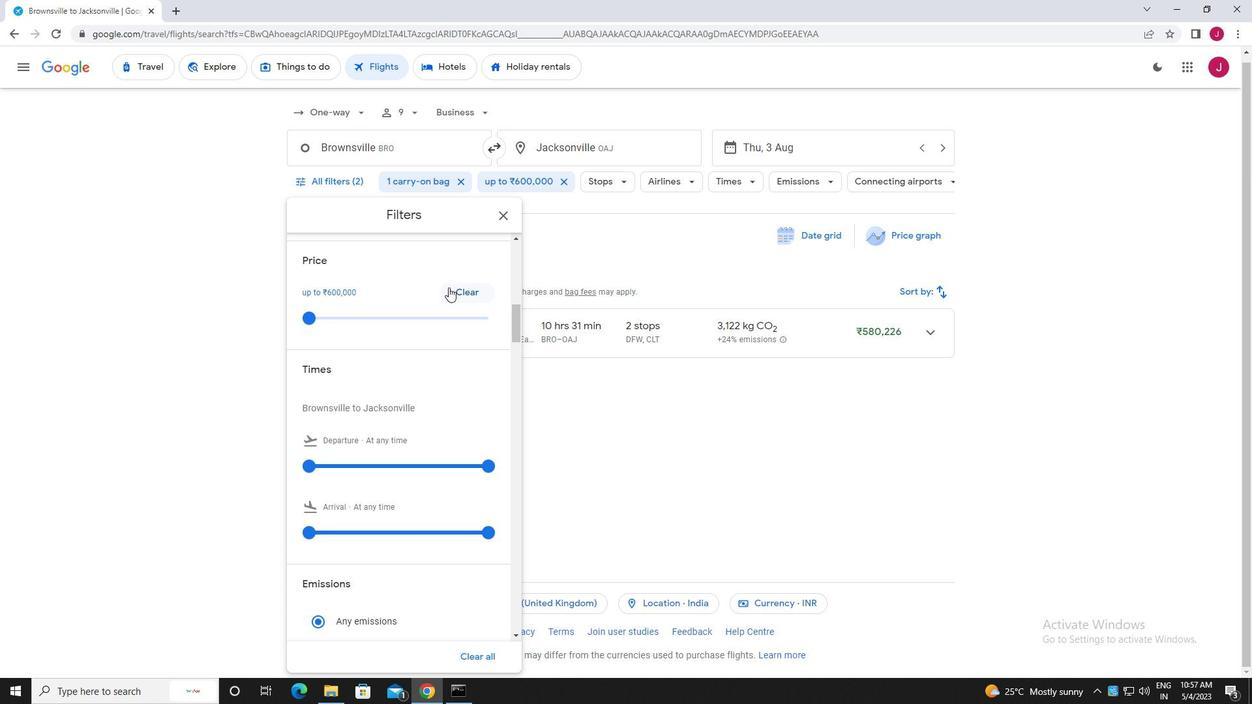 
Action: Mouse scrolled (445, 288) with delta (0, 0)
Screenshot: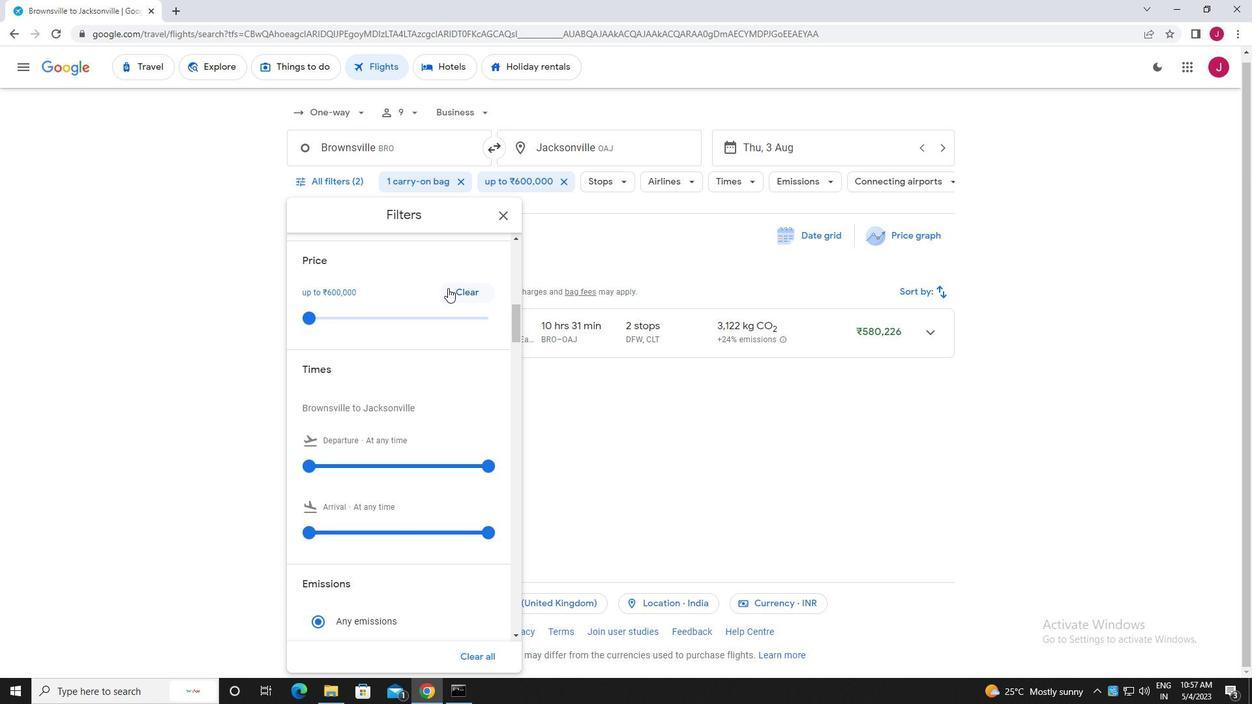 
Action: Mouse scrolled (445, 288) with delta (0, 0)
Screenshot: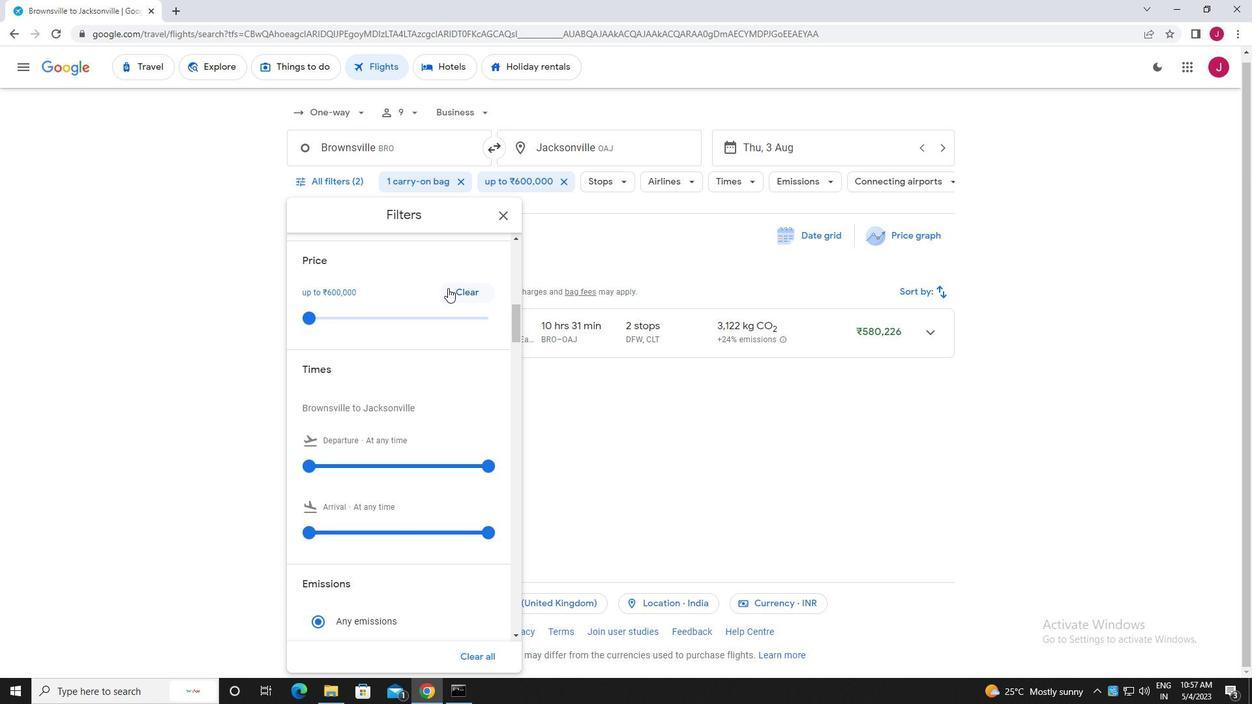 
Action: Mouse scrolled (445, 288) with delta (0, 0)
Screenshot: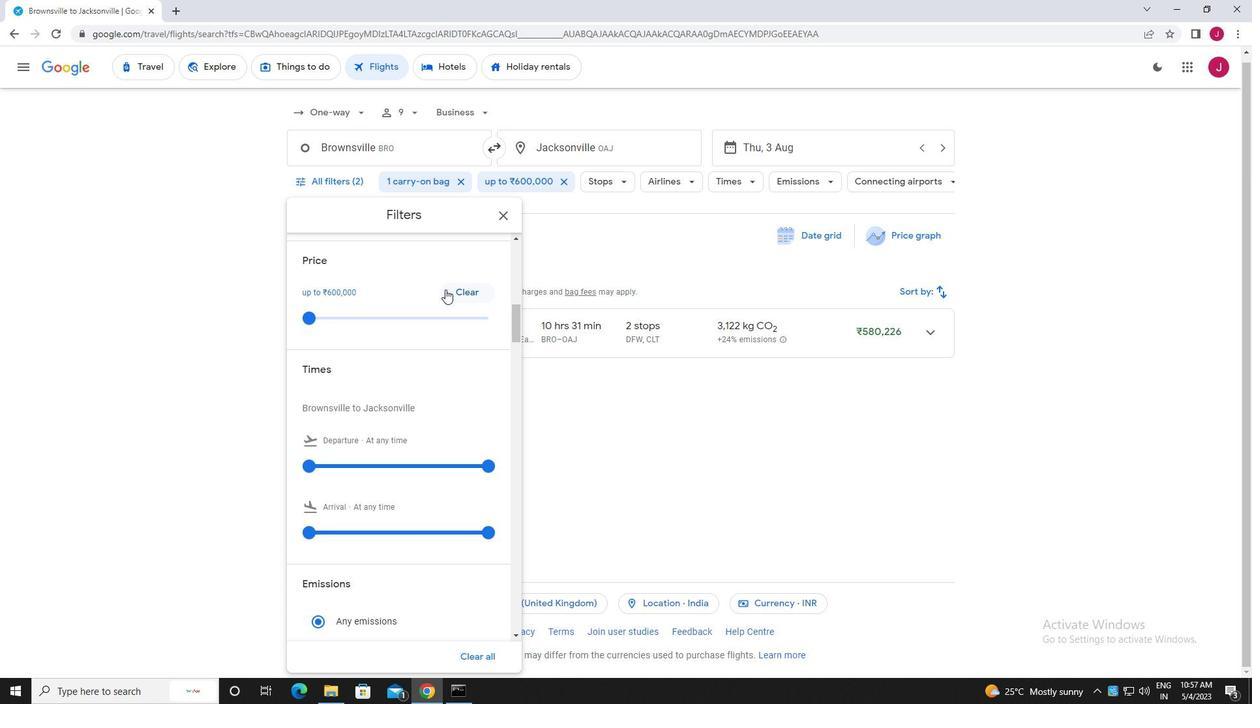 
Action: Mouse moved to (309, 272)
Screenshot: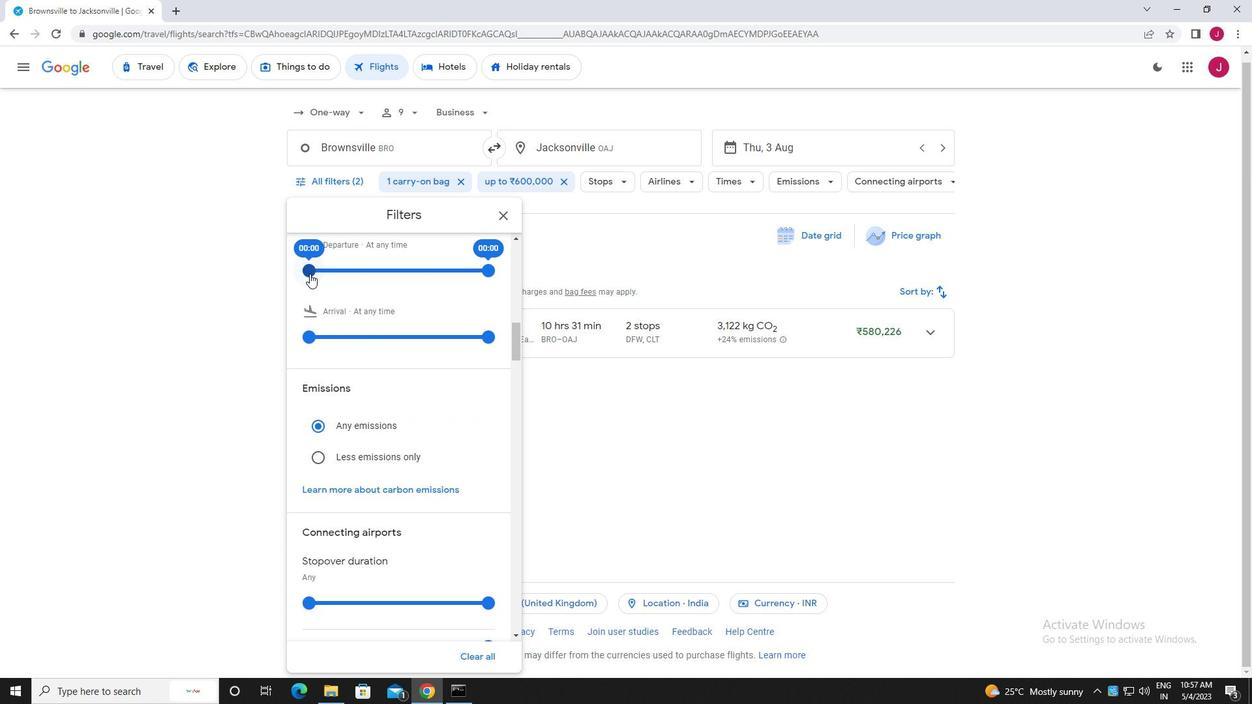 
Action: Mouse pressed left at (309, 272)
Screenshot: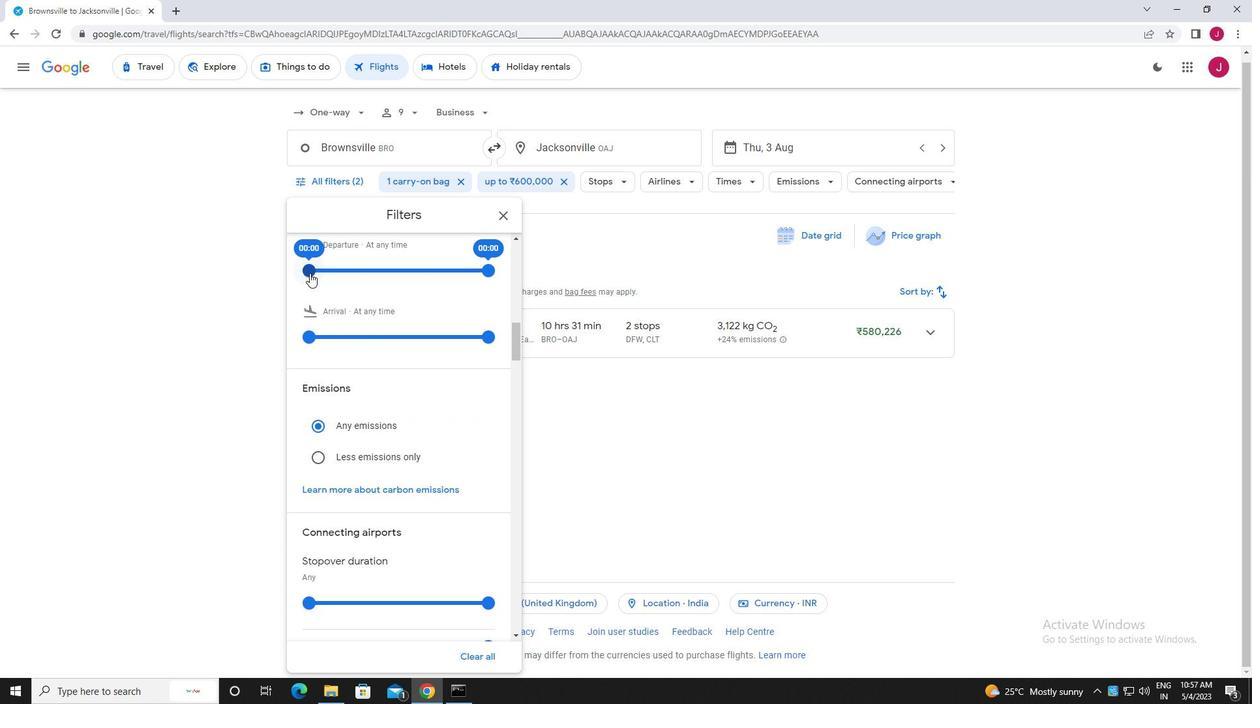 
Action: Mouse moved to (485, 270)
Screenshot: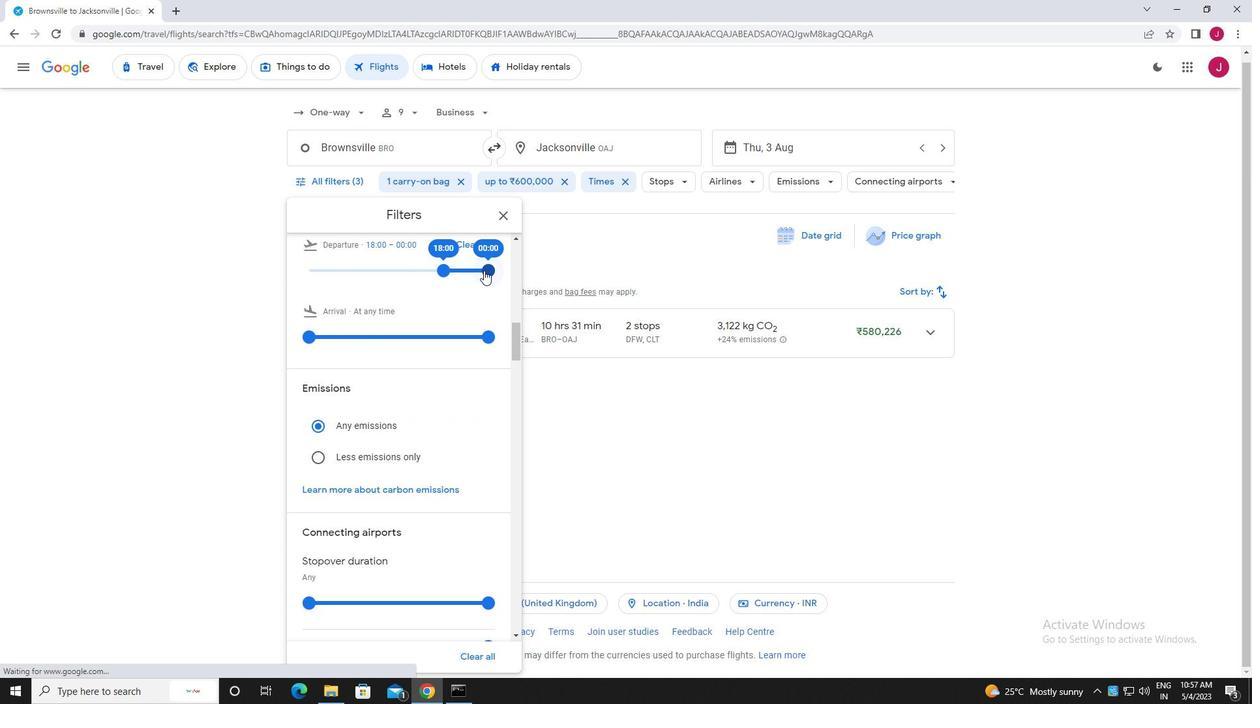 
Action: Mouse pressed left at (485, 270)
Screenshot: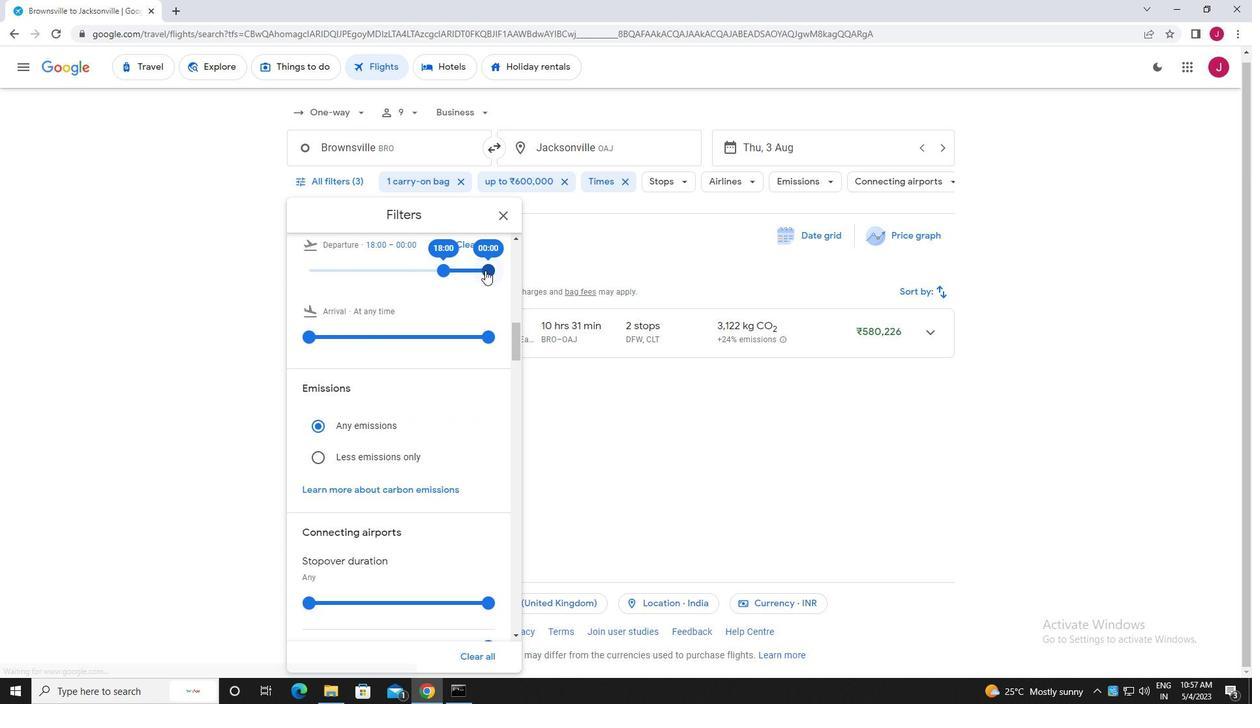 
Action: Mouse moved to (504, 213)
Screenshot: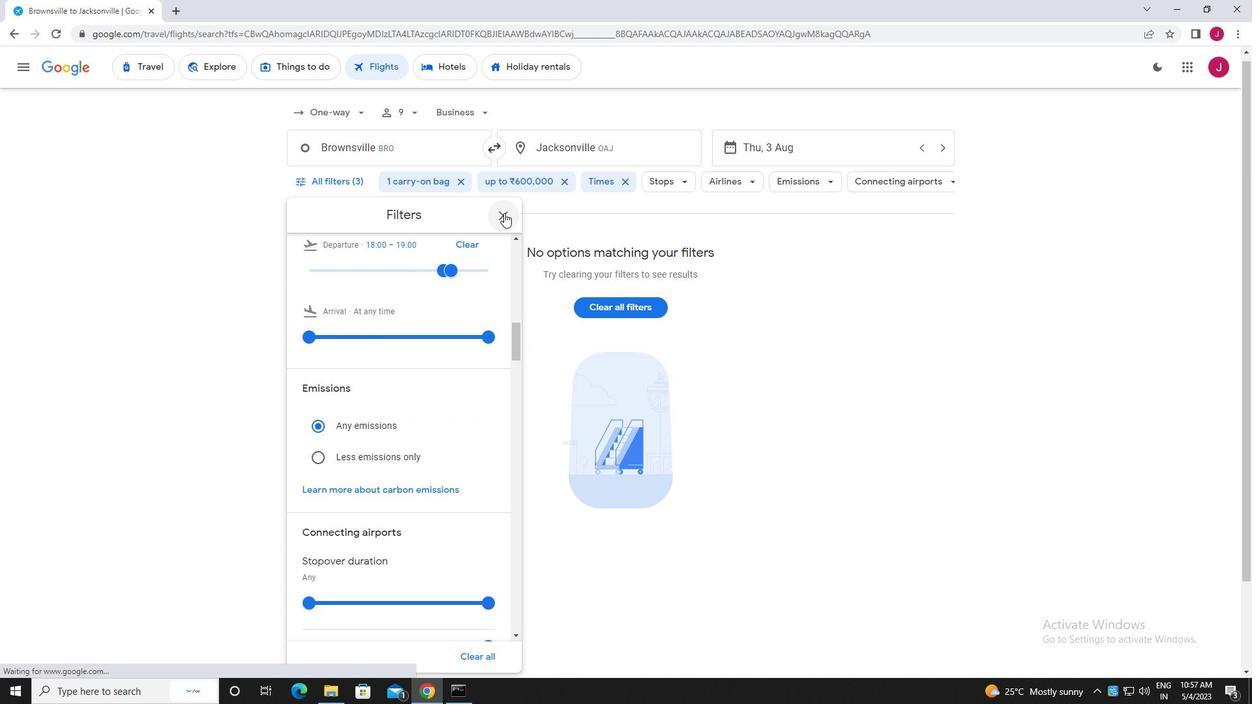 
Action: Mouse pressed left at (504, 213)
Screenshot: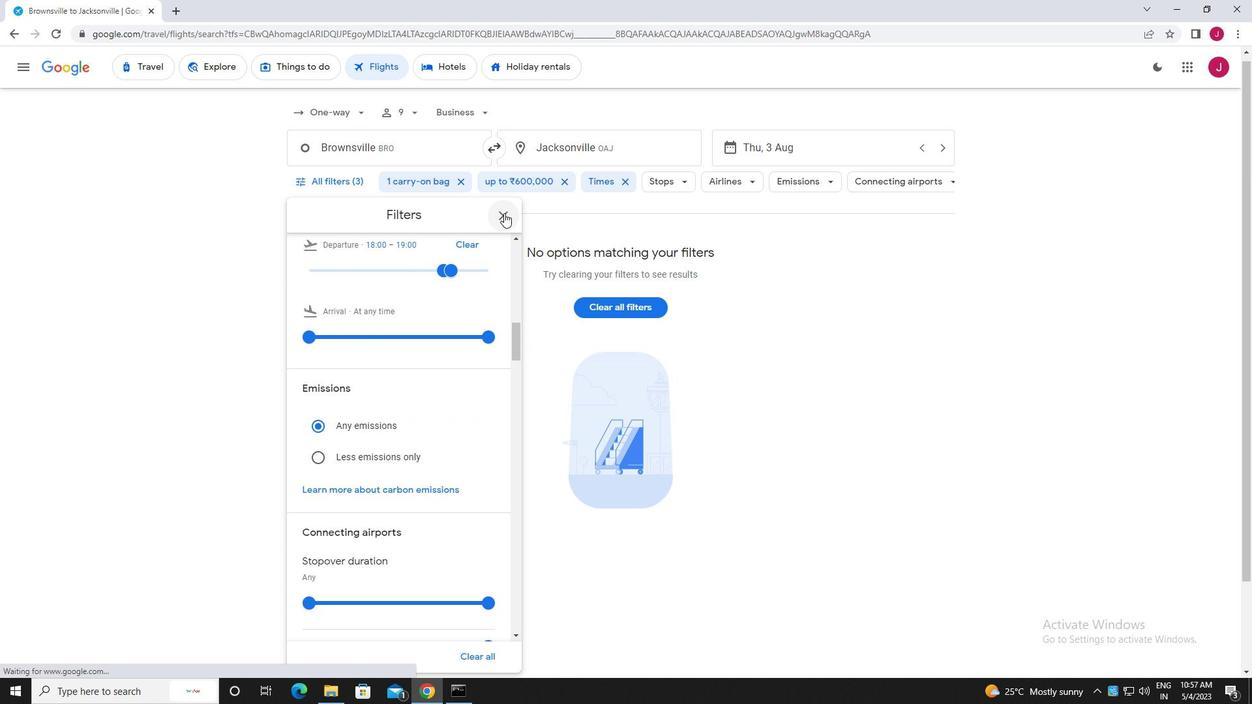 
